 Task:  Click on  Soccer In the  Soccer League click on  Pick Sheet Your name Charlotte Harris Team name Houston and  Email softage.10@softage.net Game 1 Inter Miami Game 2 Philadelphia Game 3 Atlanta United Game 4 Houston Game 5 Real Salt Lake Game 6 FC Dallas Game 7 Nashville SC Game 8 Atlanta United Game 9 Philadelphia Game 10 Montreal Game 11 Chicago Game 12 NY Red Bulls Game 13 Austin Game 14 Real Salt Lake Game 15 Houston Game16 San Jose In Tie Breaker choose Houston Submit pick sheet
Action: Mouse moved to (655, 499)
Screenshot: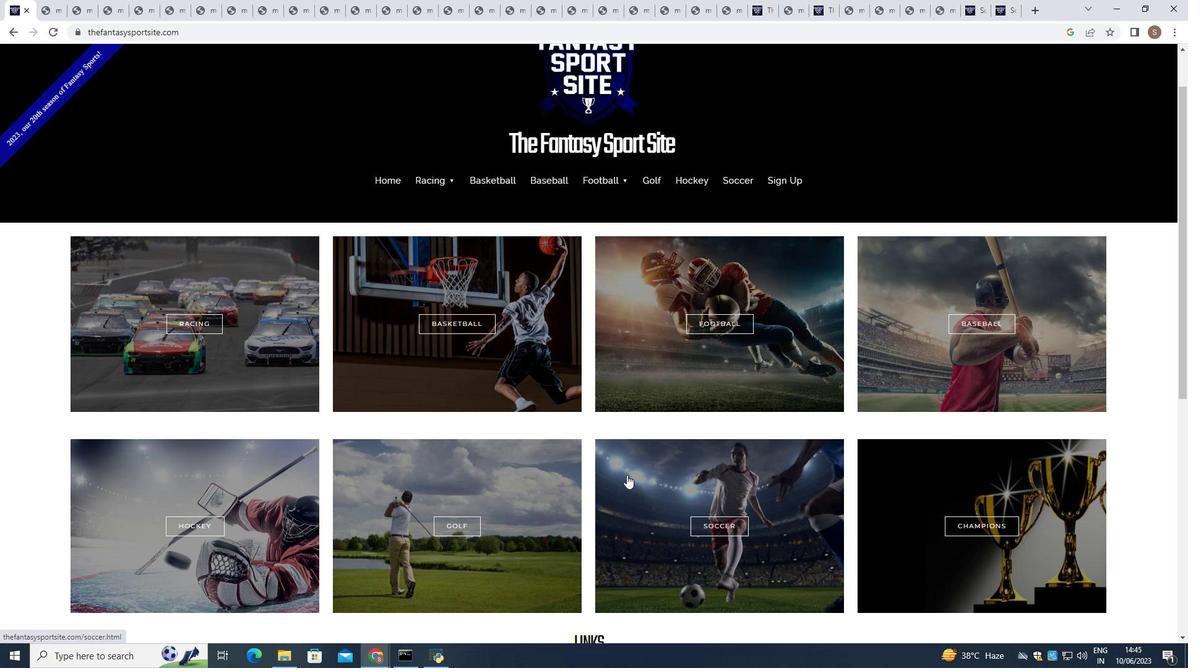 
Action: Mouse pressed left at (655, 499)
Screenshot: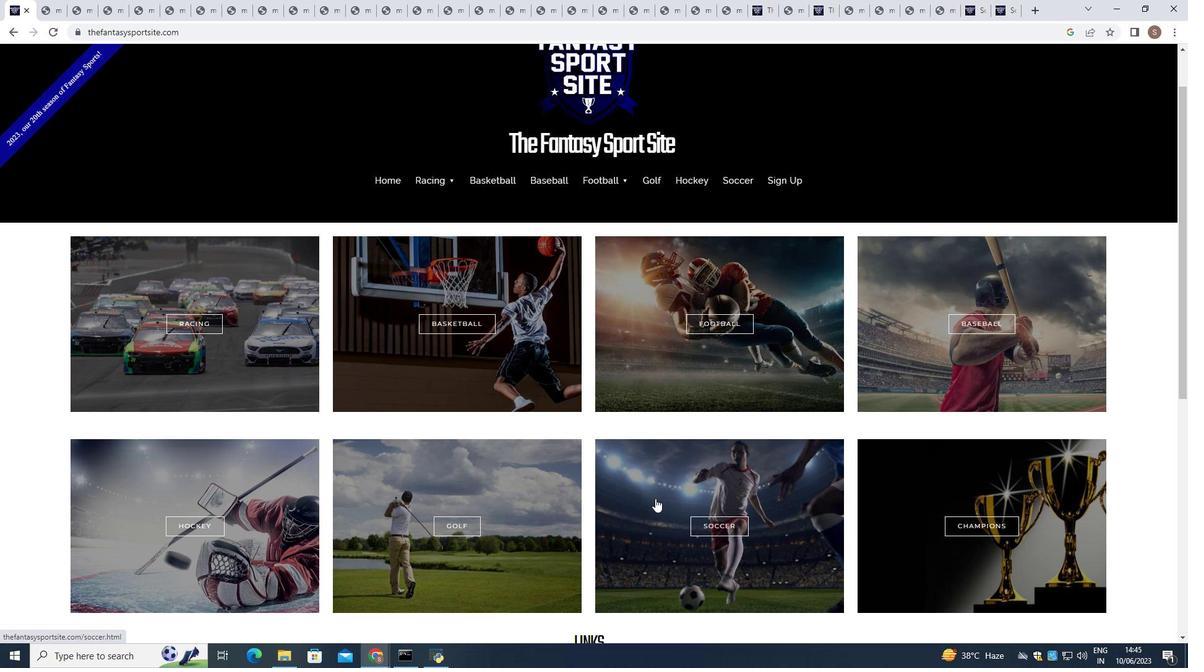 
Action: Mouse moved to (523, 437)
Screenshot: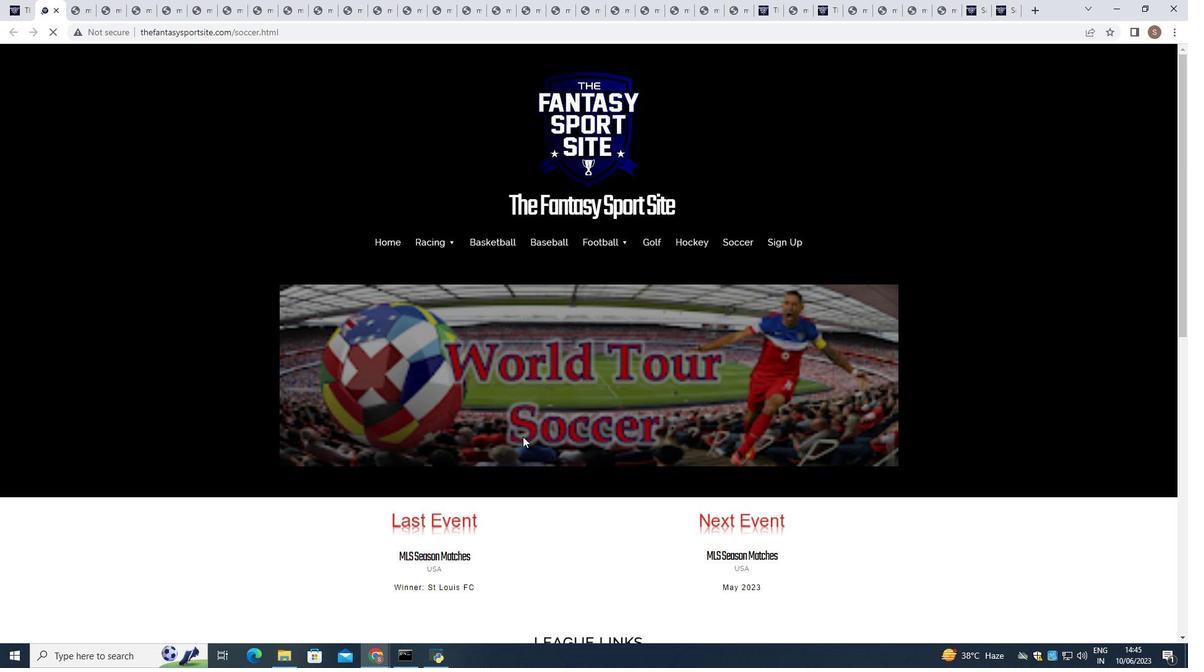 
Action: Mouse scrolled (523, 436) with delta (0, 0)
Screenshot: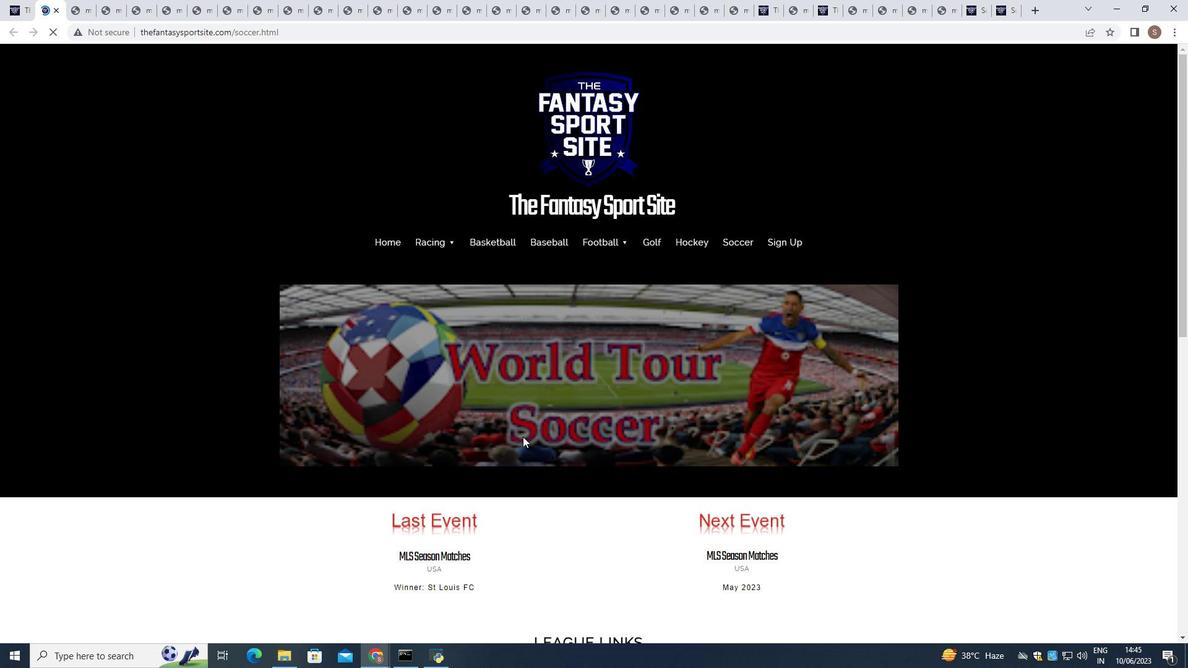 
Action: Mouse scrolled (523, 436) with delta (0, 0)
Screenshot: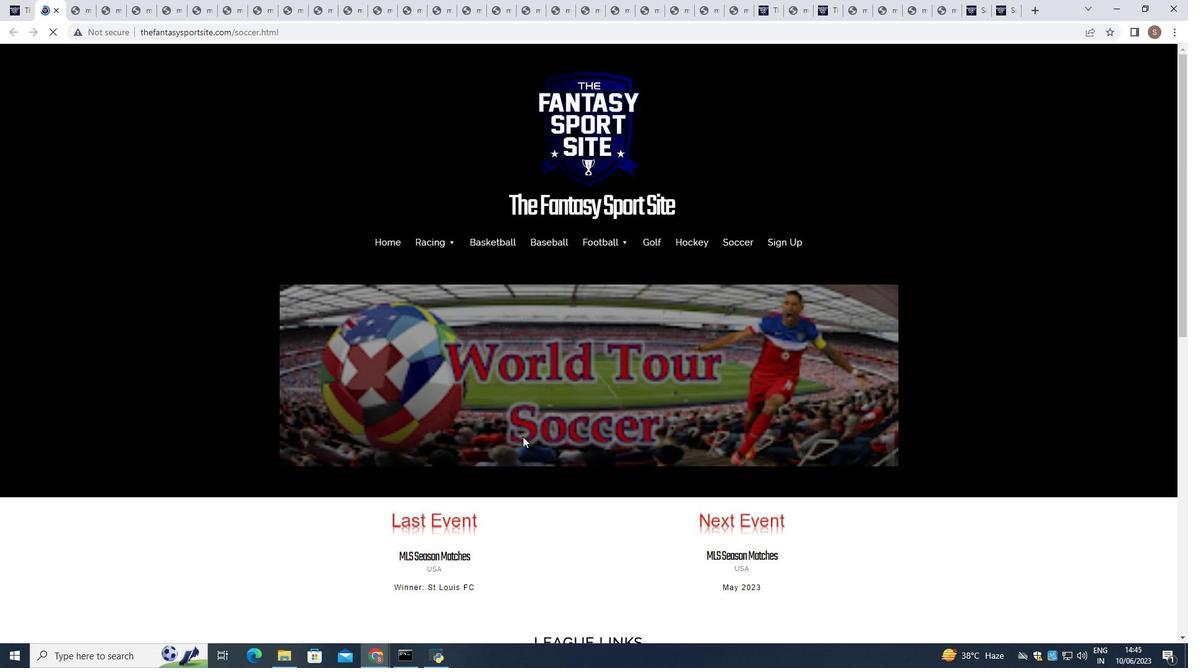 
Action: Mouse scrolled (523, 436) with delta (0, 0)
Screenshot: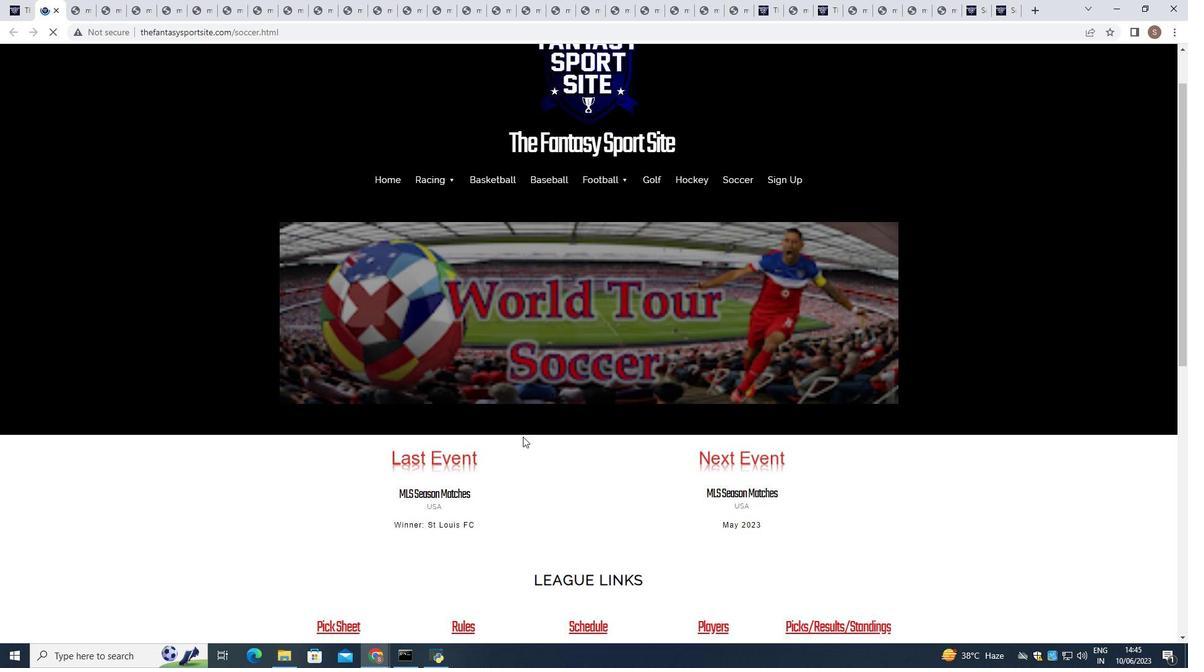 
Action: Mouse moved to (341, 503)
Screenshot: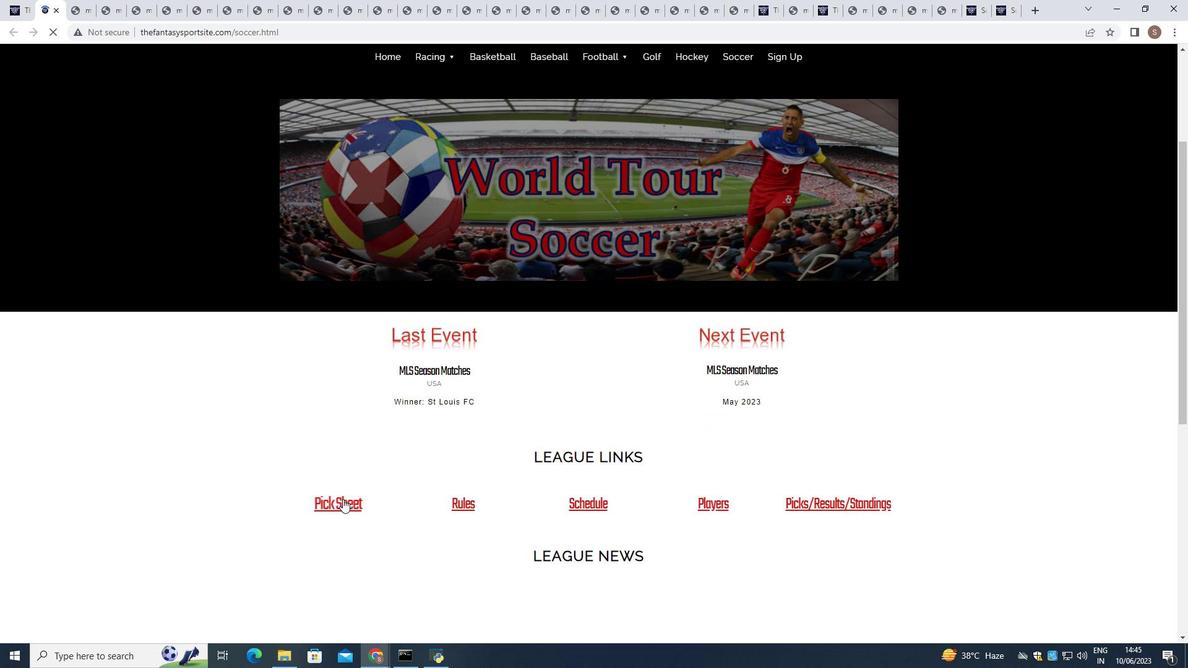 
Action: Mouse pressed left at (341, 503)
Screenshot: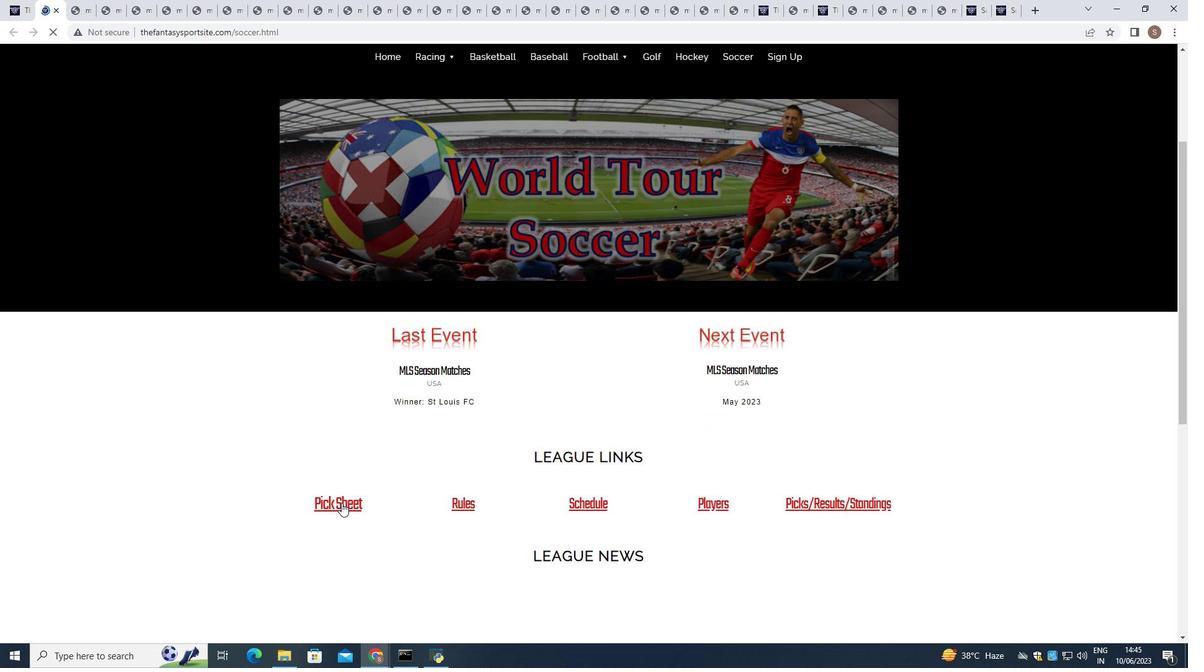 
Action: Mouse moved to (402, 460)
Screenshot: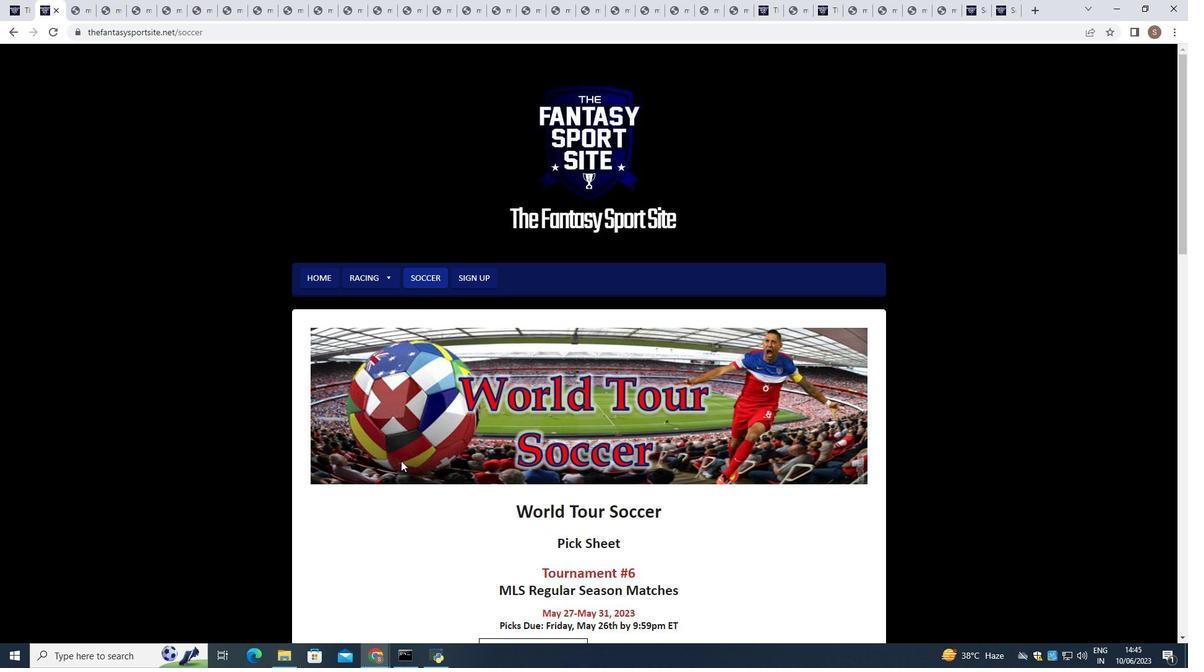 
Action: Mouse scrolled (402, 459) with delta (0, 0)
Screenshot: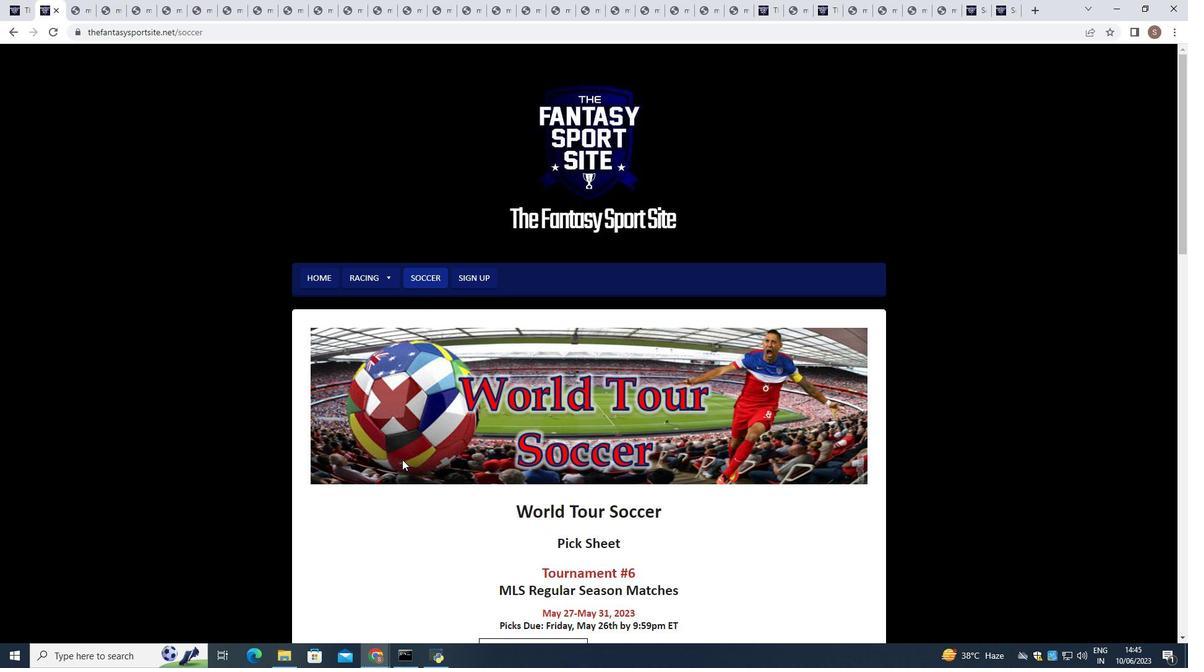 
Action: Mouse scrolled (402, 459) with delta (0, 0)
Screenshot: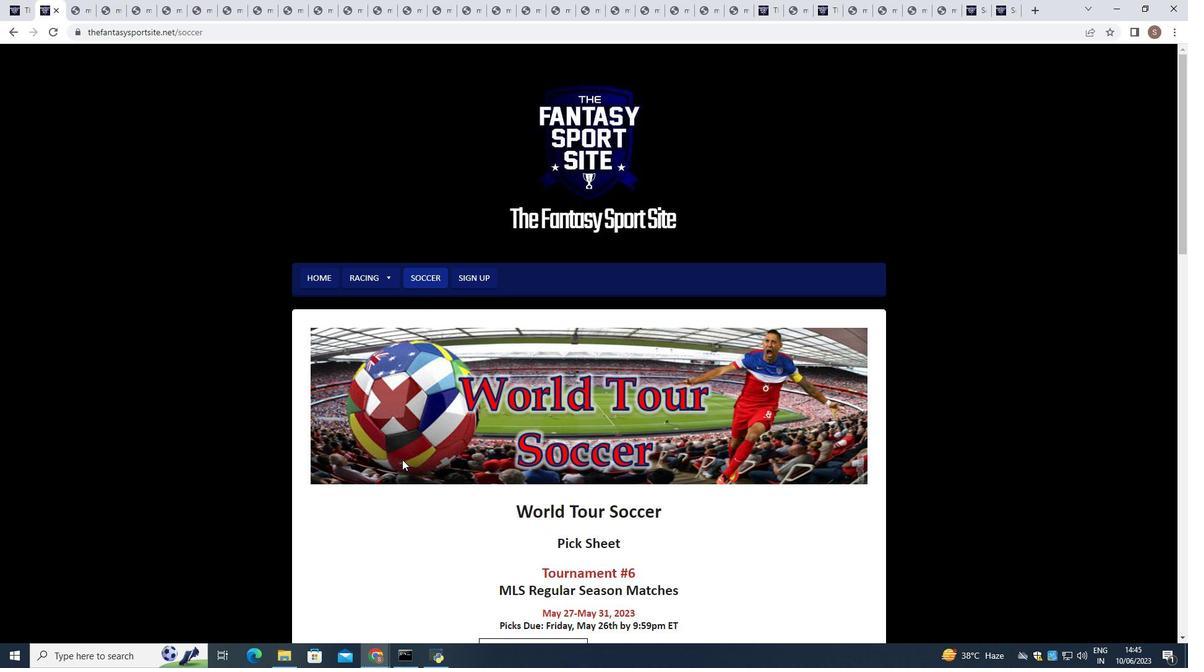 
Action: Mouse scrolled (402, 459) with delta (0, 0)
Screenshot: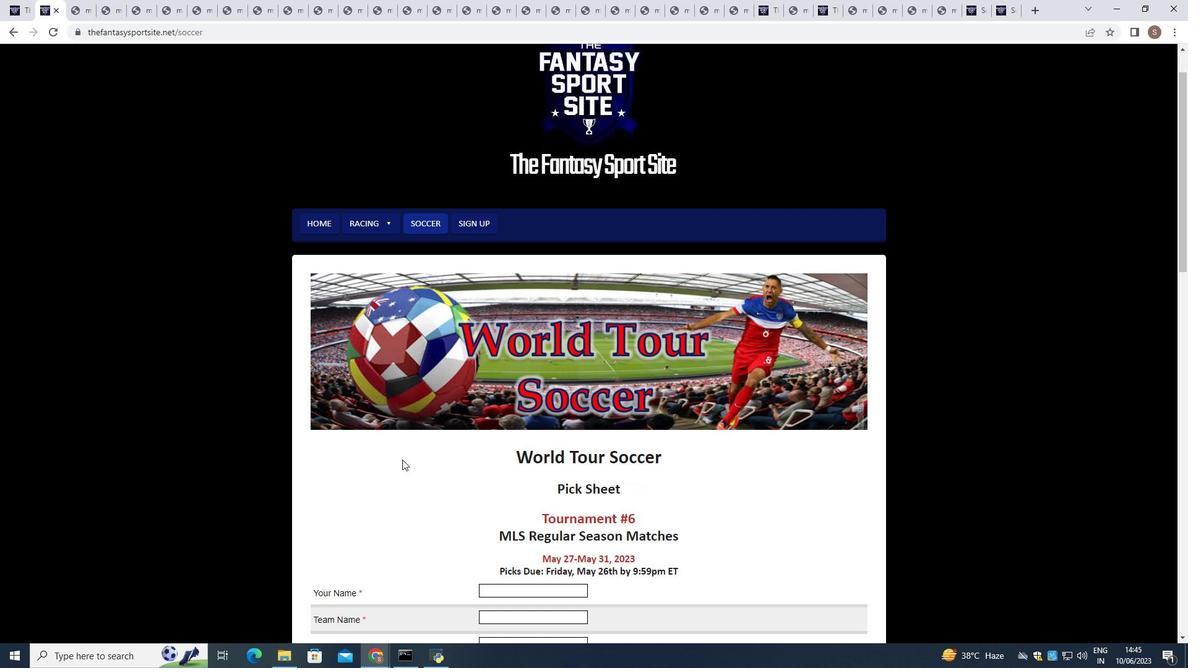 
Action: Mouse scrolled (402, 459) with delta (0, 0)
Screenshot: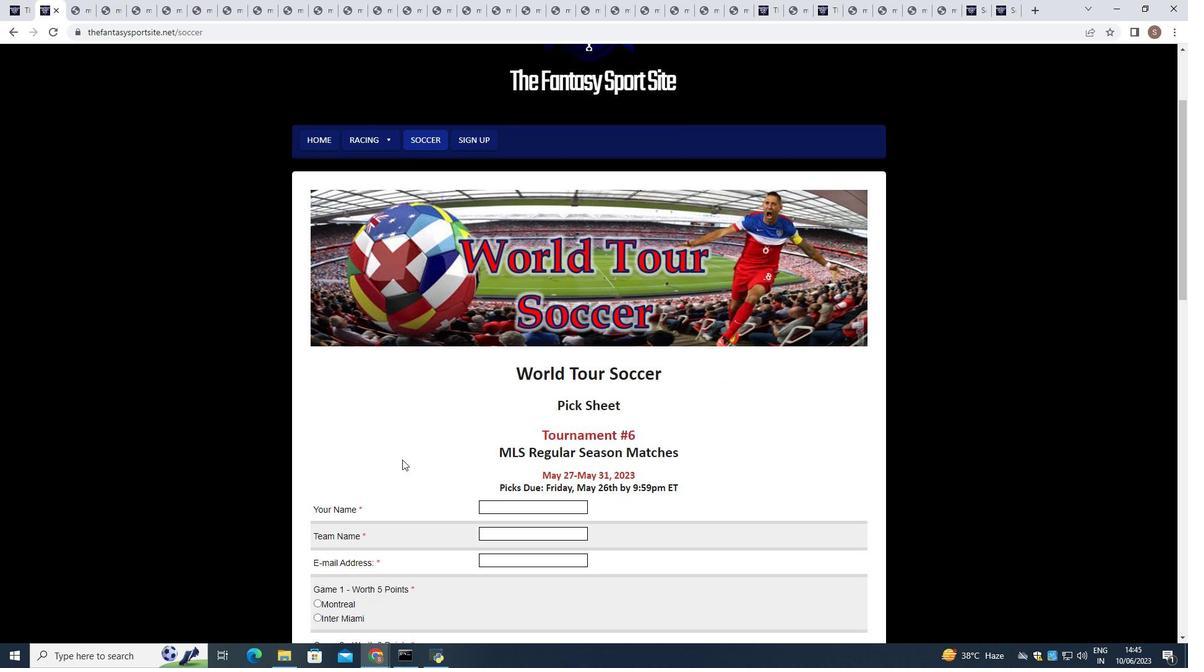 
Action: Mouse moved to (507, 401)
Screenshot: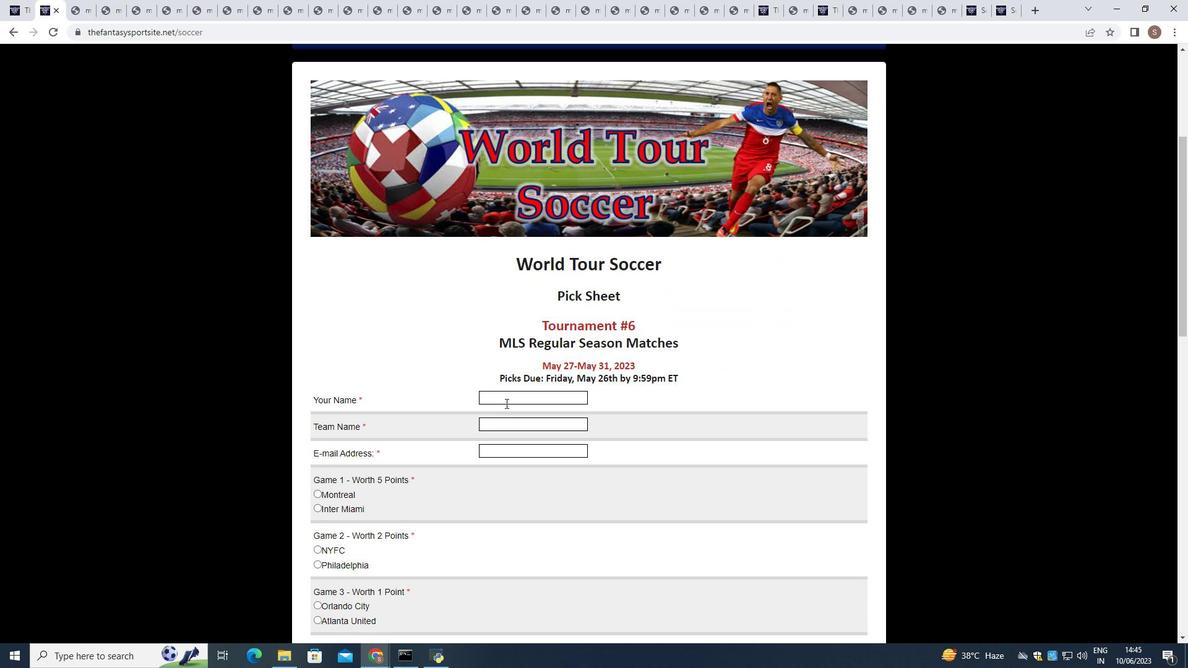 
Action: Mouse pressed left at (507, 401)
Screenshot: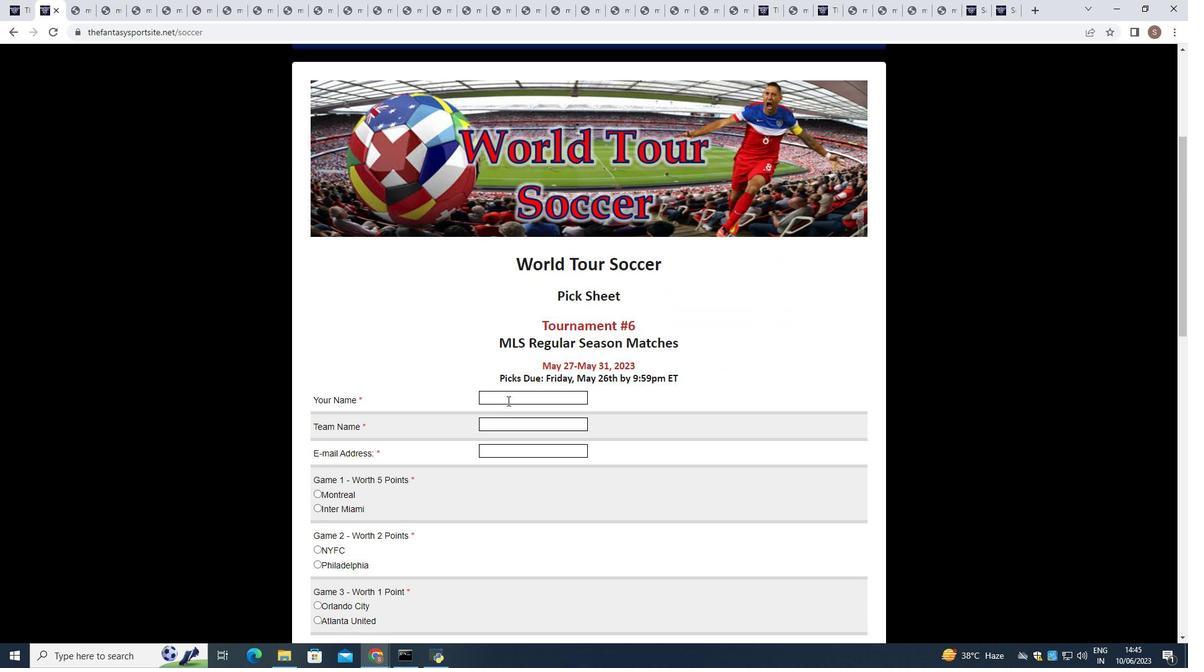 
Action: Key pressed <Key.shift><Key.shift><Key.shift><Key.shift><Key.shift><Key.shift><Key.shift><Key.shift><Key.shift><Key.shift><Key.shift><Key.shift><Key.shift><Key.shift><Key.shift><Key.shift><Key.shift><Key.shift><Key.shift><Key.shift><Key.shift><Key.shift><Key.shift><Key.shift><Key.shift><Key.shift>Charlotte<Key.space><Key.shift><Key.shift><Key.shift><Key.shift><Key.shift><Key.shift><Key.shift><Key.shift>Harris
Screenshot: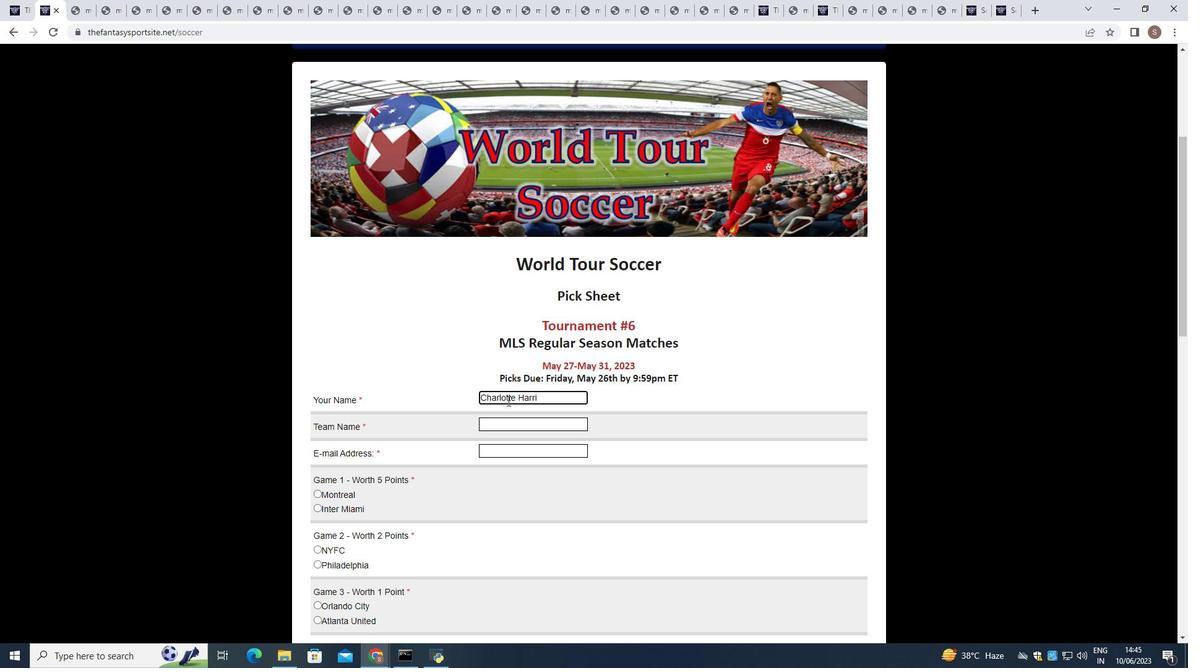 
Action: Mouse moved to (549, 424)
Screenshot: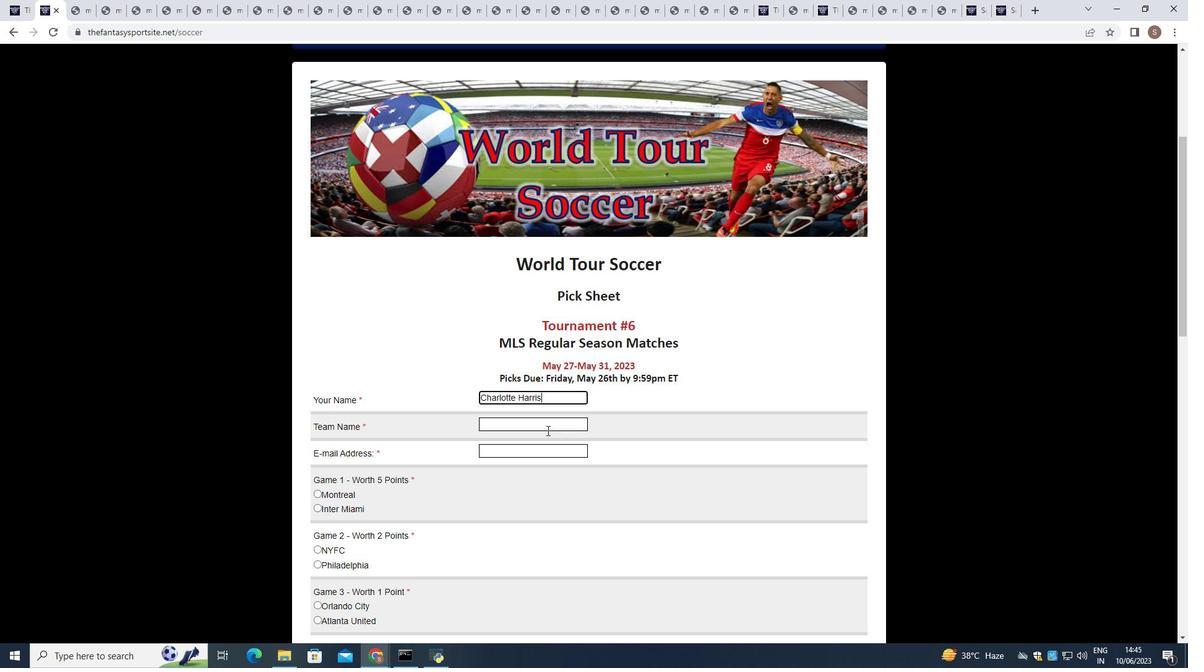 
Action: Mouse pressed left at (549, 424)
Screenshot: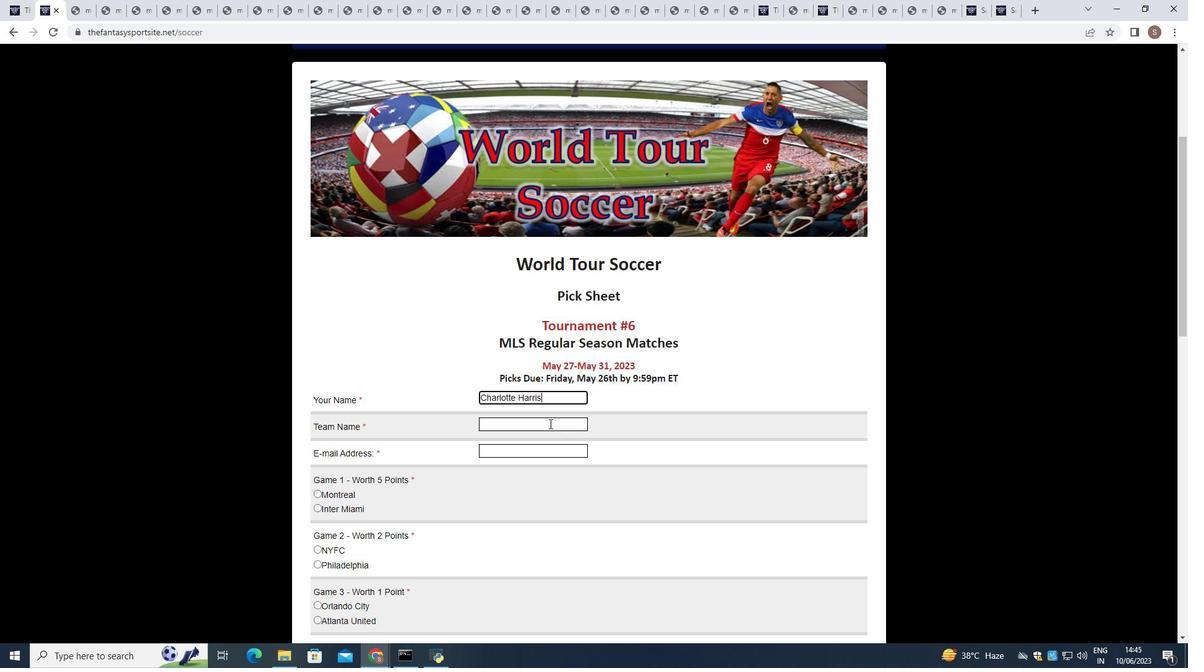 
Action: Key pressed <Key.shift_r><Key.shift_r><Key.shift_r><Key.shift_r><Key.shift_r><Key.shift_r><Key.shift_r><Key.shift_r>Ho
Screenshot: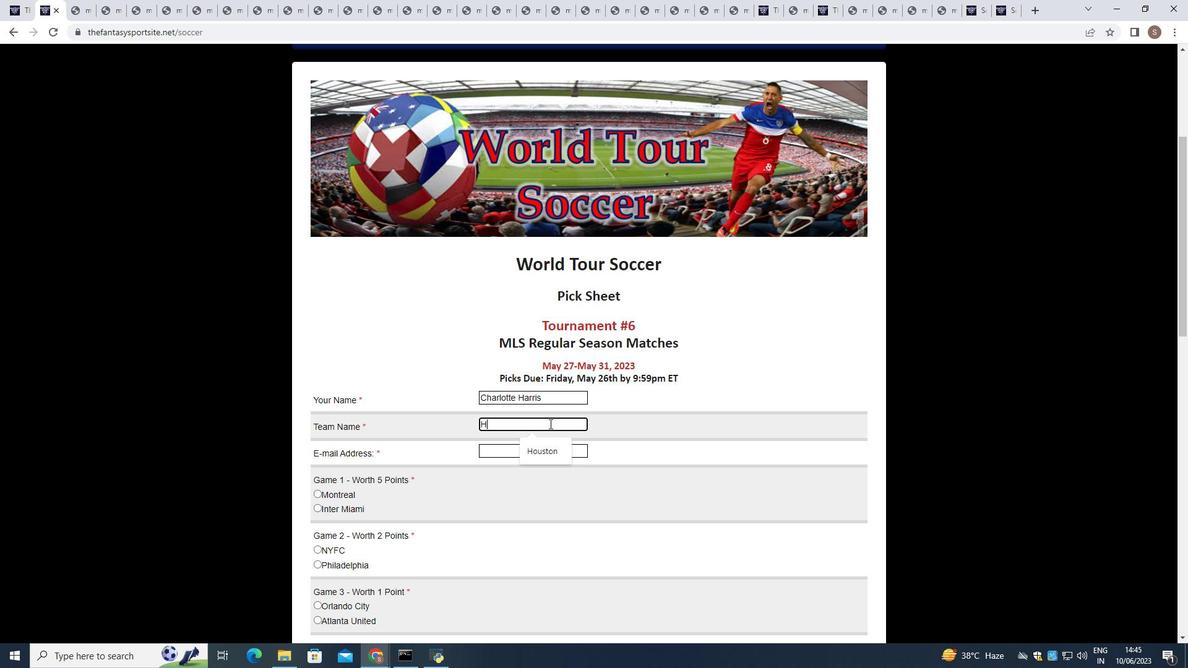 
Action: Mouse moved to (533, 448)
Screenshot: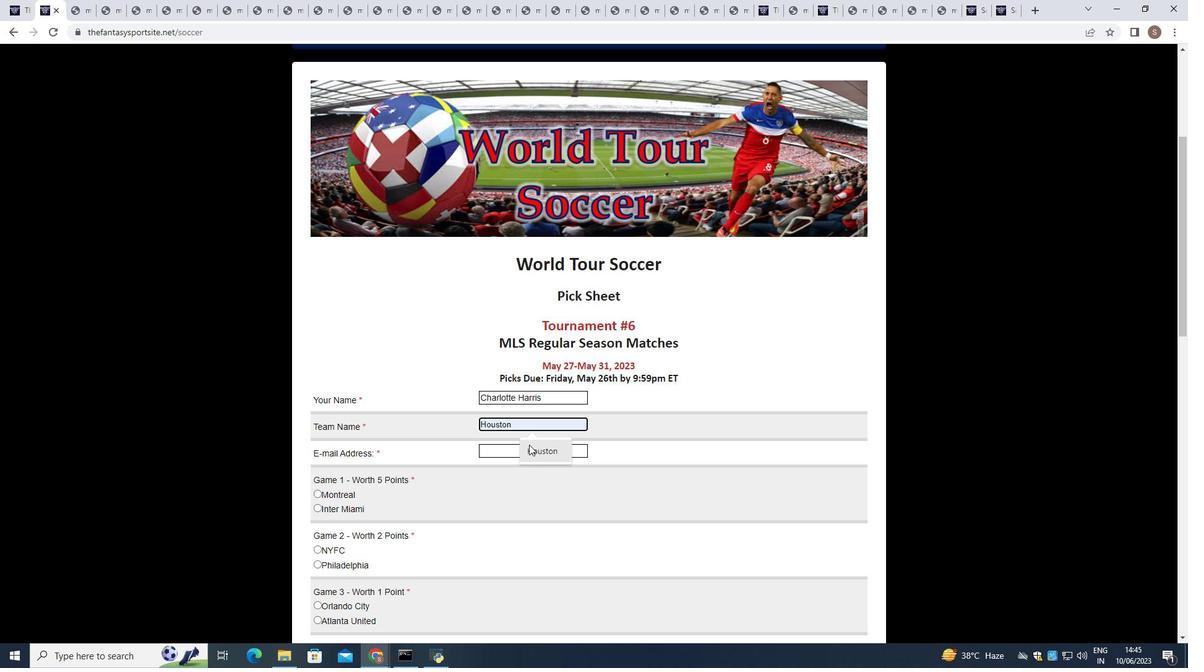 
Action: Mouse pressed left at (533, 448)
Screenshot: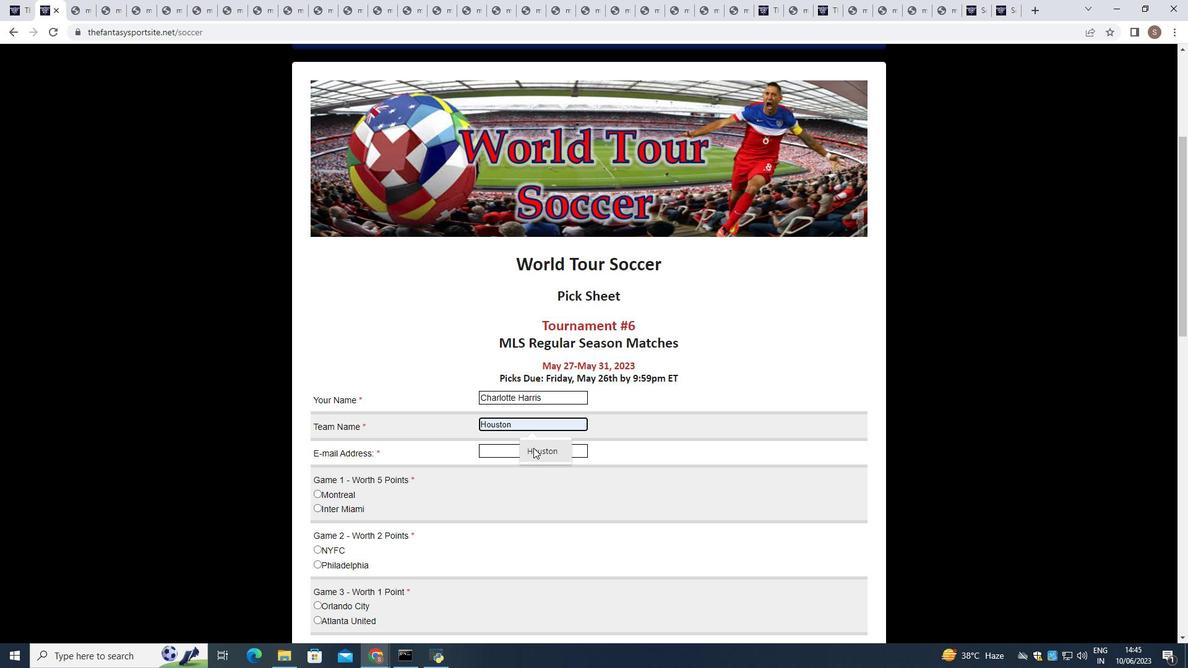 
Action: Mouse moved to (525, 450)
Screenshot: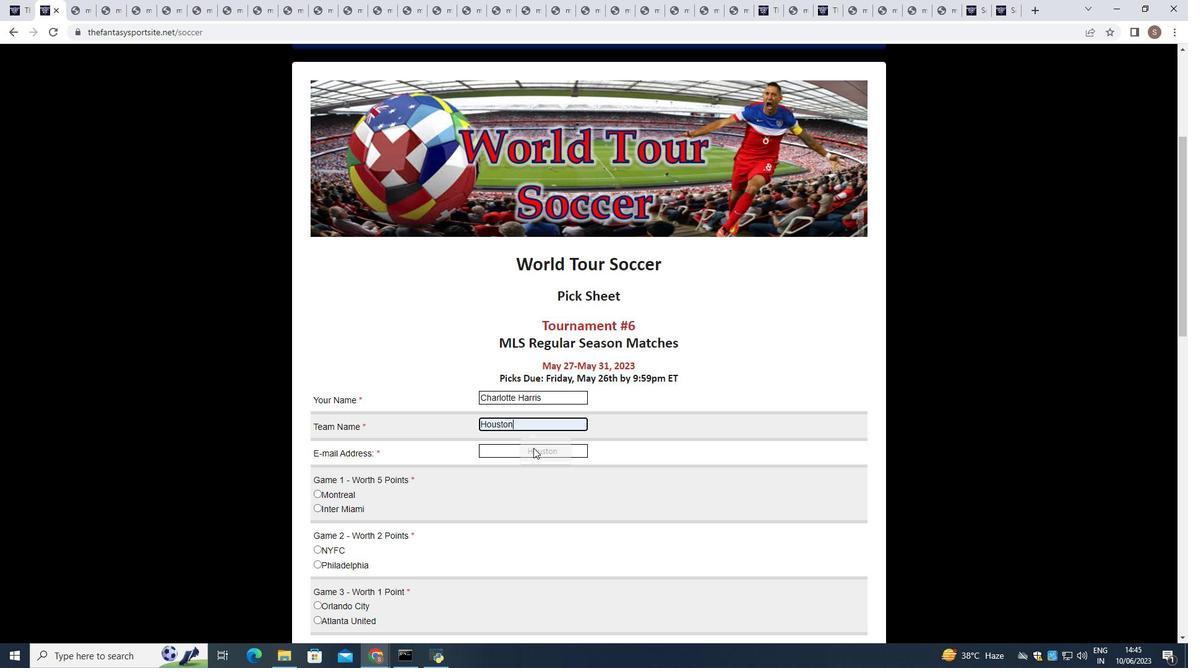 
Action: Mouse pressed left at (525, 450)
Screenshot: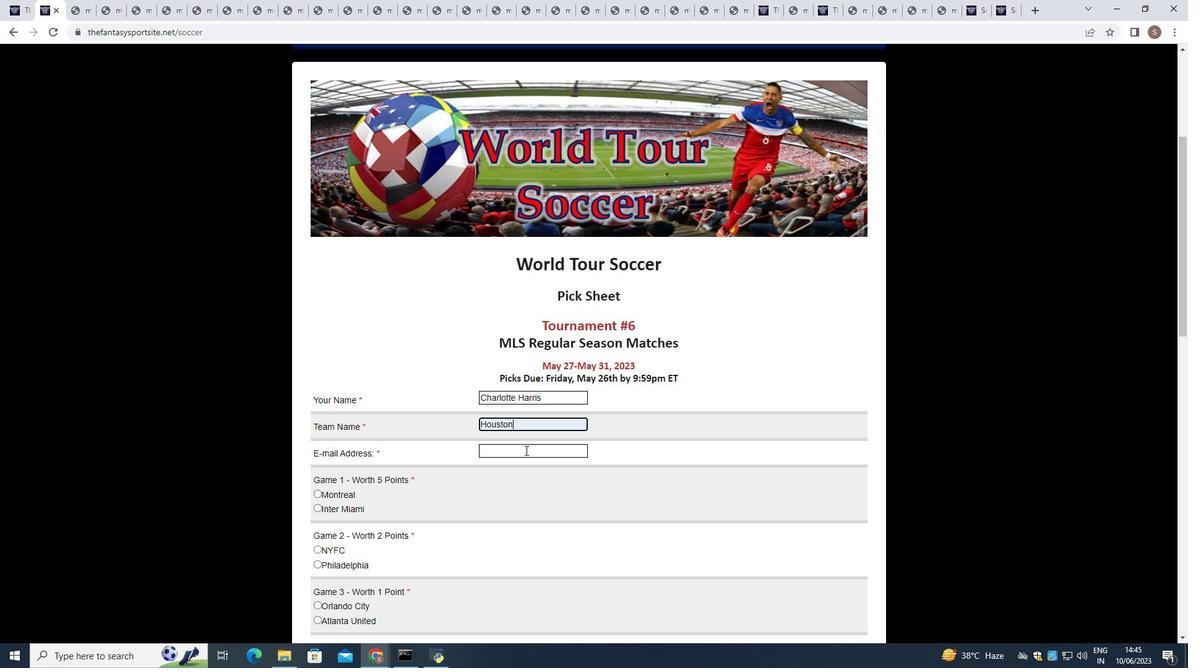 
Action: Mouse moved to (524, 442)
Screenshot: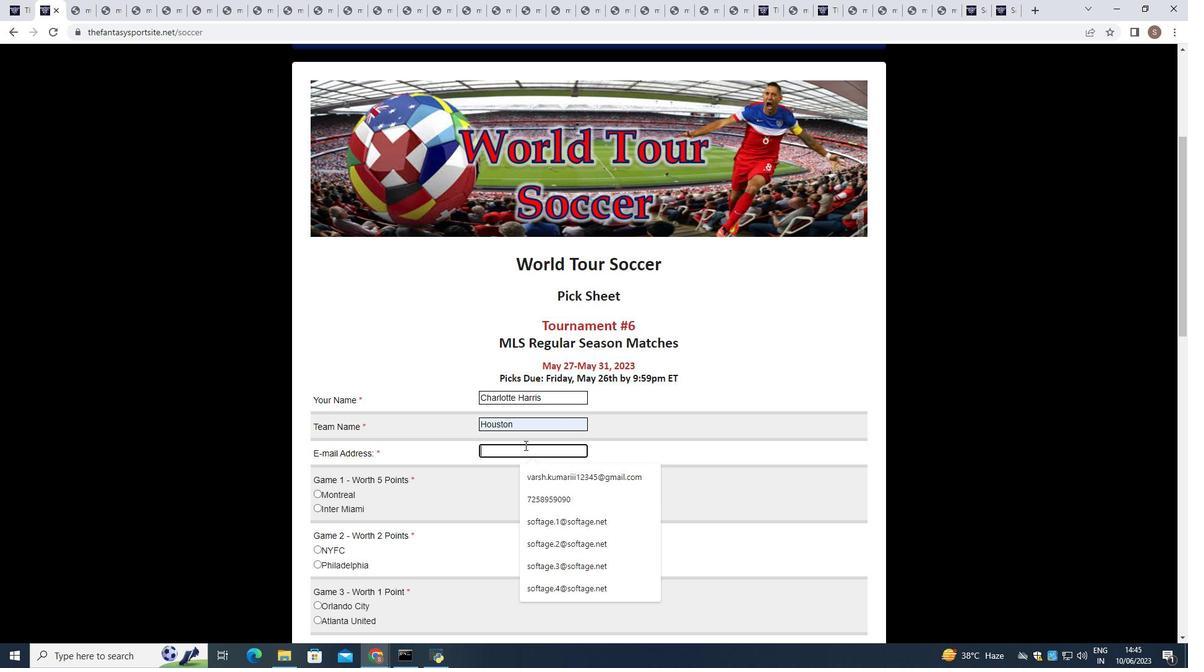 
Action: Key pressed softage.10
Screenshot: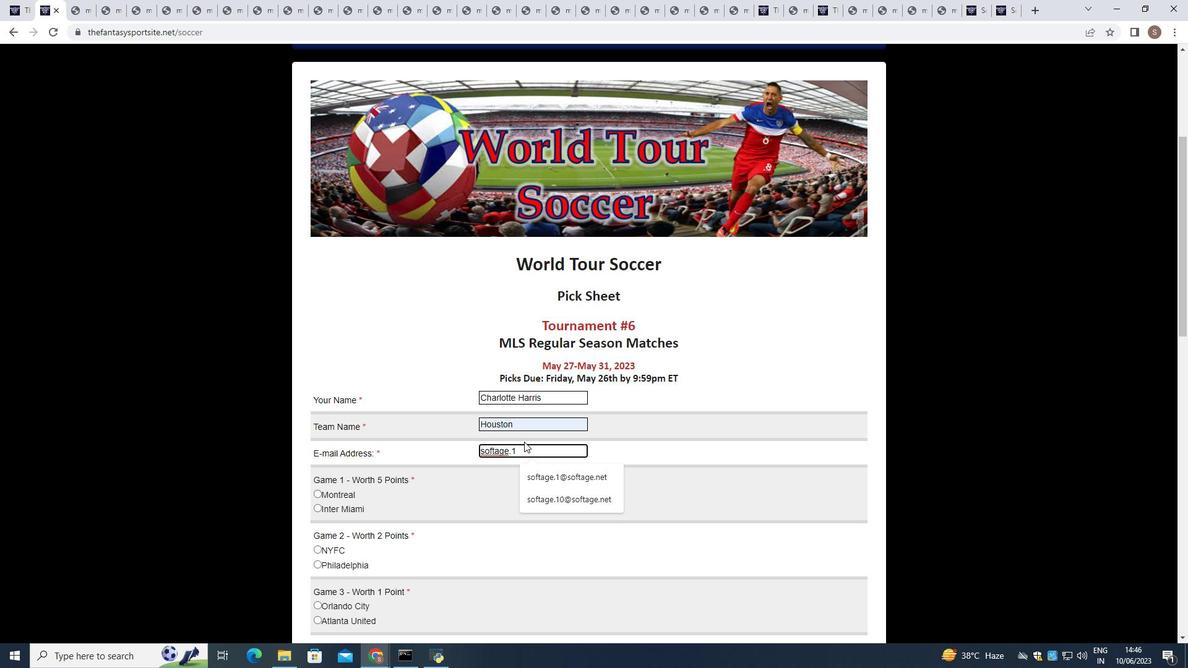 
Action: Mouse moved to (534, 478)
Screenshot: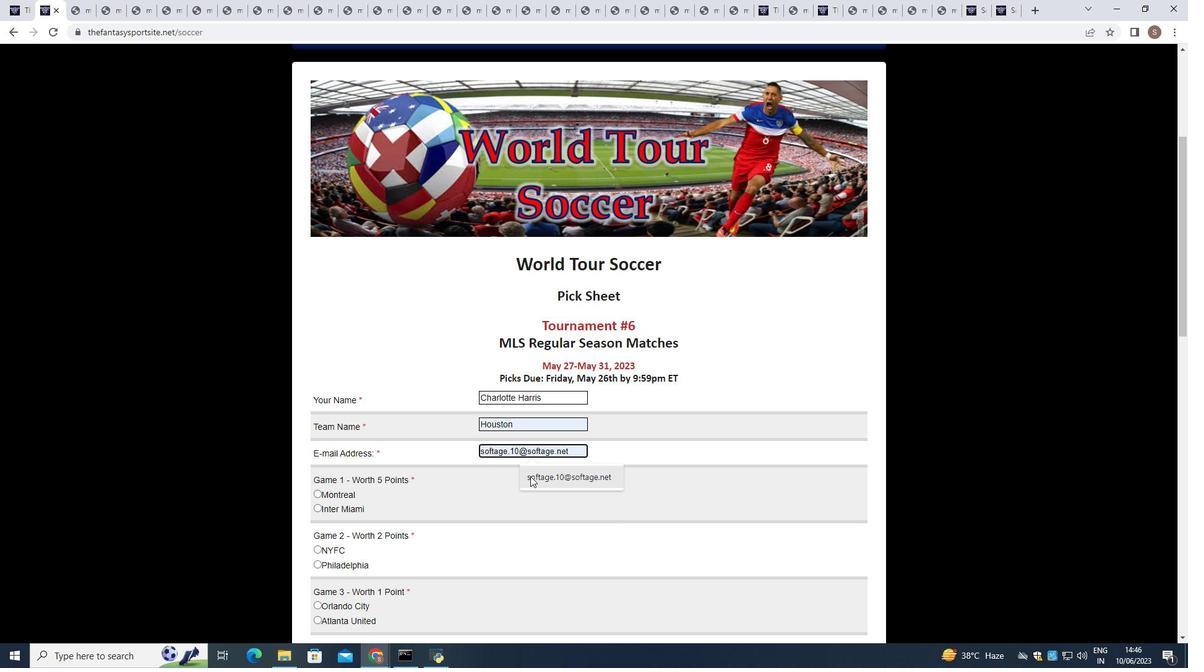 
Action: Mouse pressed left at (534, 478)
Screenshot: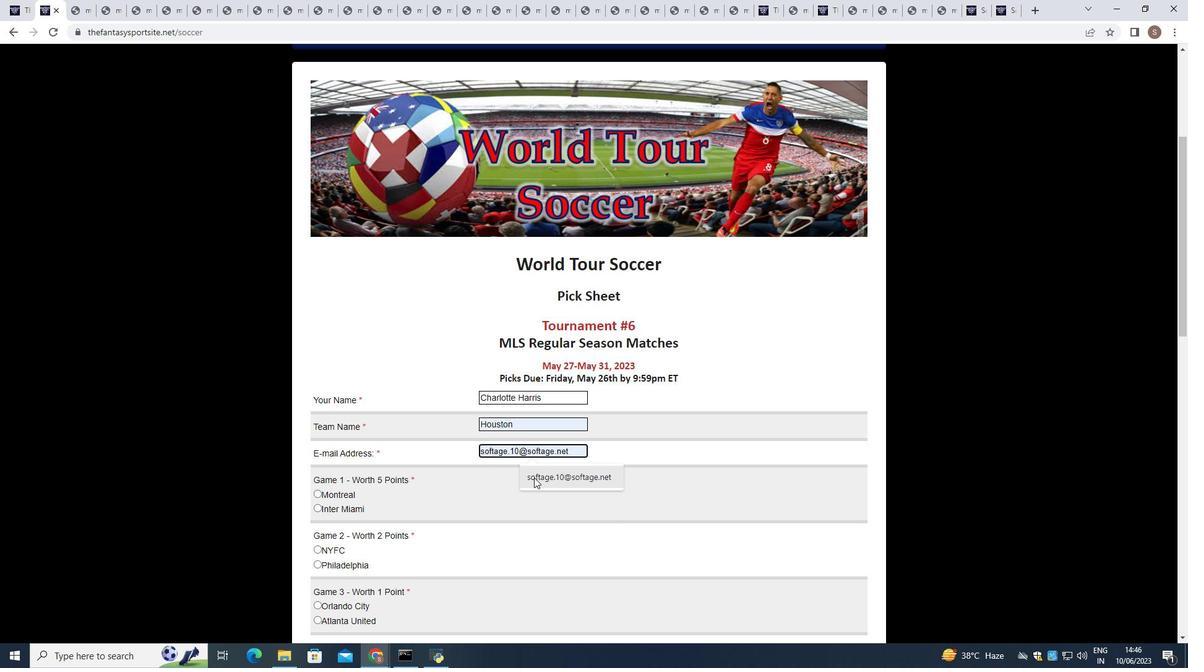 
Action: Mouse moved to (317, 509)
Screenshot: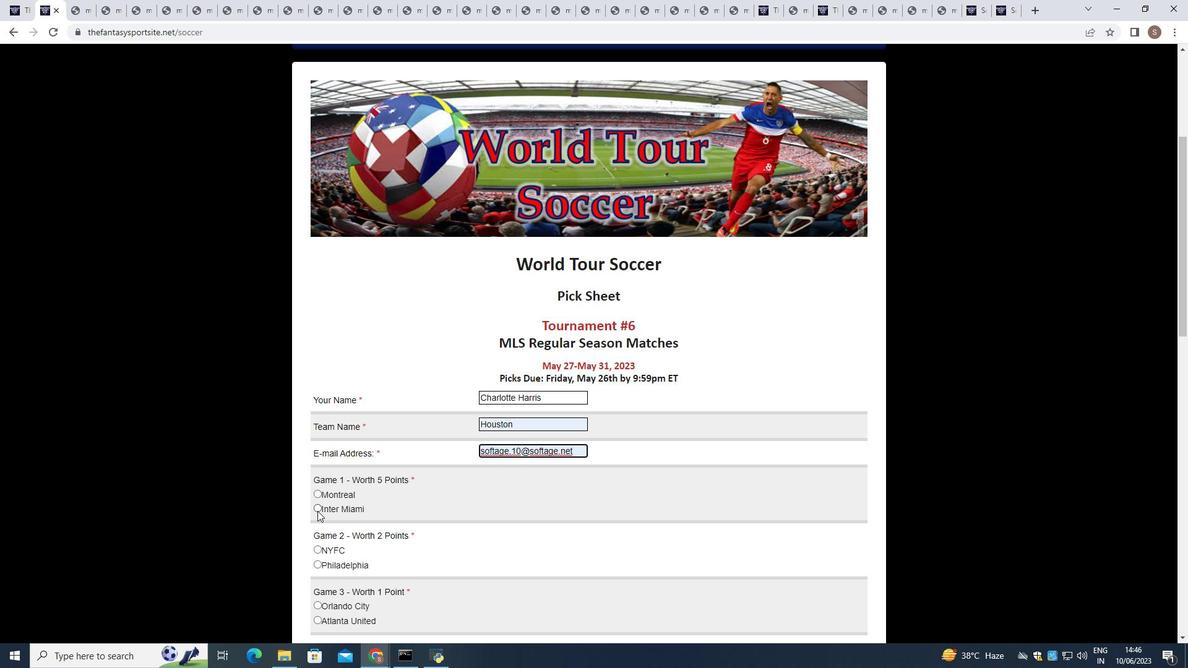 
Action: Mouse pressed left at (317, 509)
Screenshot: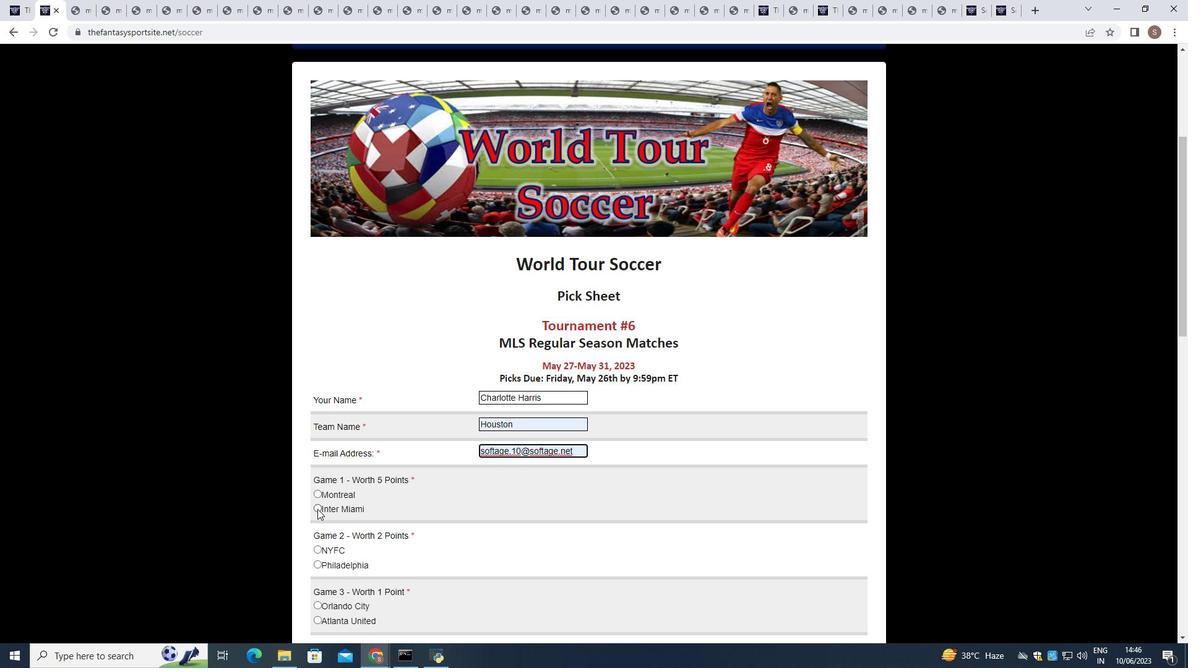 
Action: Mouse moved to (317, 507)
Screenshot: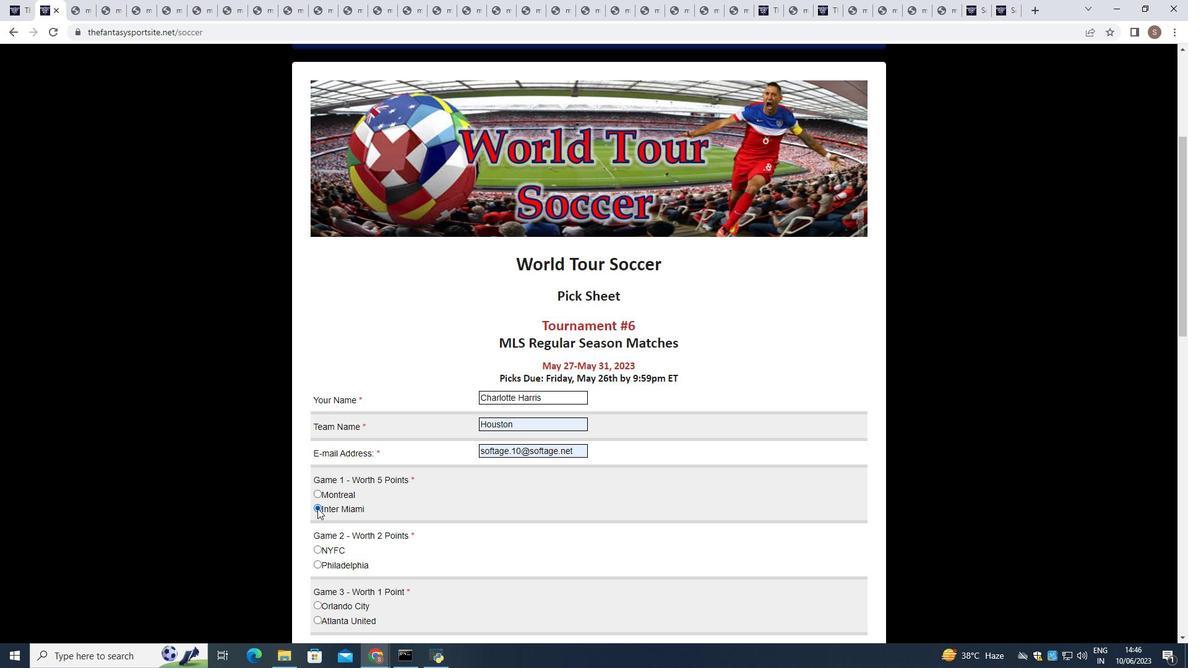 
Action: Mouse scrolled (317, 507) with delta (0, 0)
Screenshot: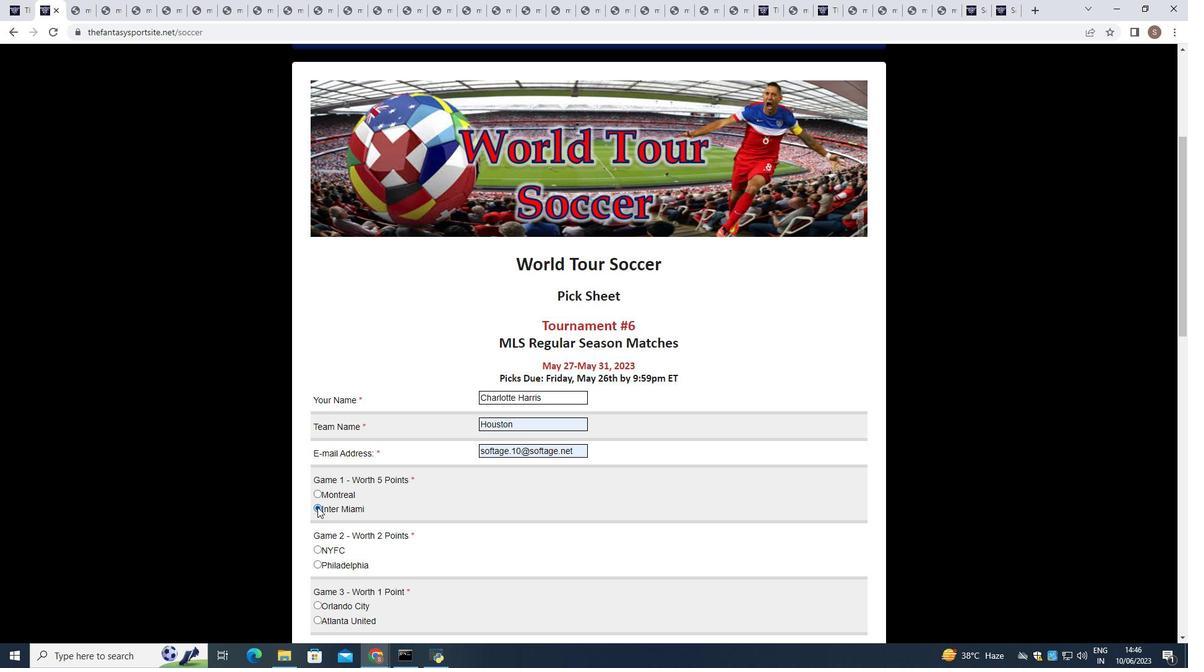 
Action: Mouse scrolled (317, 507) with delta (0, 0)
Screenshot: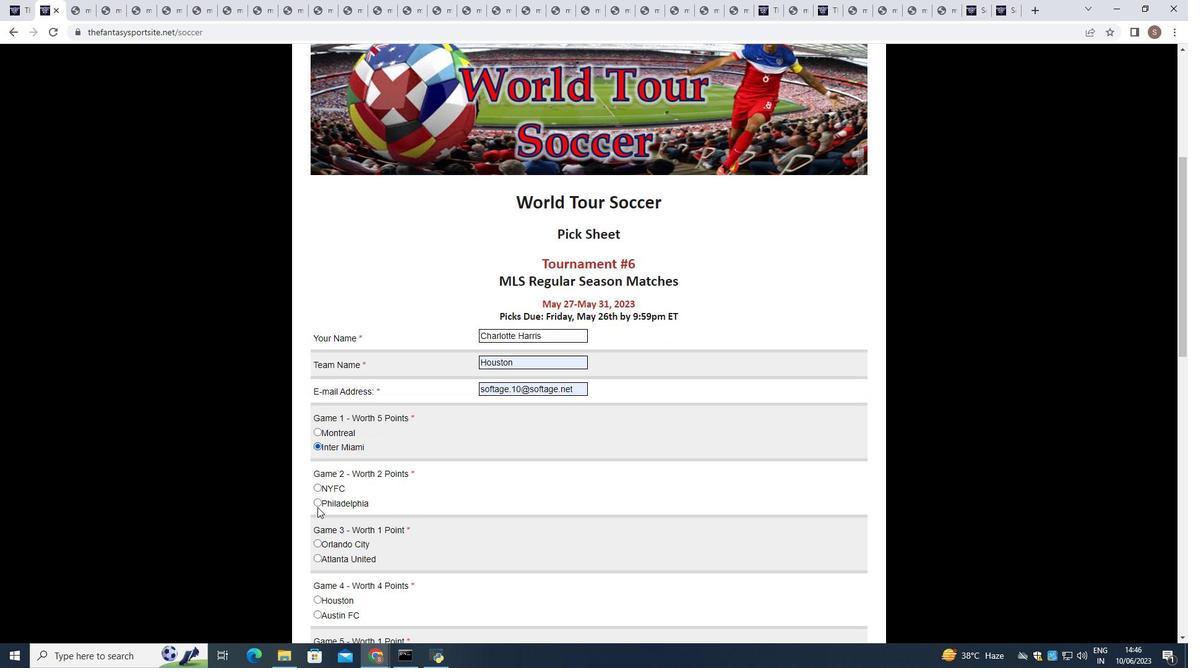 
Action: Mouse moved to (317, 440)
Screenshot: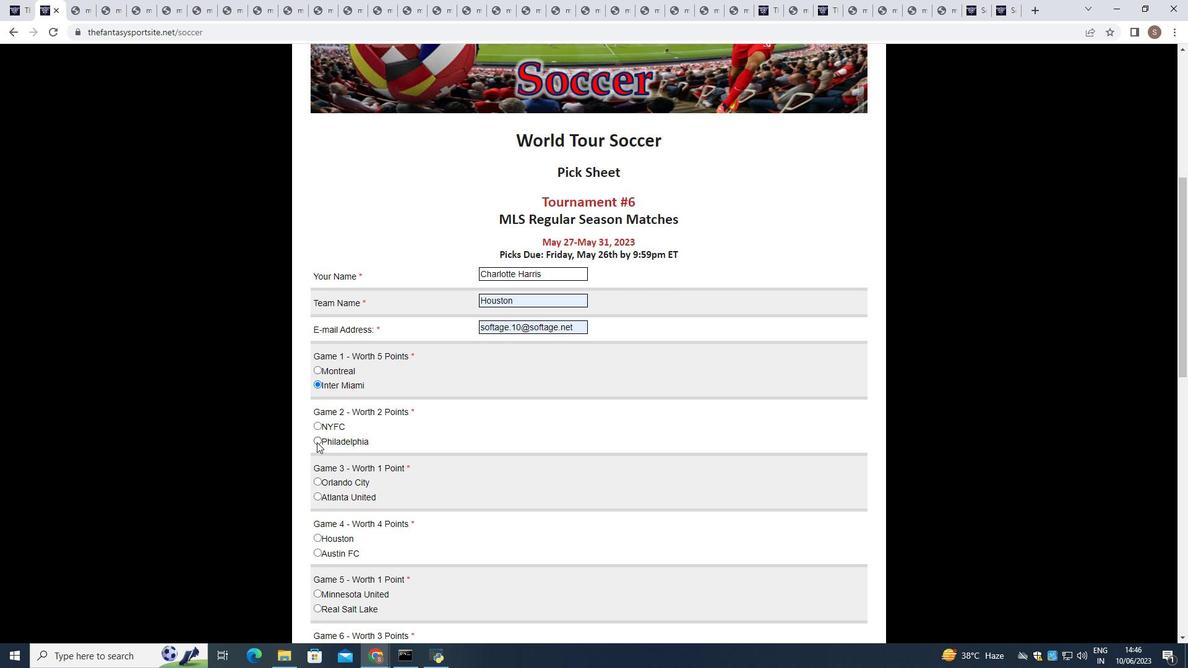 
Action: Mouse pressed left at (317, 440)
Screenshot: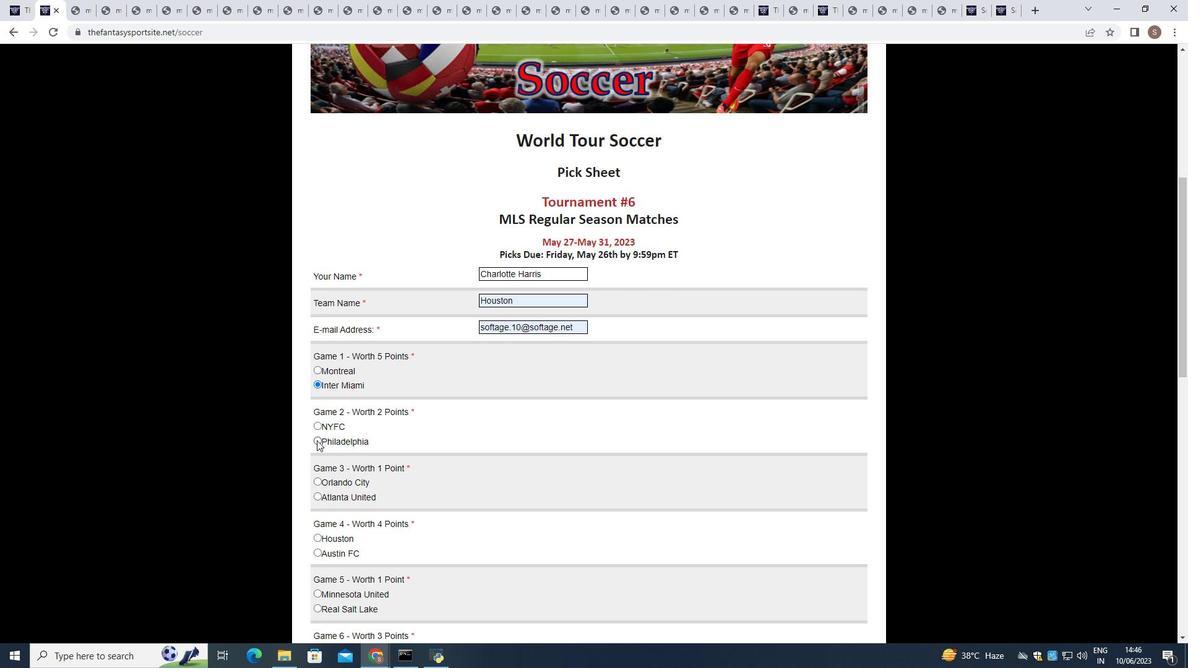 
Action: Mouse moved to (314, 492)
Screenshot: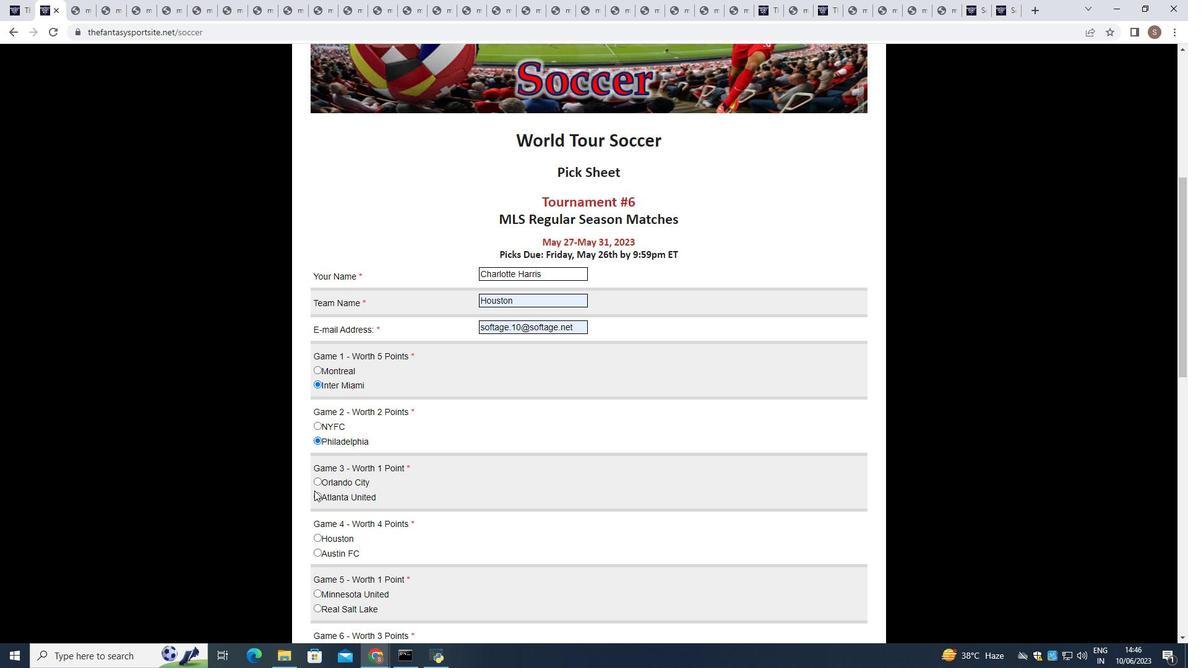 
Action: Mouse pressed left at (314, 492)
Screenshot: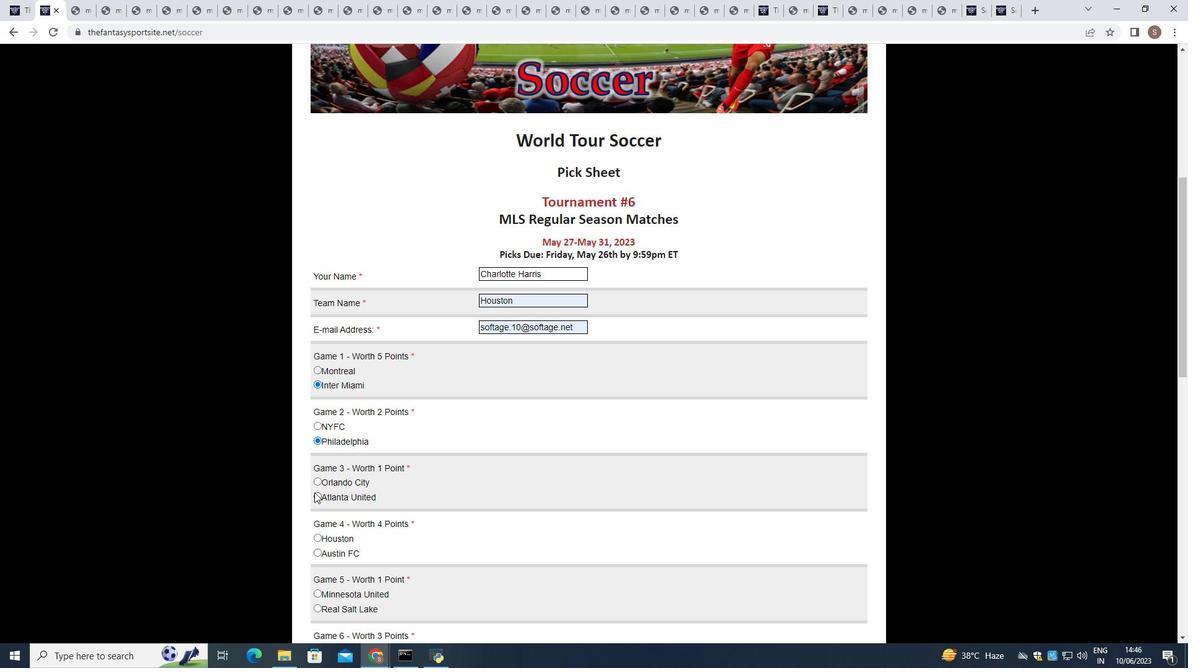 
Action: Mouse moved to (318, 536)
Screenshot: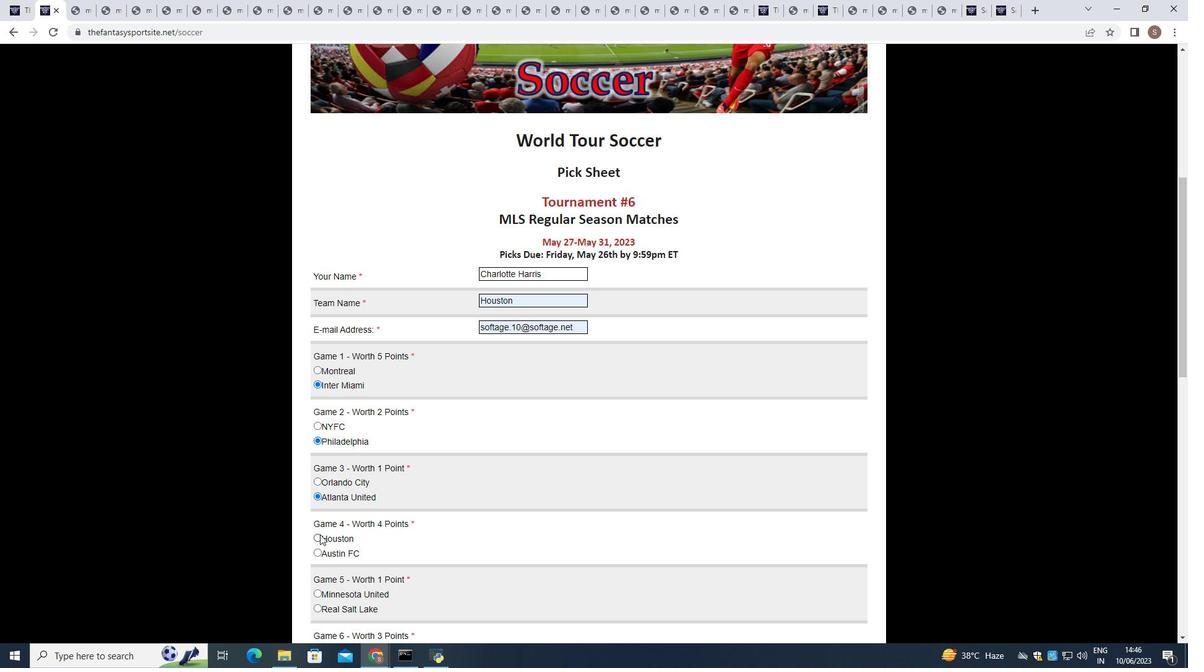 
Action: Mouse pressed left at (318, 536)
Screenshot: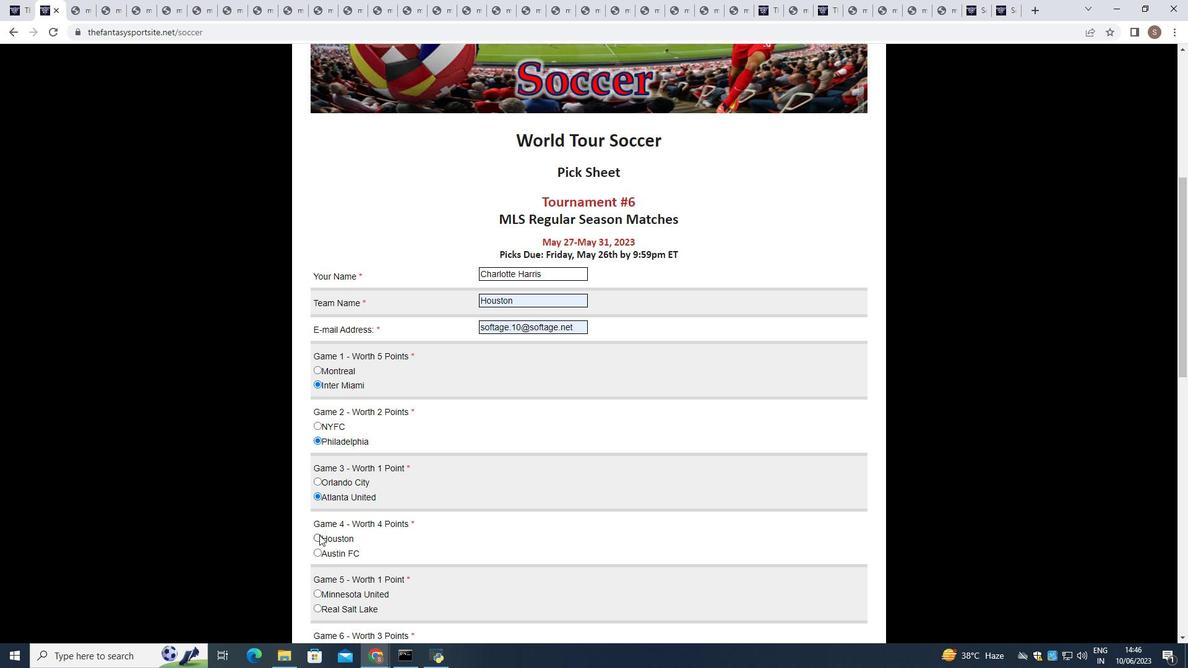 
Action: Mouse moved to (316, 609)
Screenshot: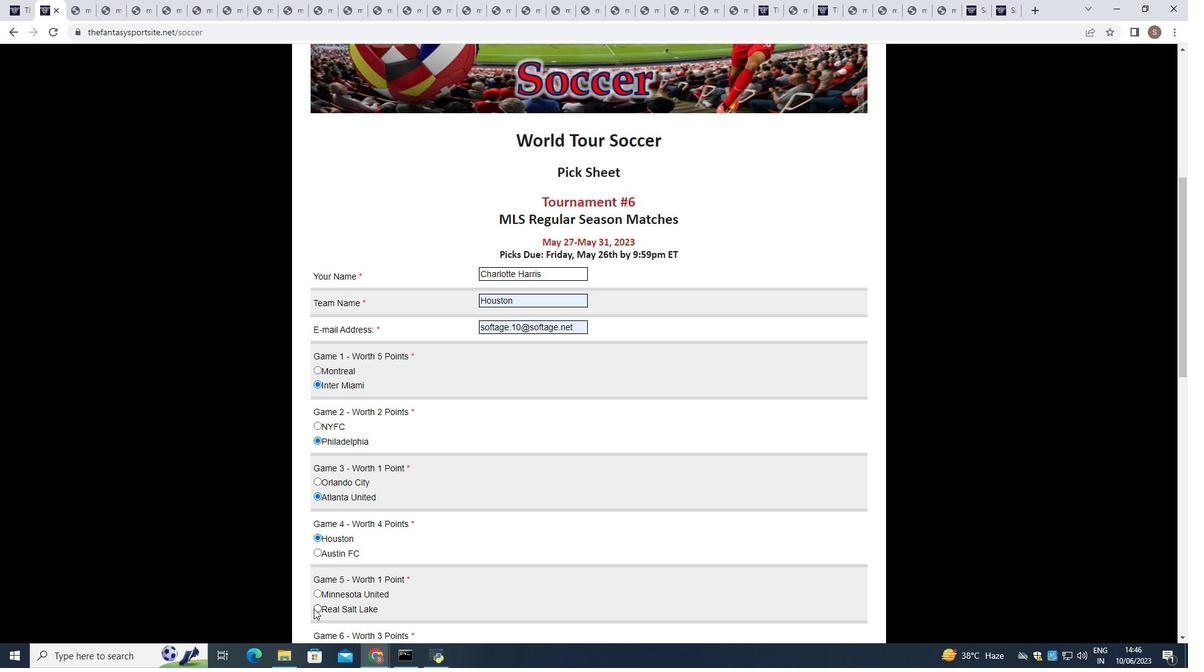 
Action: Mouse pressed left at (316, 609)
Screenshot: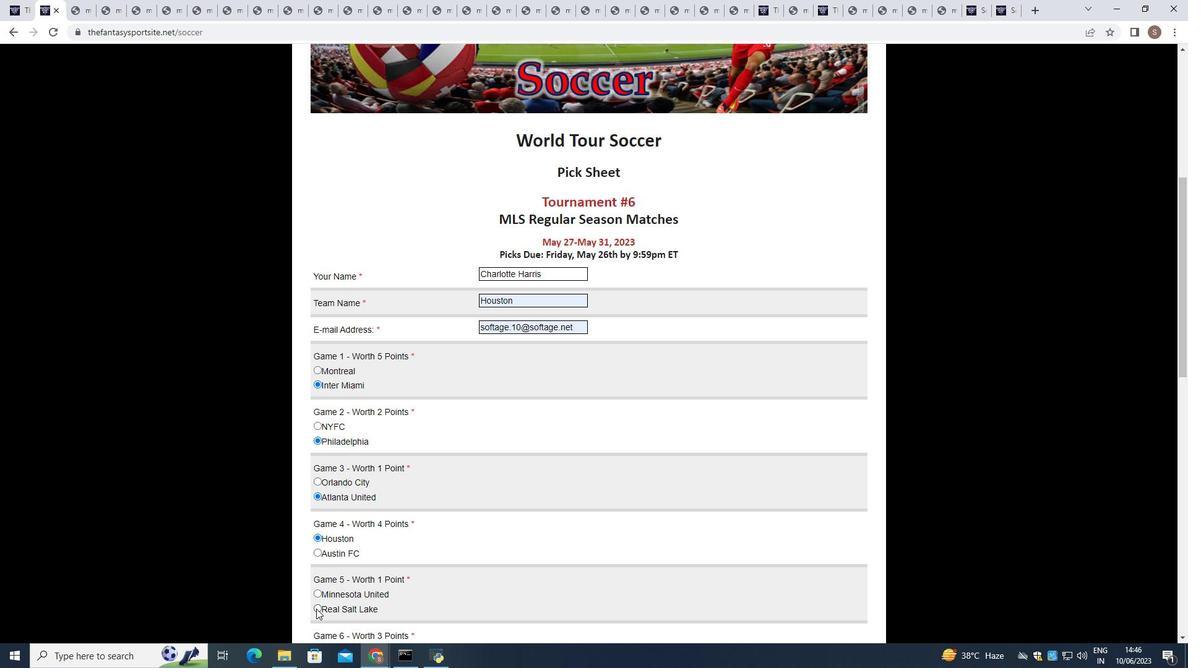 
Action: Mouse moved to (336, 582)
Screenshot: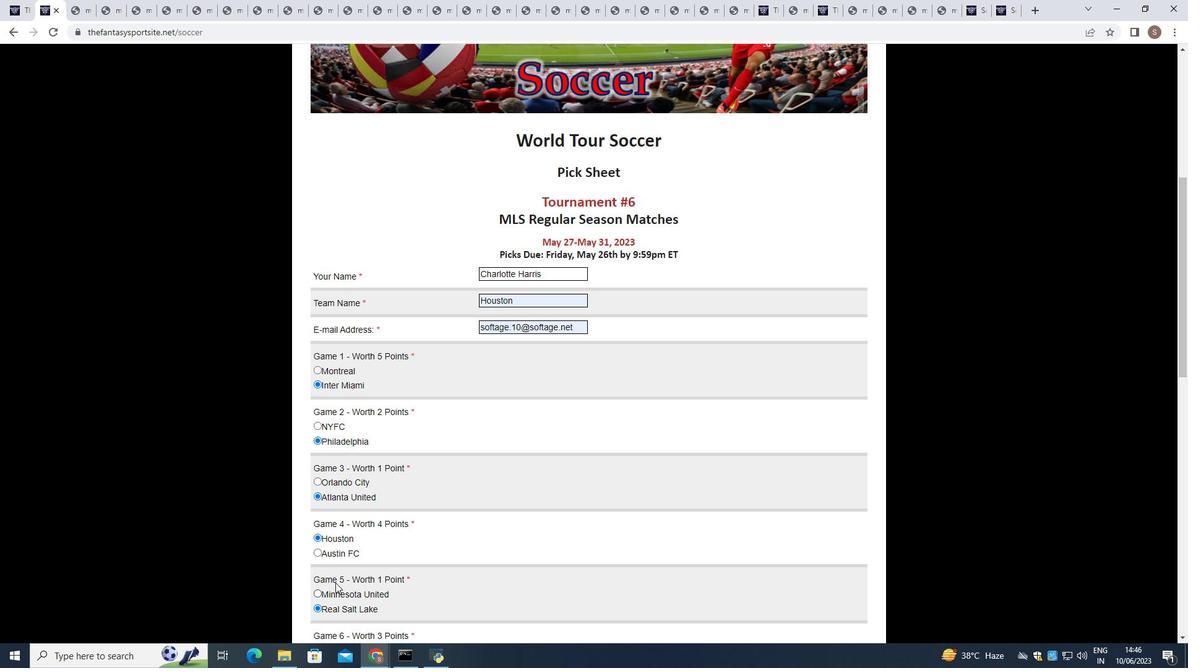 
Action: Mouse scrolled (336, 582) with delta (0, 0)
Screenshot: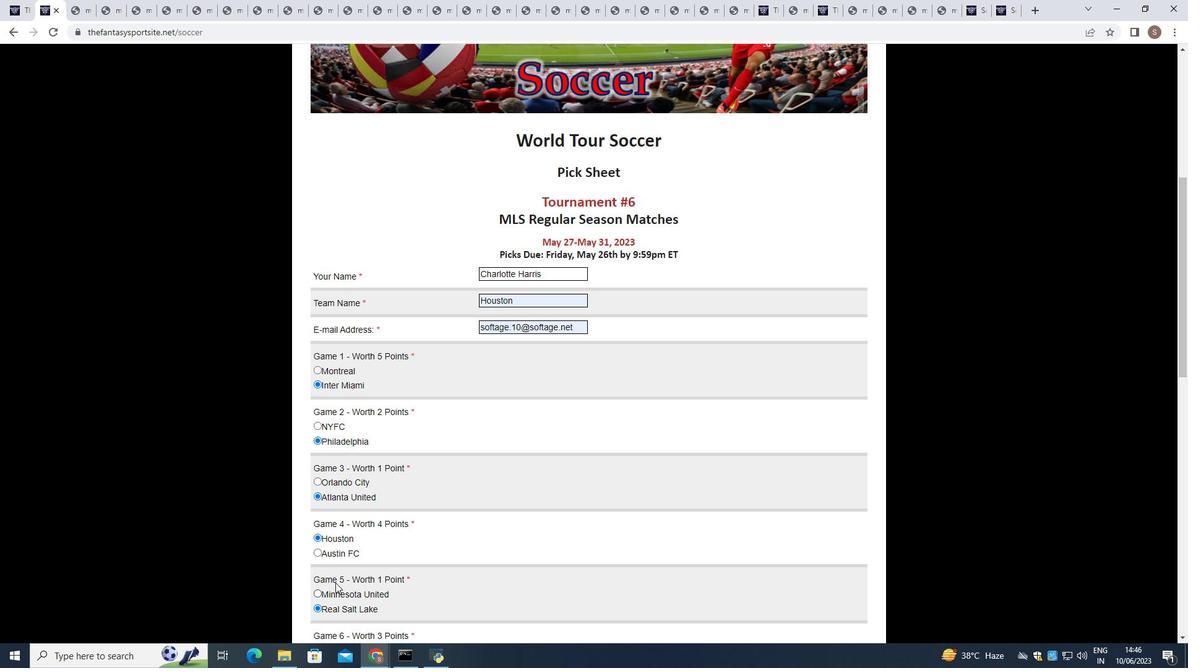 
Action: Mouse scrolled (336, 582) with delta (0, 0)
Screenshot: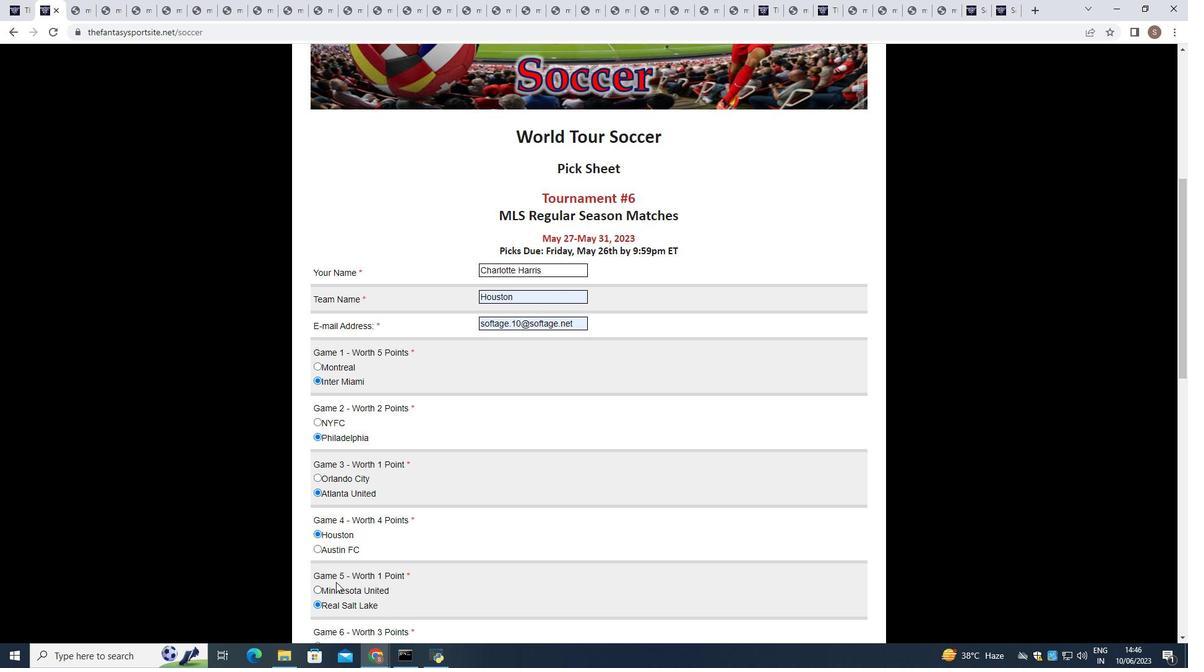 
Action: Mouse scrolled (336, 582) with delta (0, 0)
Screenshot: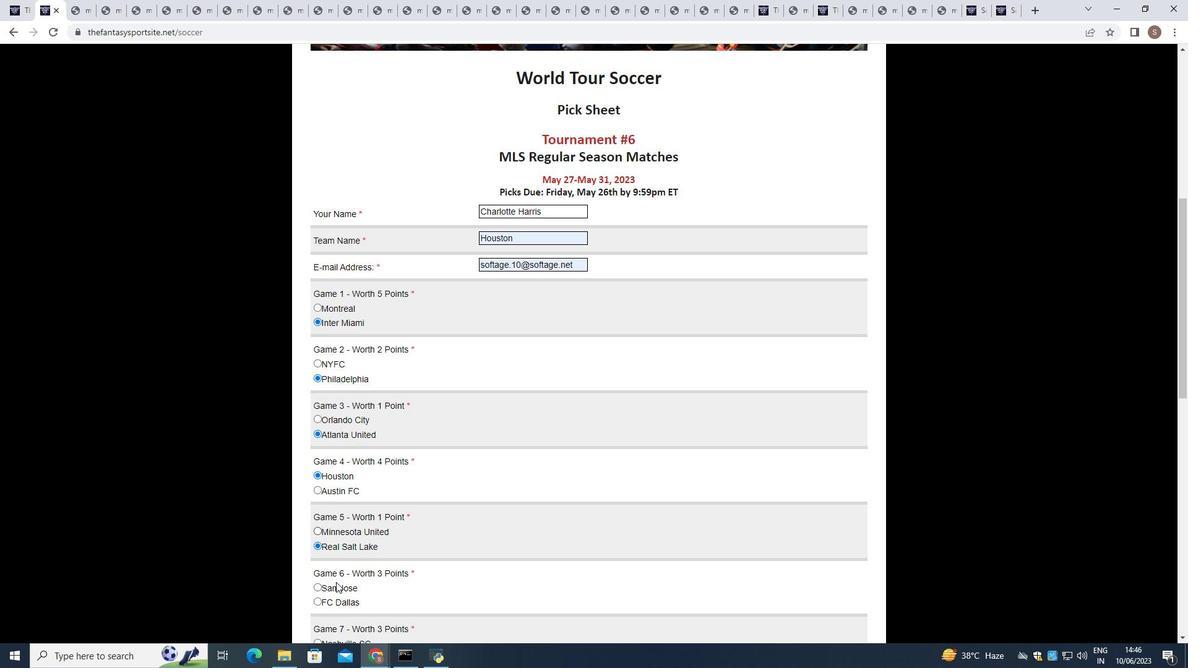 
Action: Mouse moved to (314, 474)
Screenshot: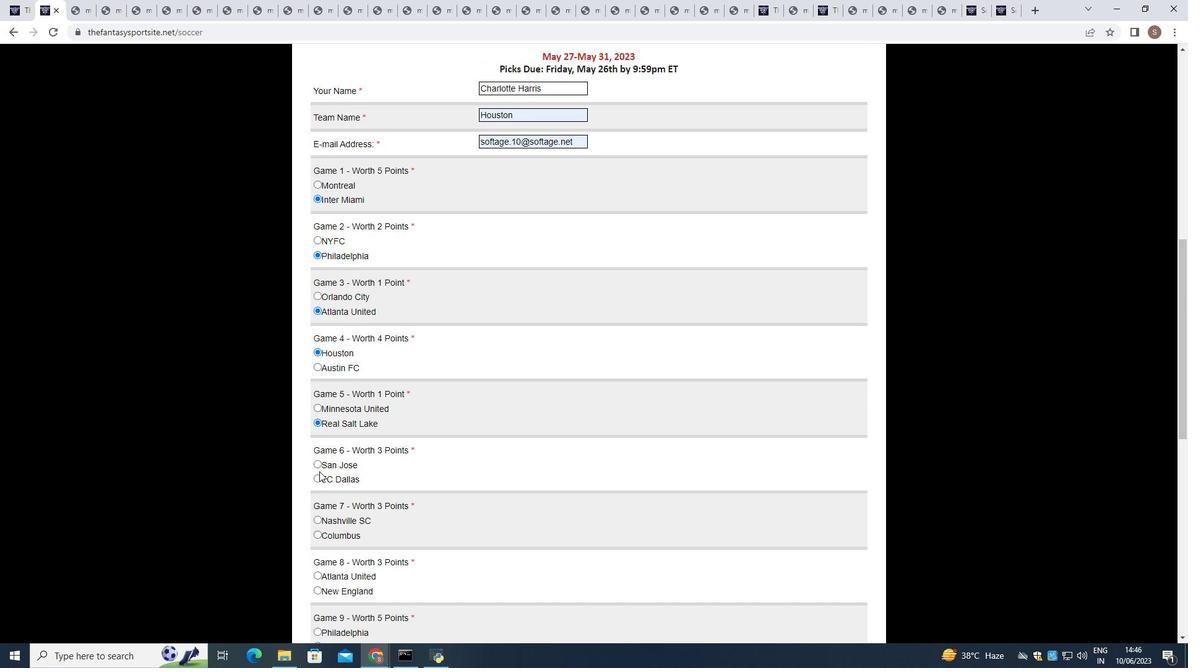 
Action: Mouse pressed left at (314, 474)
Screenshot: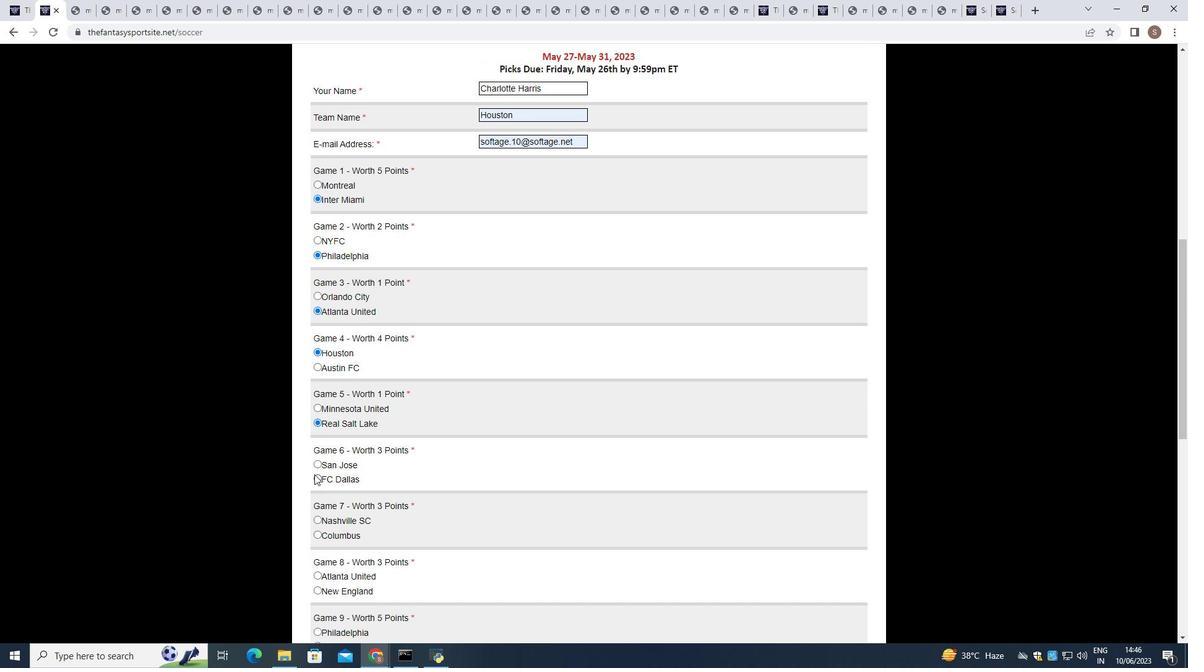 
Action: Mouse moved to (317, 520)
Screenshot: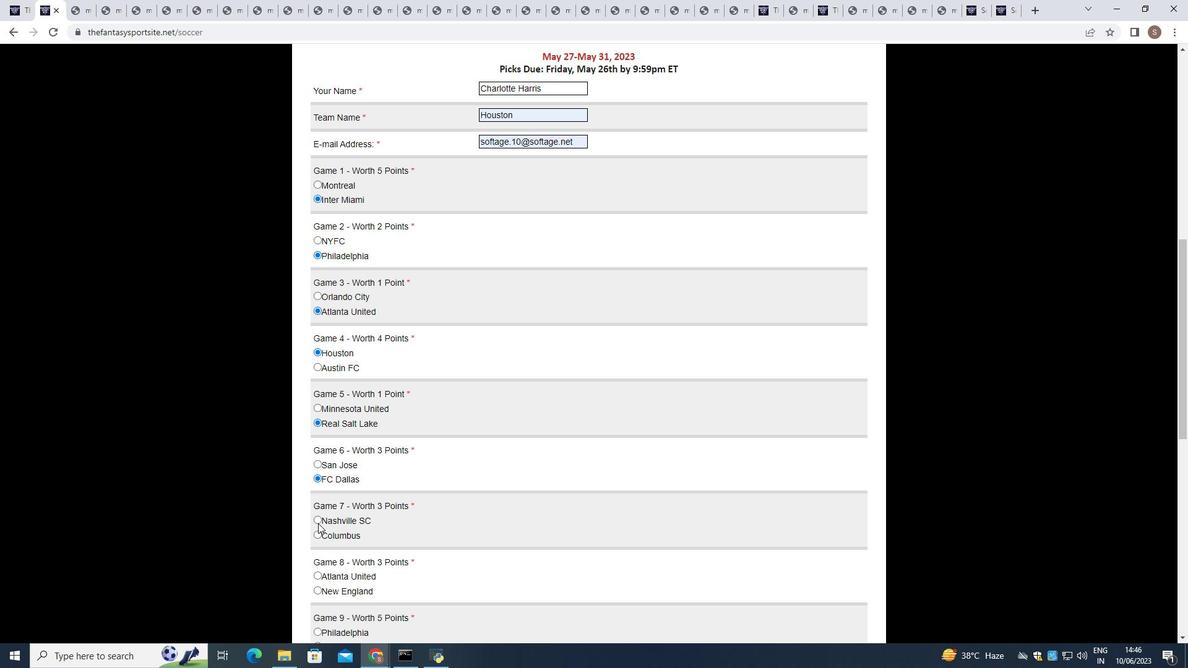 
Action: Mouse pressed left at (317, 520)
Screenshot: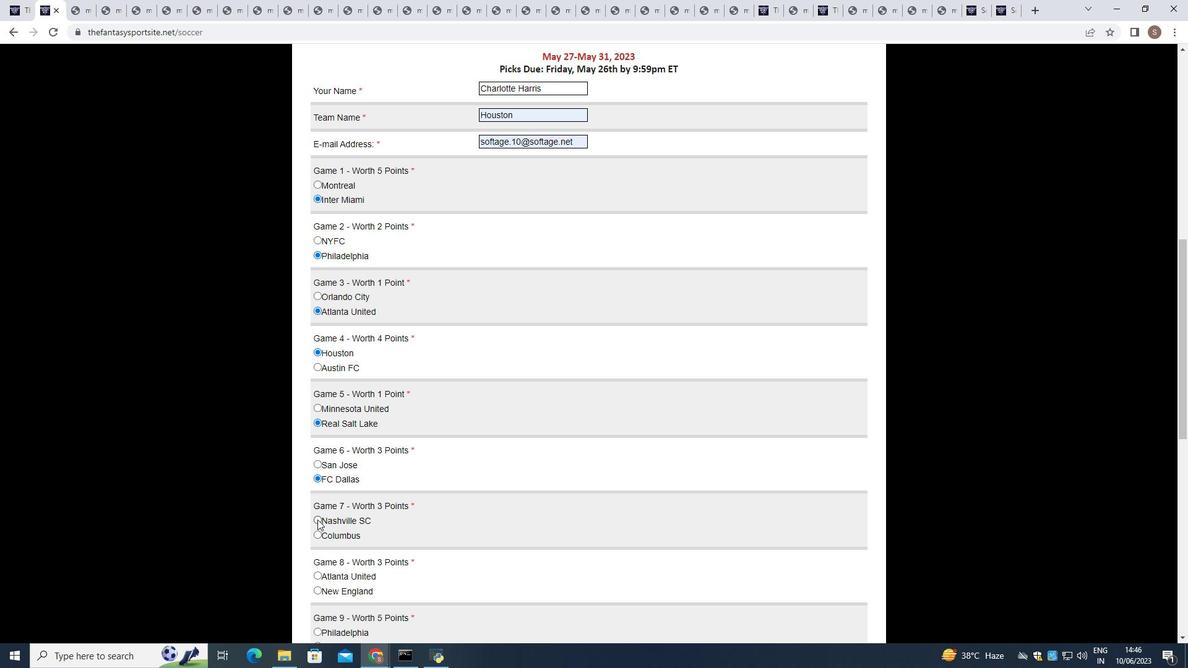 
Action: Mouse moved to (317, 575)
Screenshot: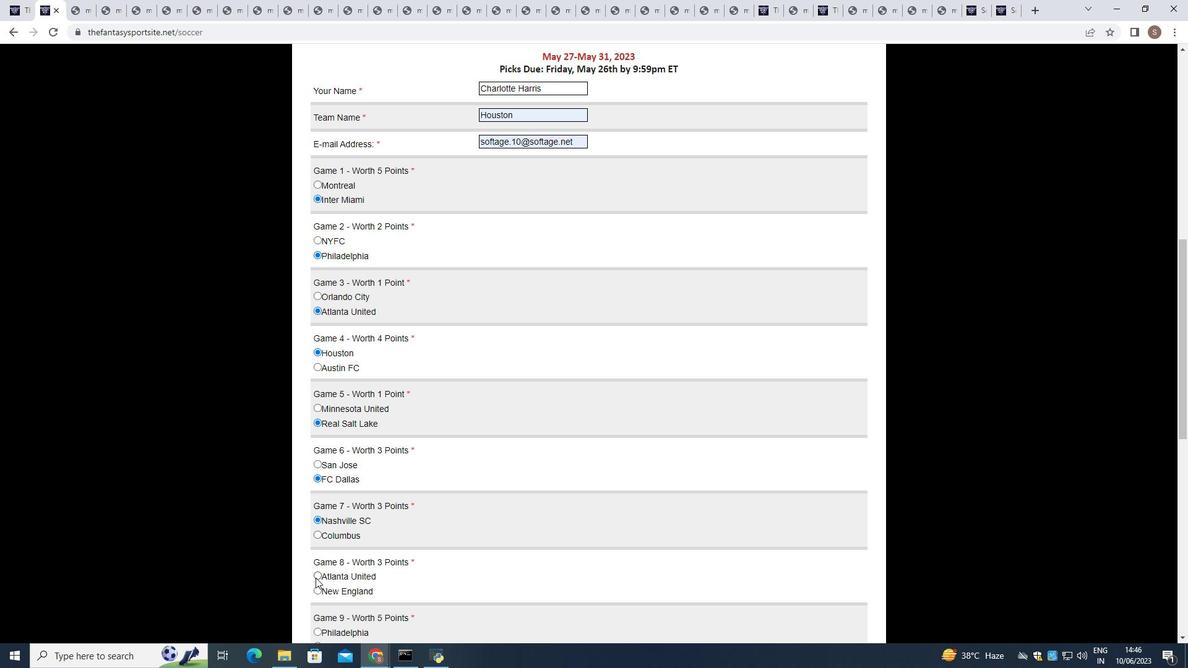 
Action: Mouse pressed left at (317, 575)
Screenshot: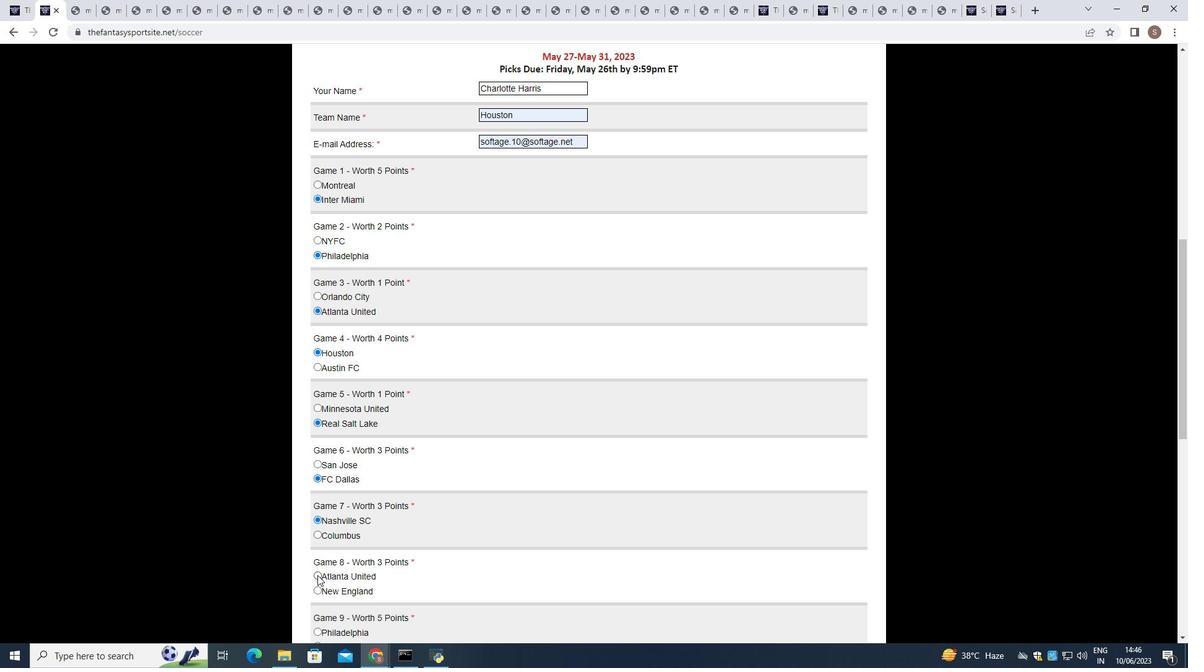 
Action: Mouse scrolled (317, 575) with delta (0, 0)
Screenshot: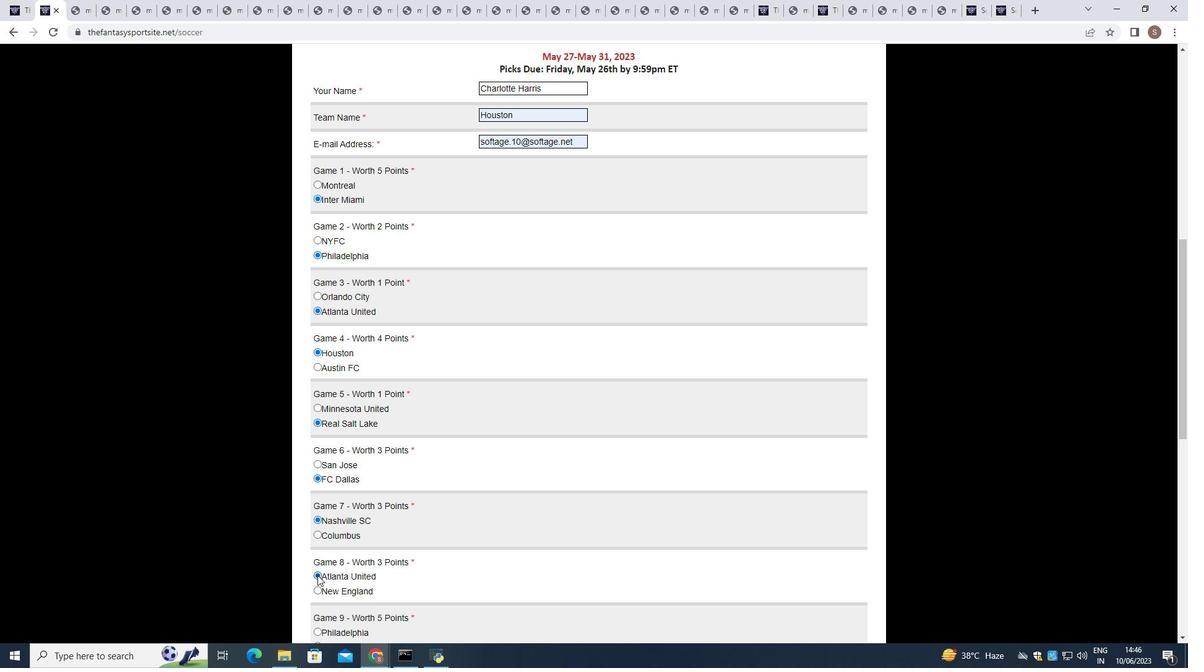 
Action: Mouse moved to (319, 567)
Screenshot: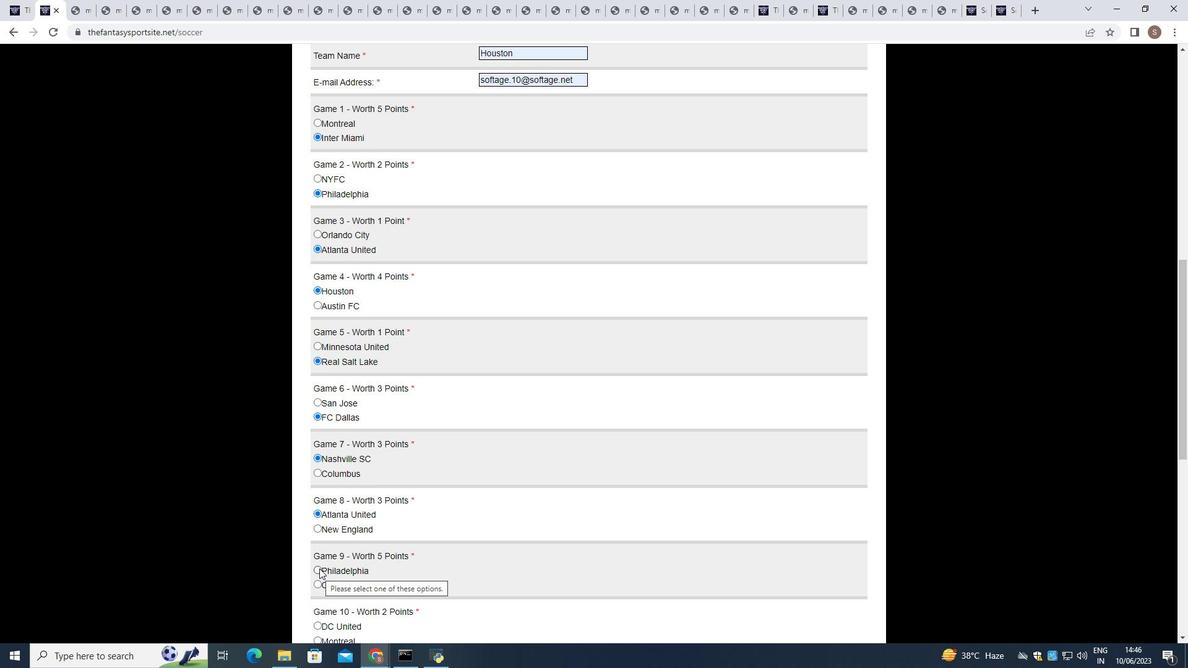 
Action: Mouse pressed left at (319, 567)
Screenshot: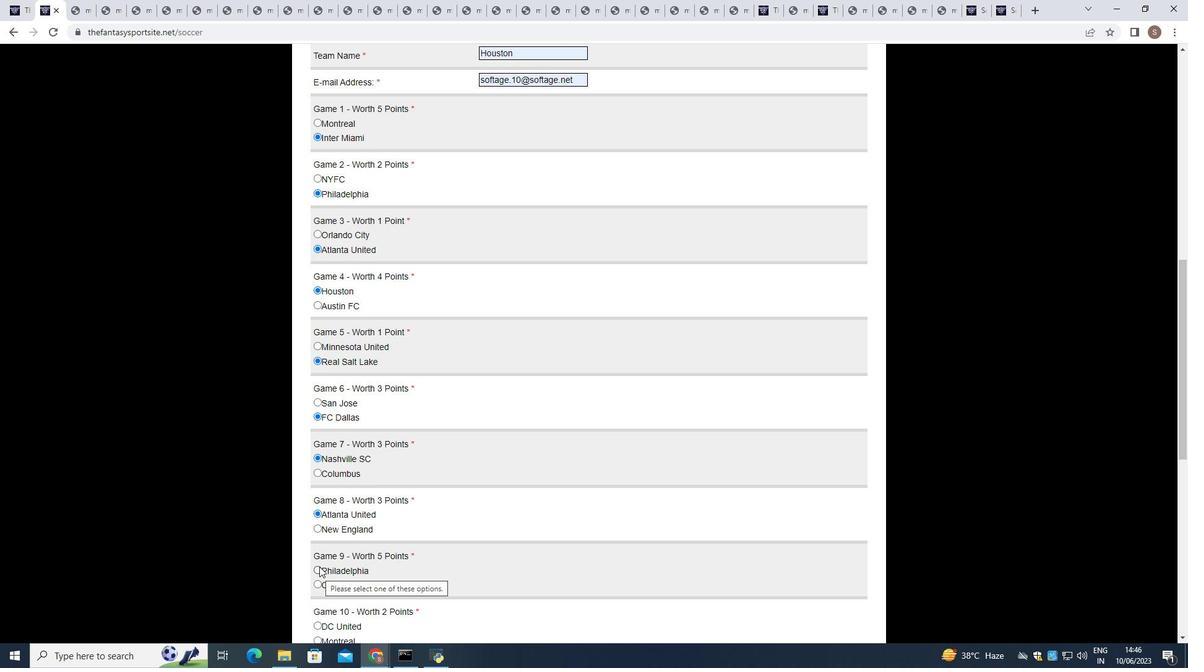 
Action: Mouse scrolled (319, 566) with delta (0, 0)
Screenshot: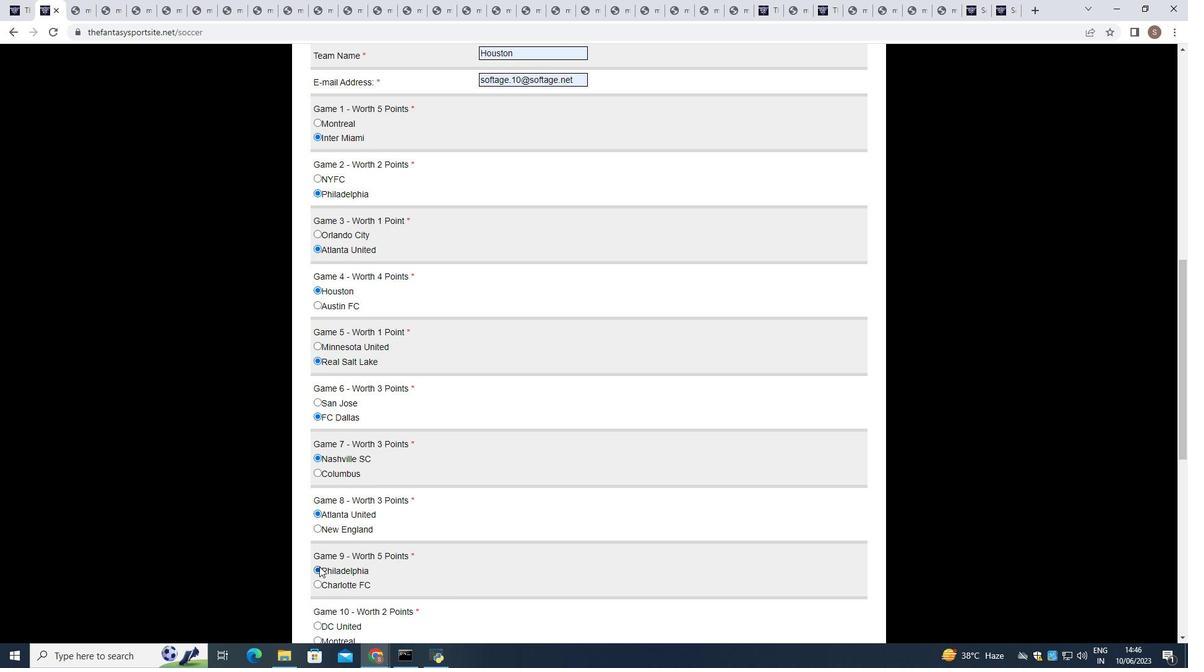 
Action: Mouse scrolled (319, 566) with delta (0, 0)
Screenshot: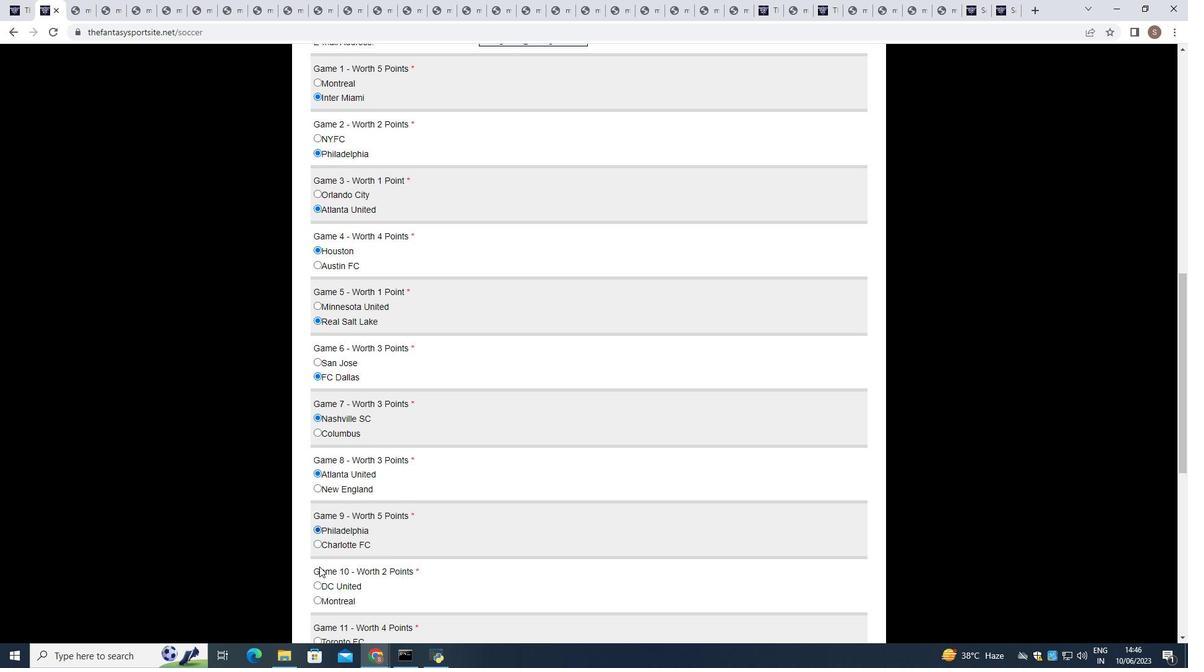
Action: Mouse moved to (318, 515)
Screenshot: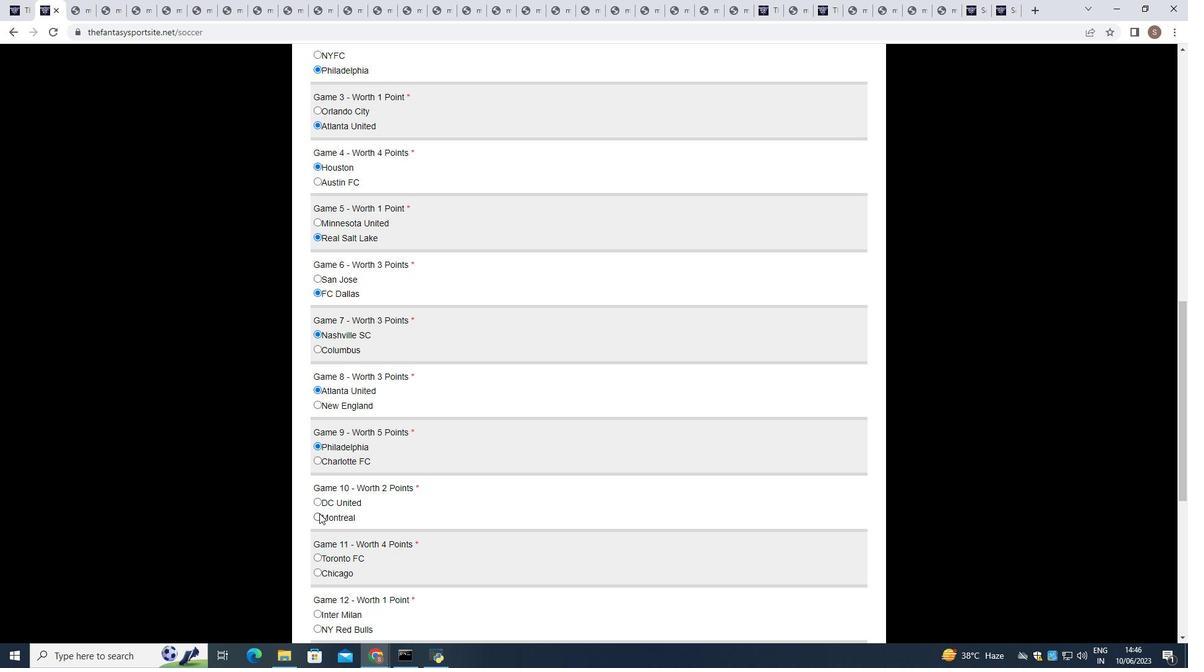 
Action: Mouse pressed left at (318, 515)
Screenshot: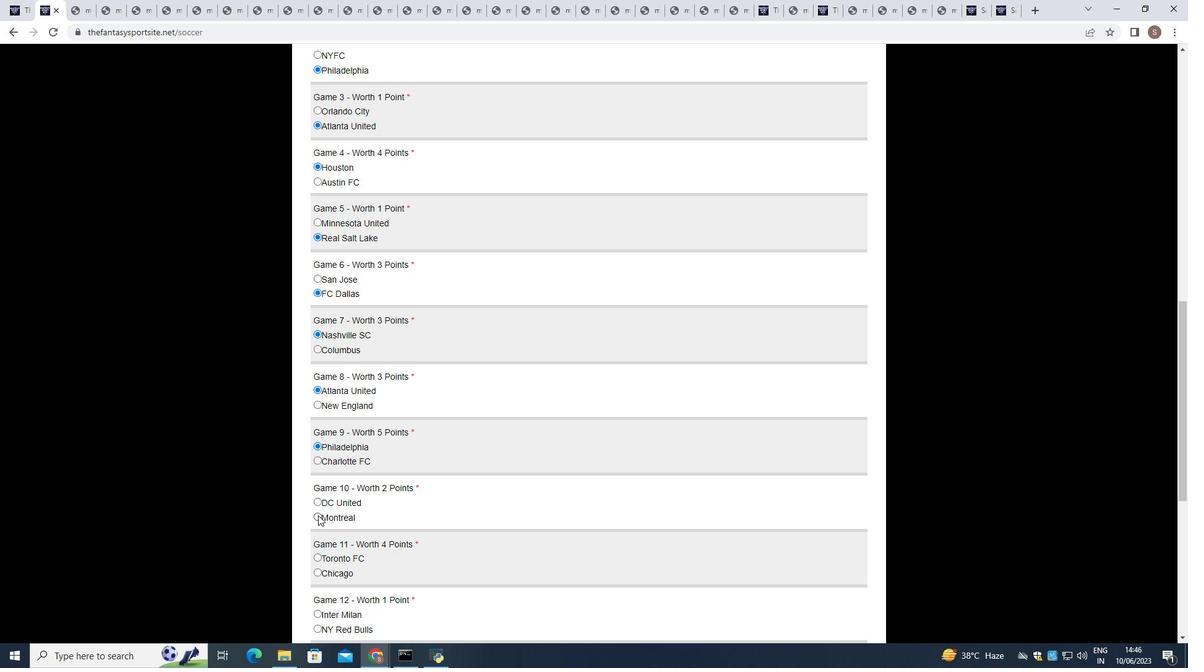 
Action: Mouse moved to (316, 569)
Screenshot: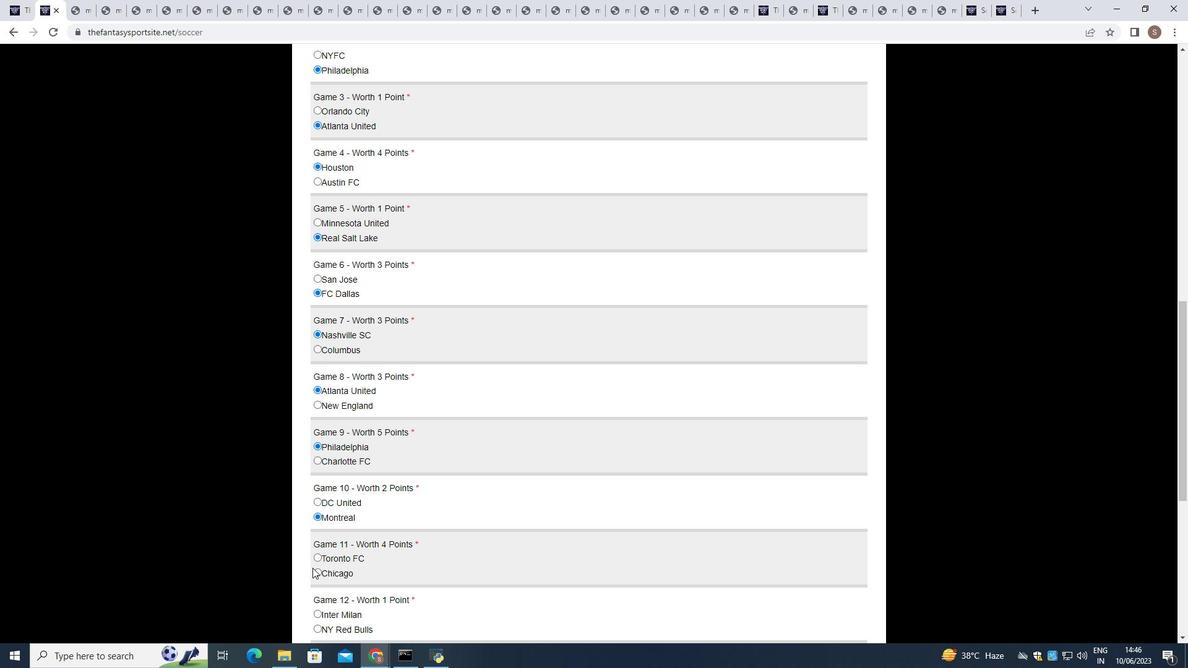 
Action: Mouse pressed left at (316, 569)
Screenshot: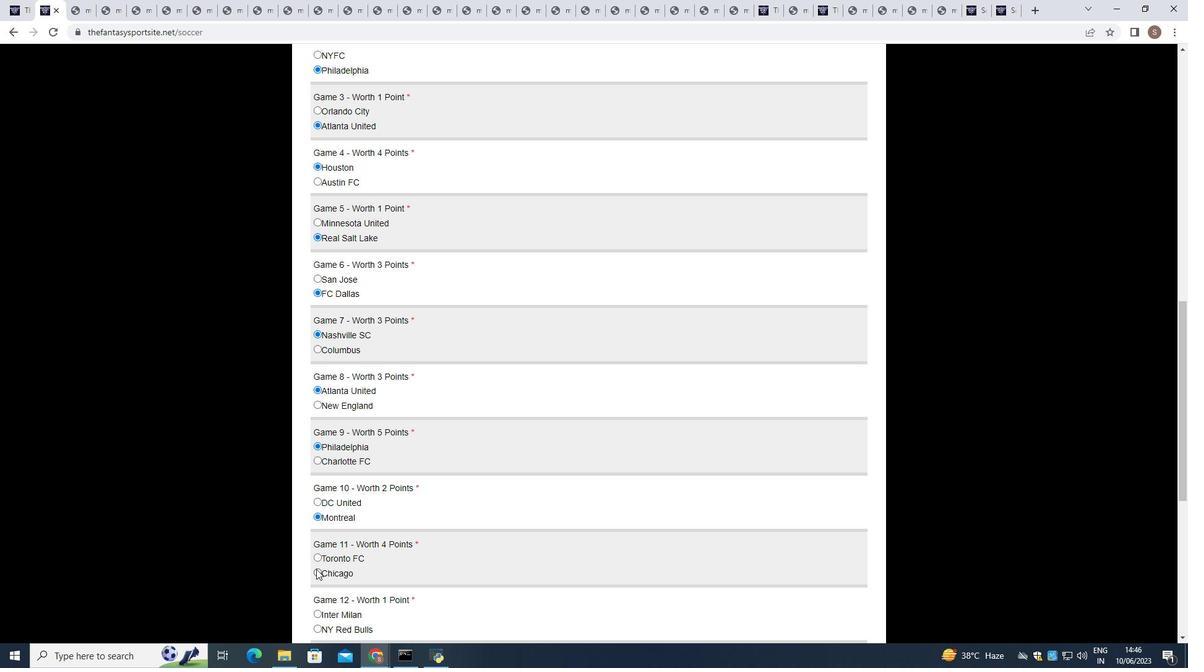 
Action: Mouse moved to (318, 628)
Screenshot: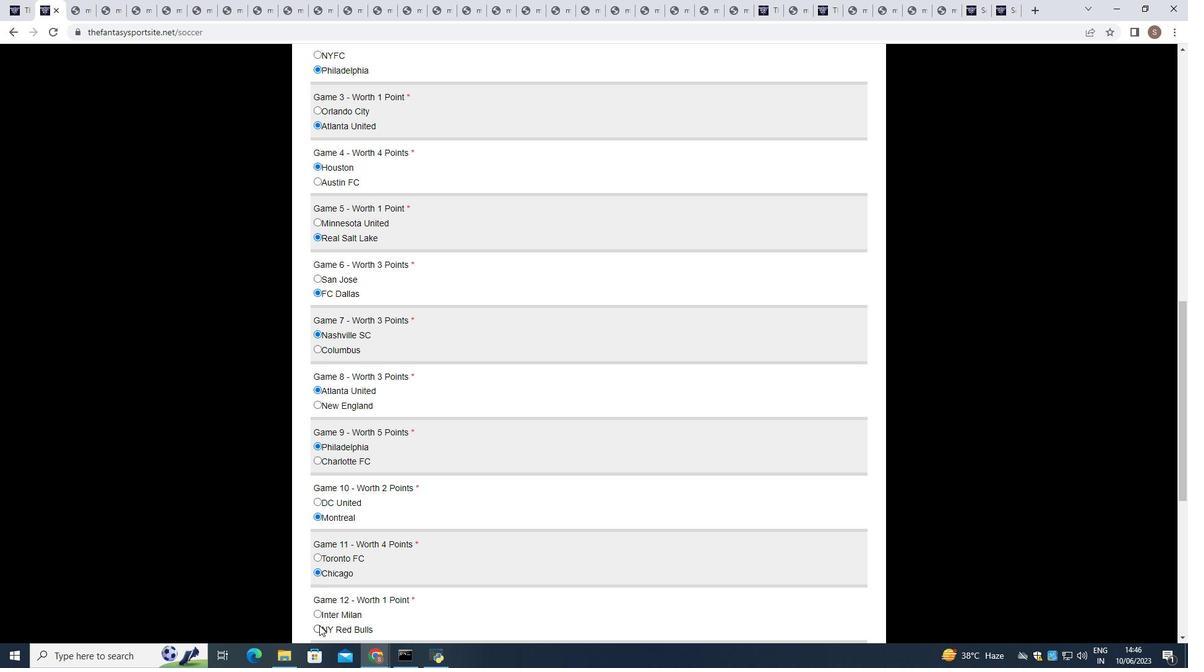 
Action: Mouse pressed left at (318, 628)
Screenshot: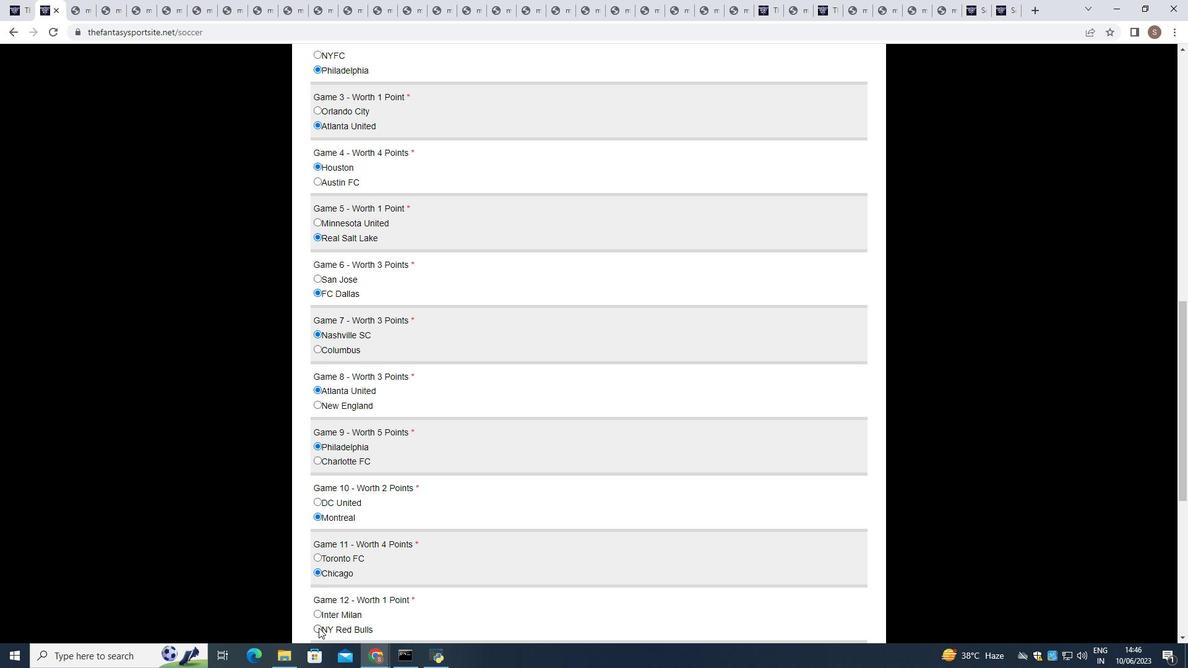 
Action: Mouse moved to (343, 587)
Screenshot: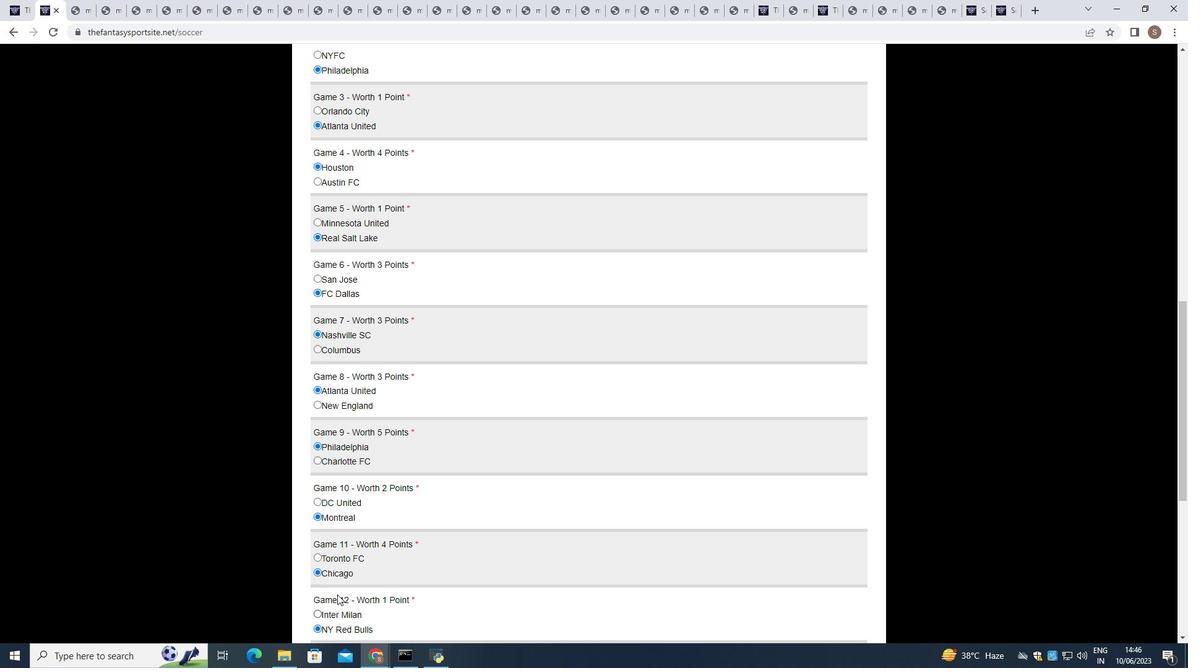 
Action: Mouse scrolled (343, 586) with delta (0, 0)
Screenshot: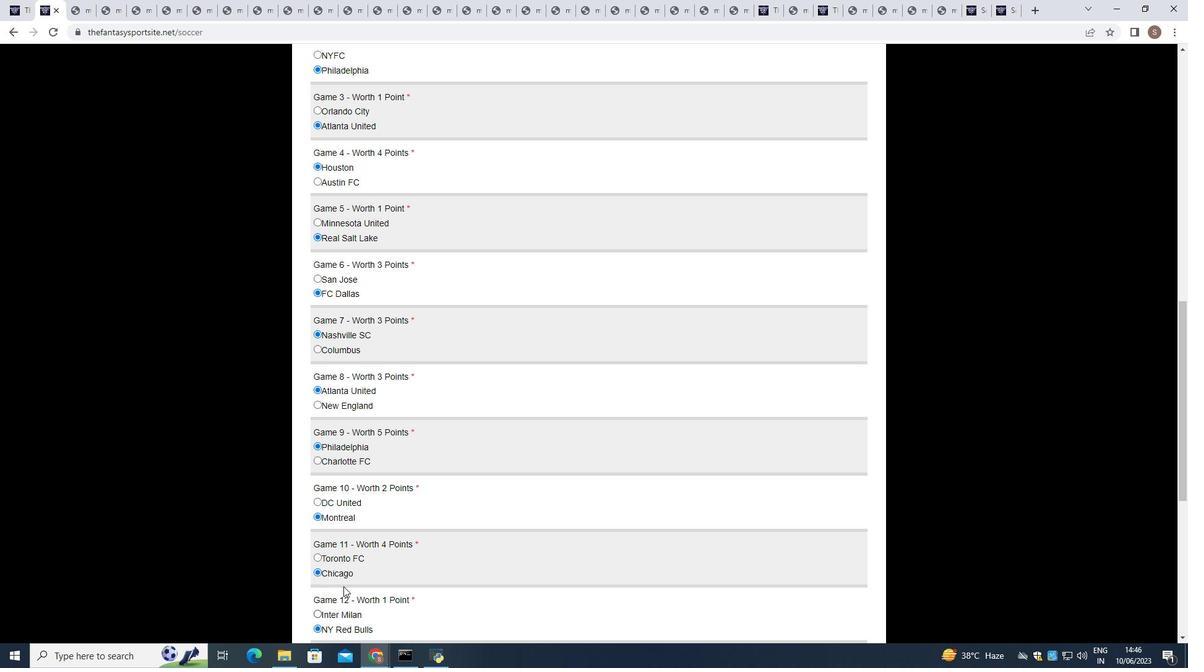 
Action: Mouse scrolled (343, 586) with delta (0, 0)
Screenshot: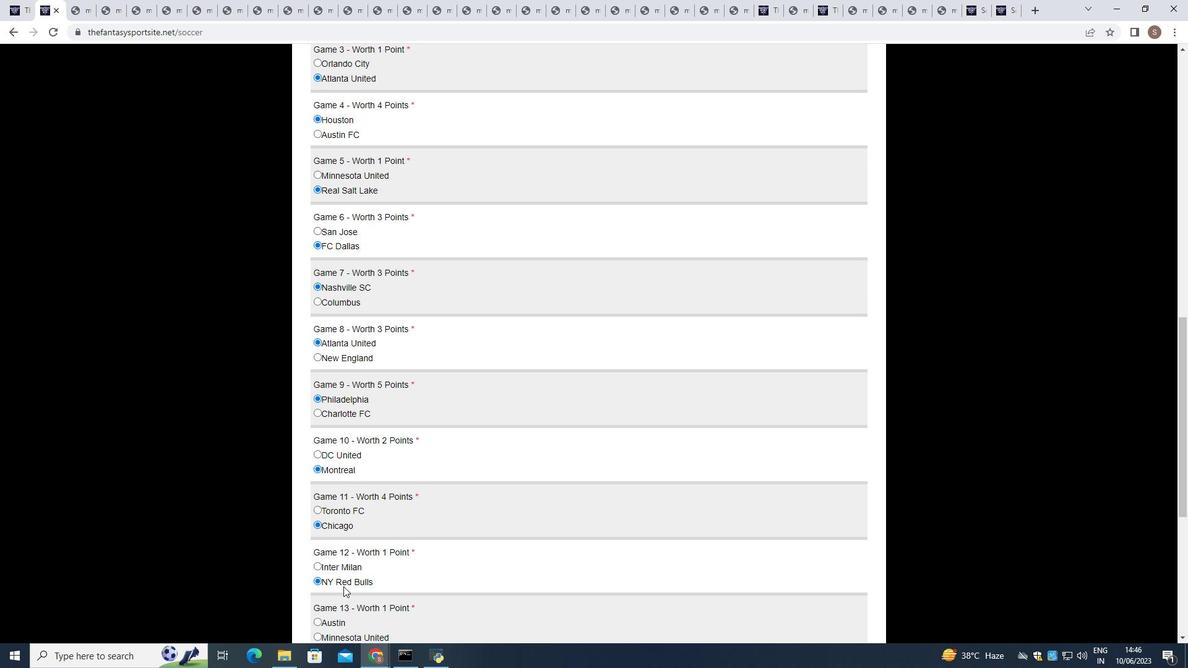 
Action: Mouse scrolled (343, 586) with delta (0, 0)
Screenshot: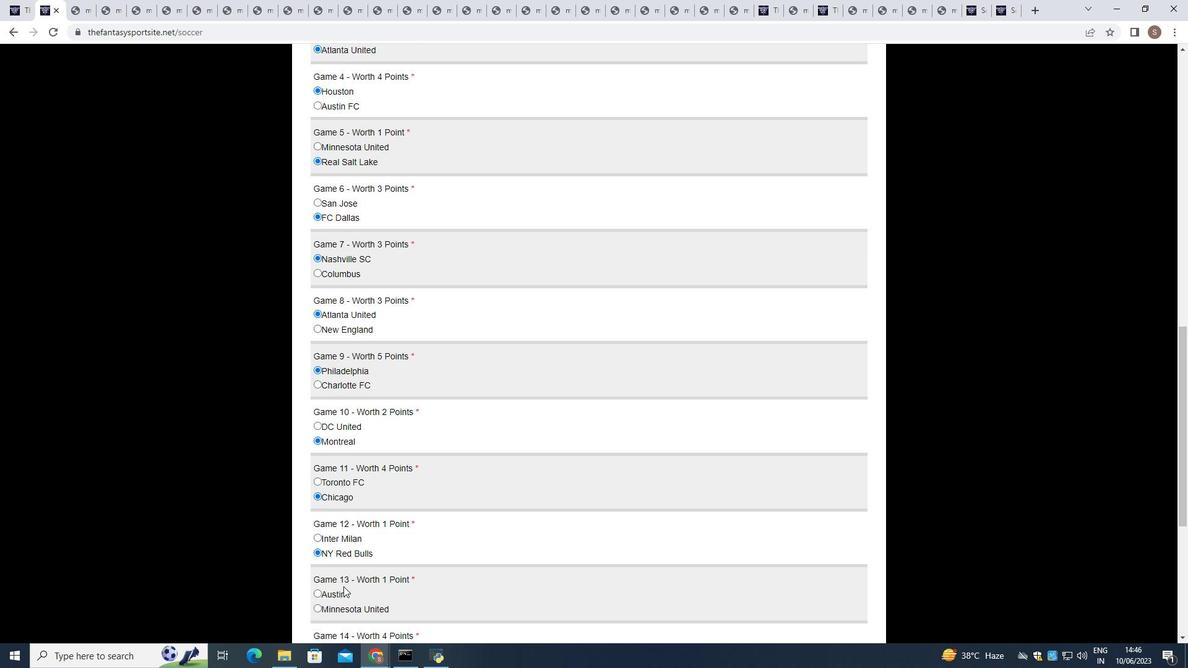 
Action: Mouse scrolled (343, 586) with delta (0, 0)
Screenshot: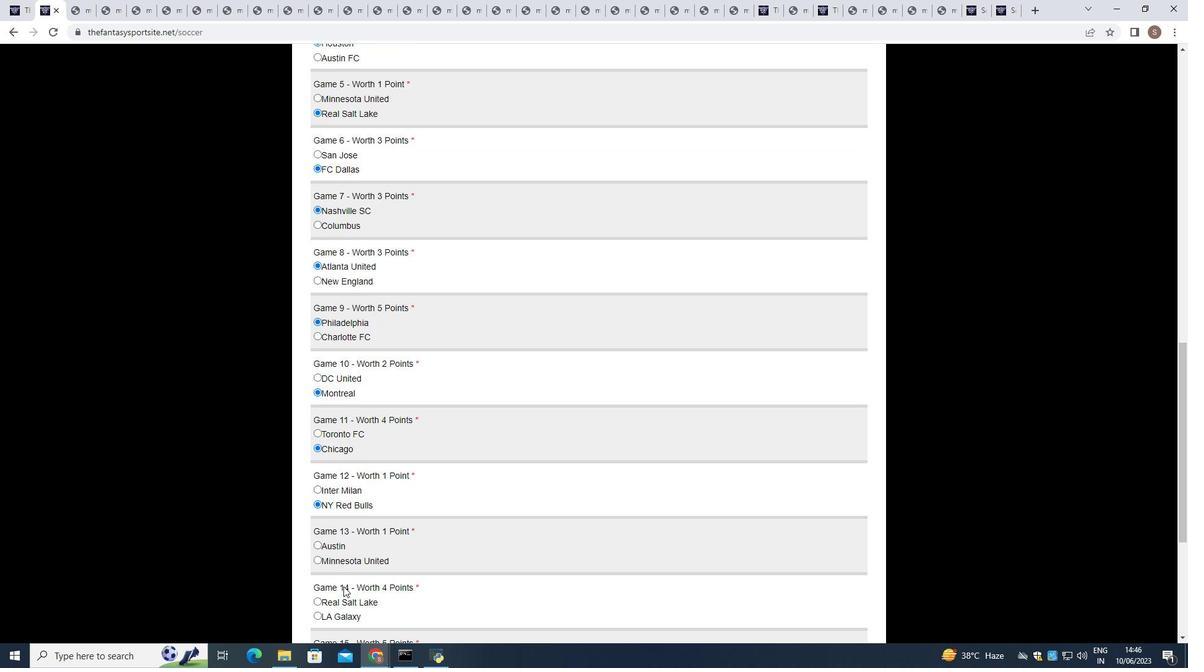 
Action: Mouse moved to (317, 422)
Screenshot: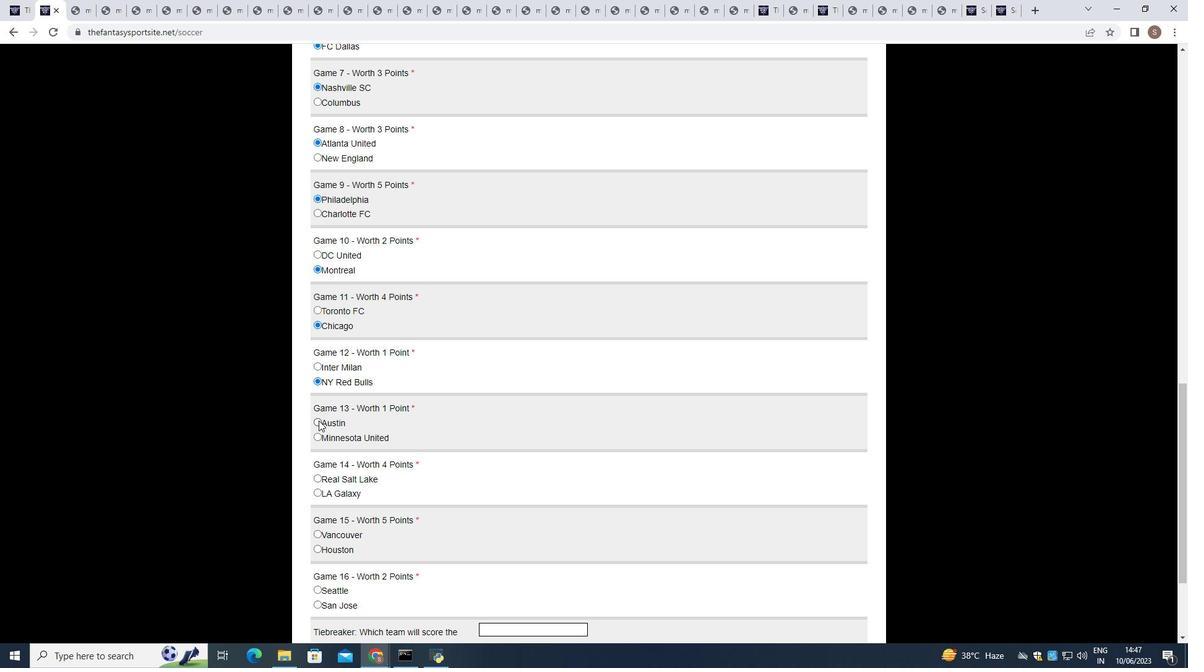 
Action: Mouse pressed left at (317, 422)
Screenshot: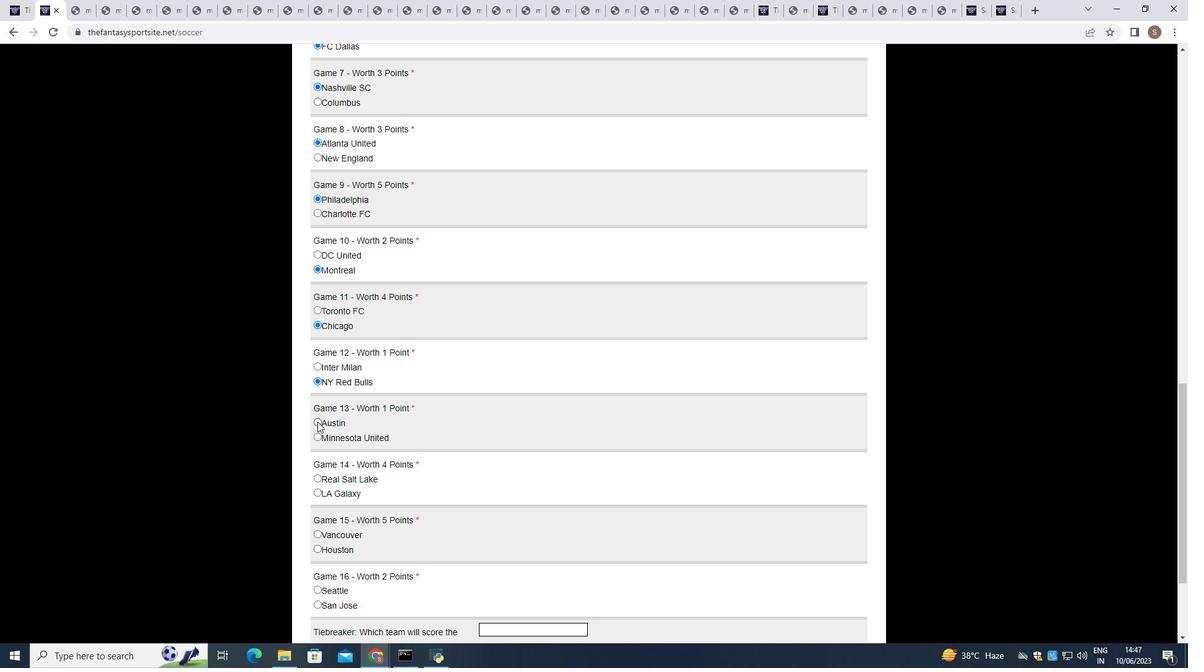 
Action: Mouse moved to (320, 474)
Screenshot: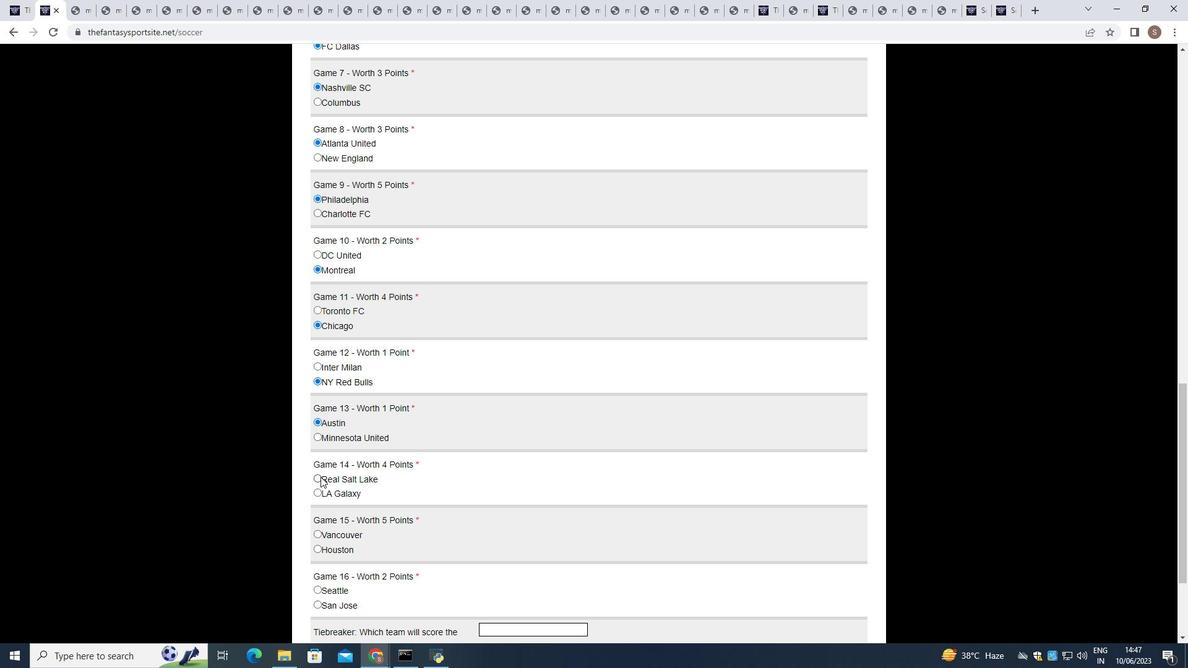 
Action: Mouse pressed left at (320, 474)
Screenshot: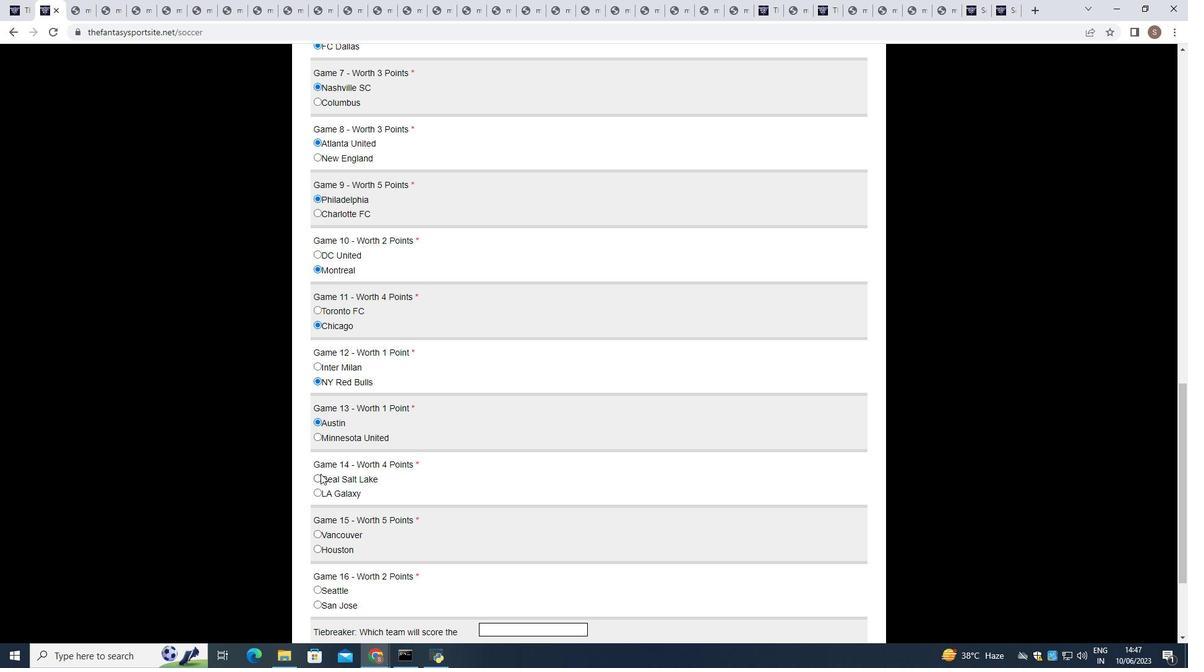 
Action: Mouse moved to (318, 544)
Screenshot: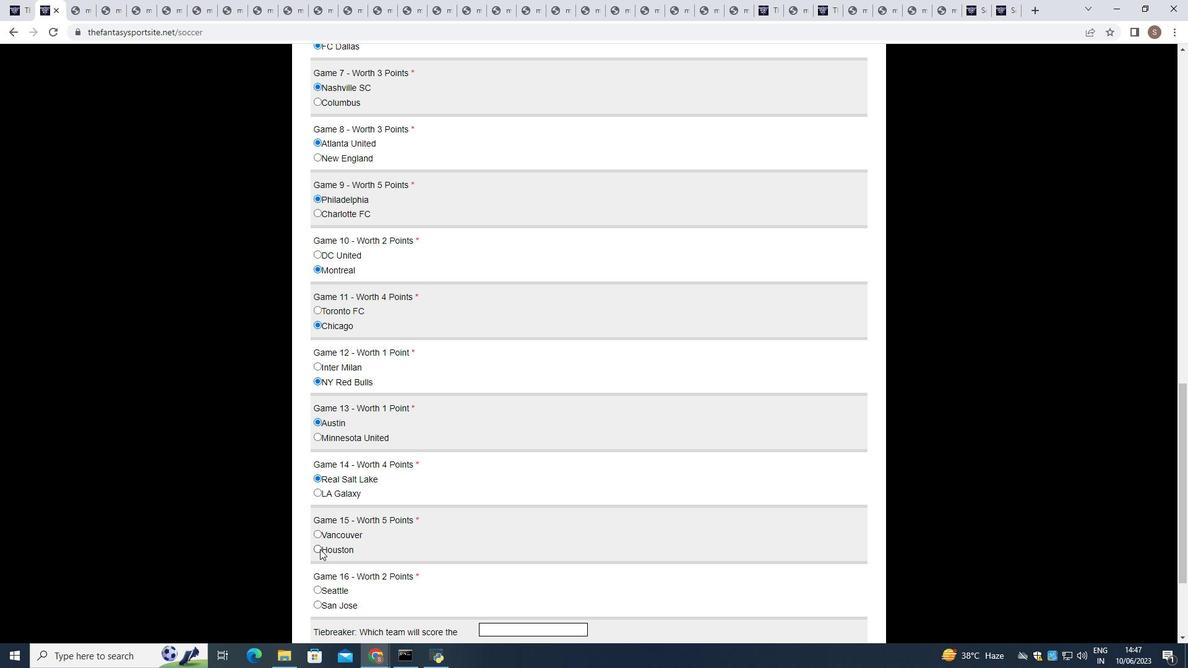
Action: Mouse pressed left at (318, 544)
Screenshot: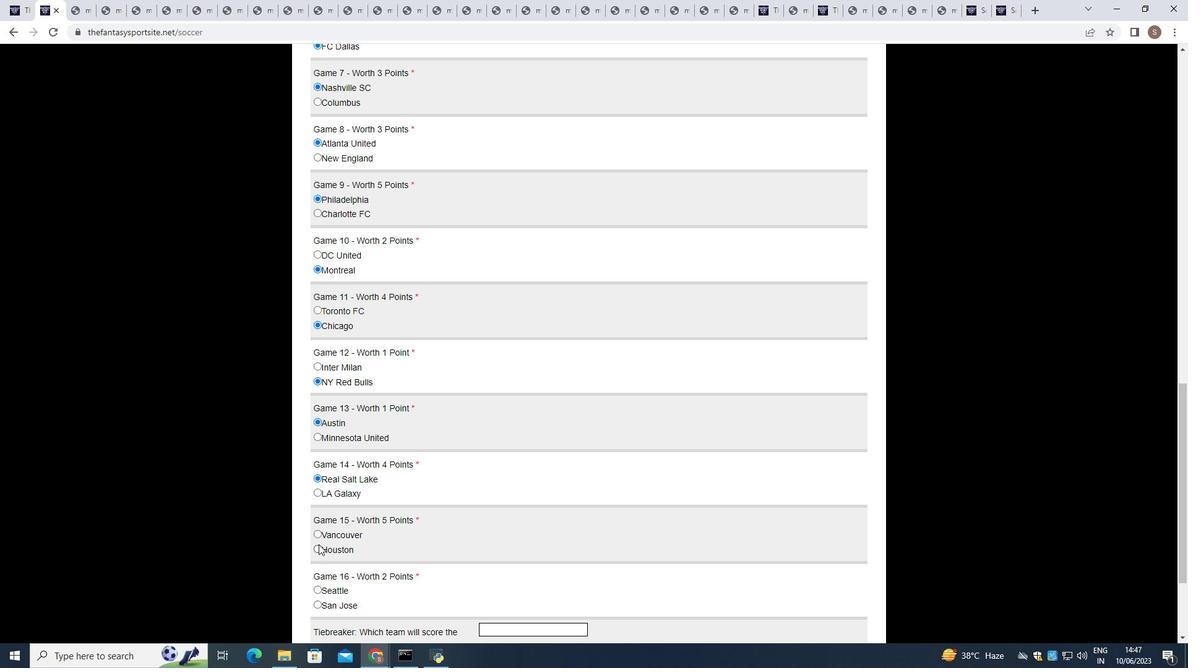 
Action: Mouse moved to (313, 601)
Screenshot: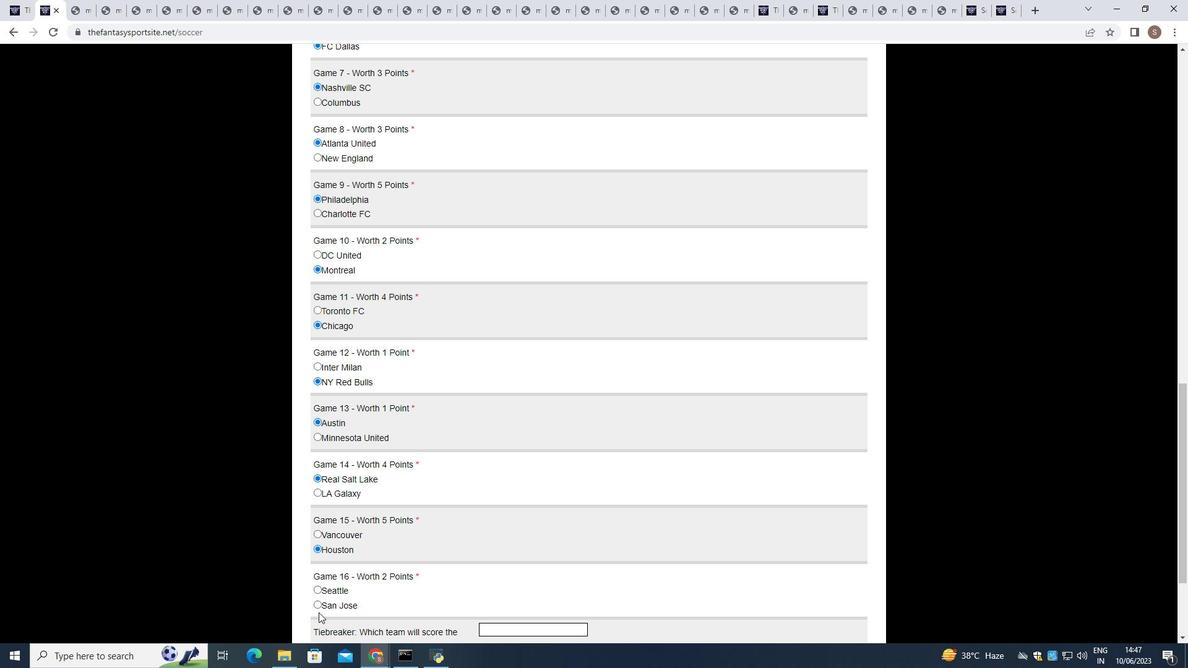 
Action: Mouse pressed left at (313, 601)
Screenshot: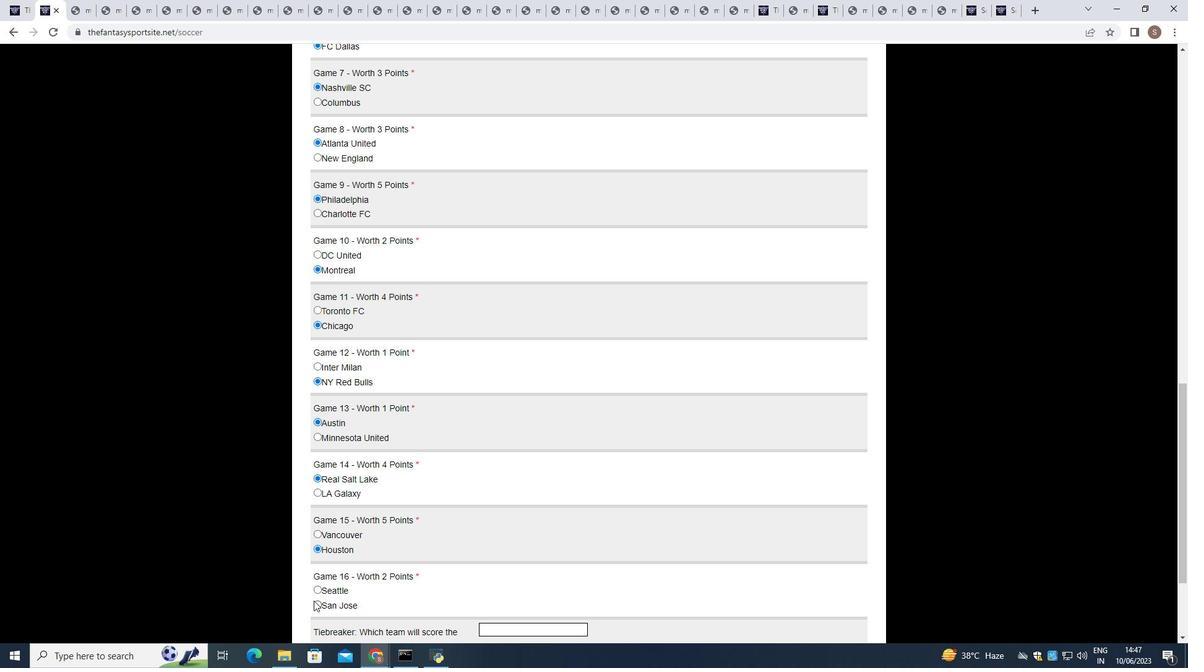 
Action: Mouse moved to (358, 587)
Screenshot: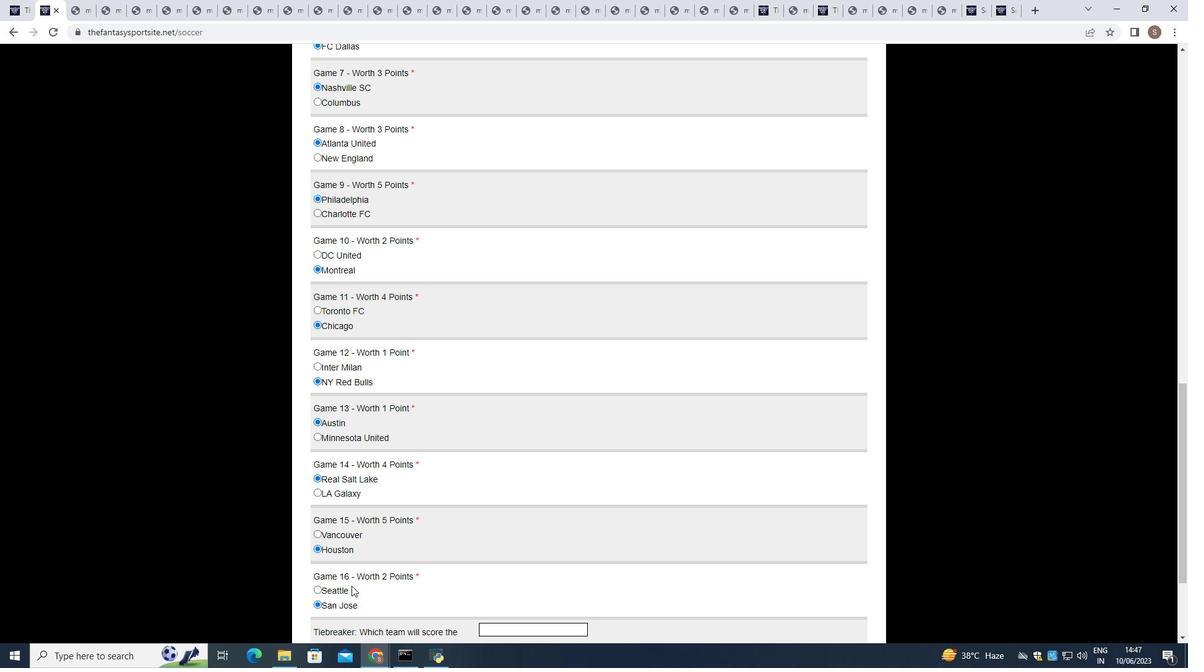 
Action: Mouse scrolled (358, 586) with delta (0, 0)
Screenshot: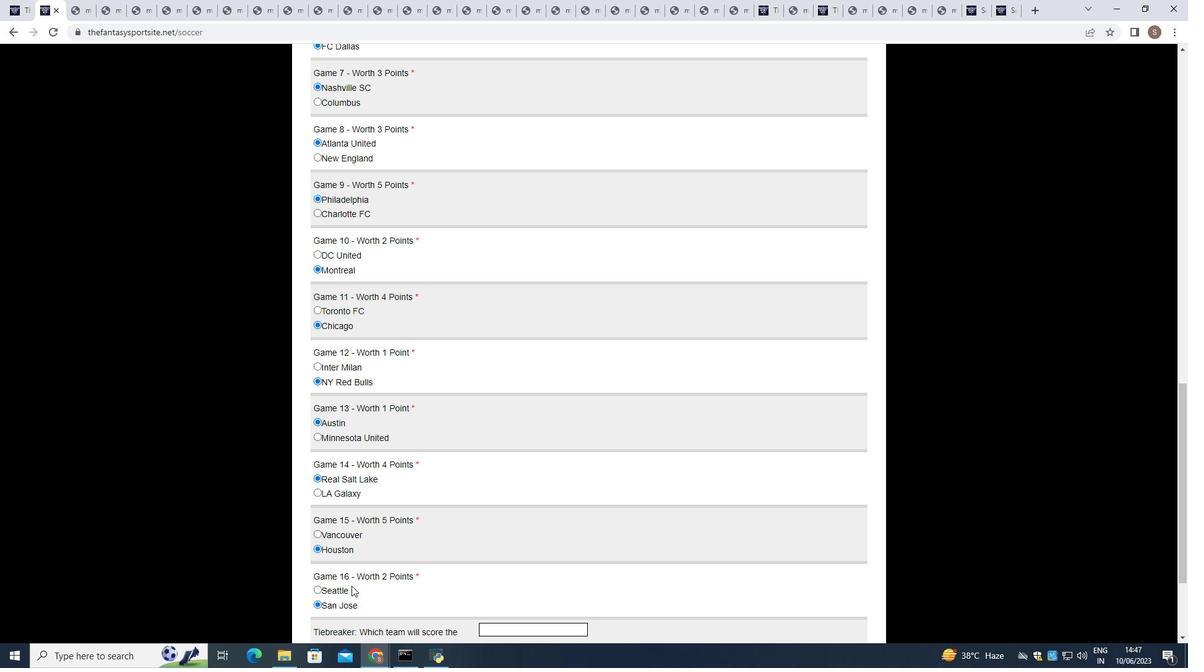 
Action: Mouse moved to (359, 587)
Screenshot: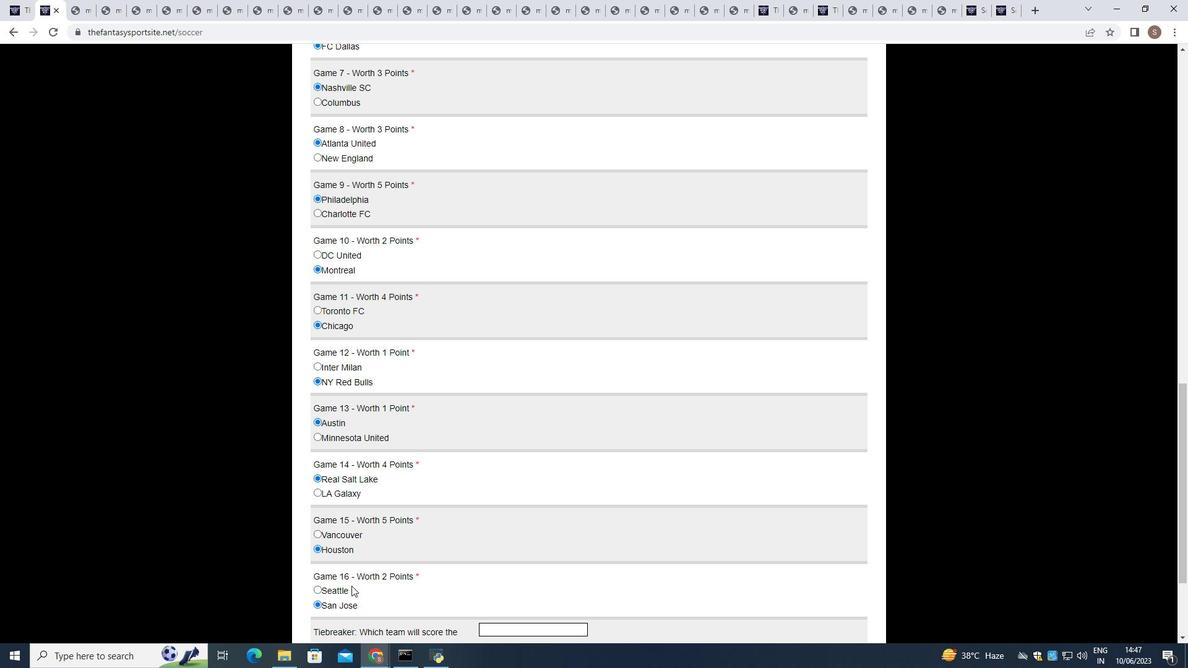 
Action: Mouse scrolled (359, 587) with delta (0, 0)
Screenshot: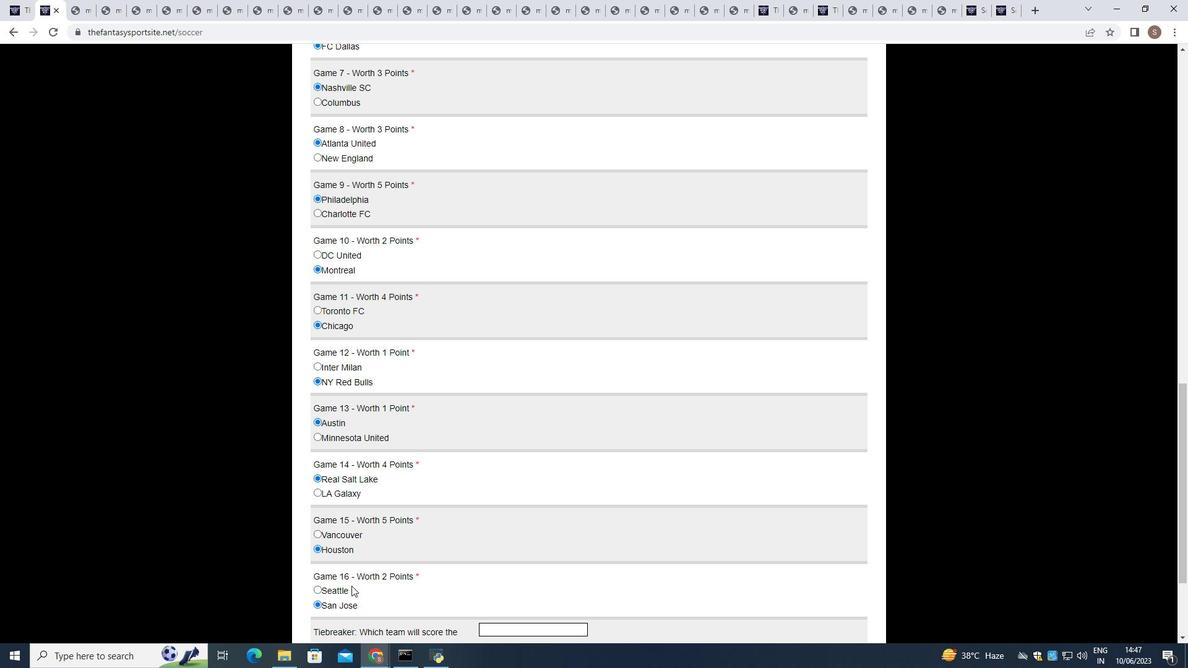 
Action: Mouse scrolled (359, 587) with delta (0, 0)
Screenshot: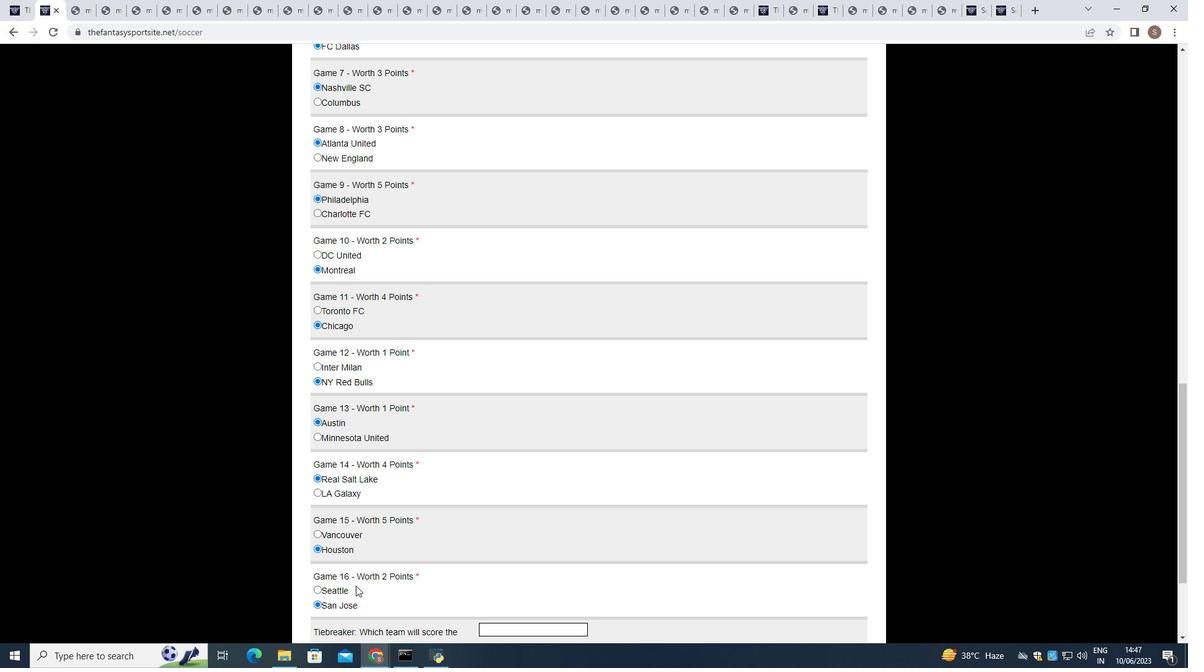 
Action: Mouse moved to (520, 483)
Screenshot: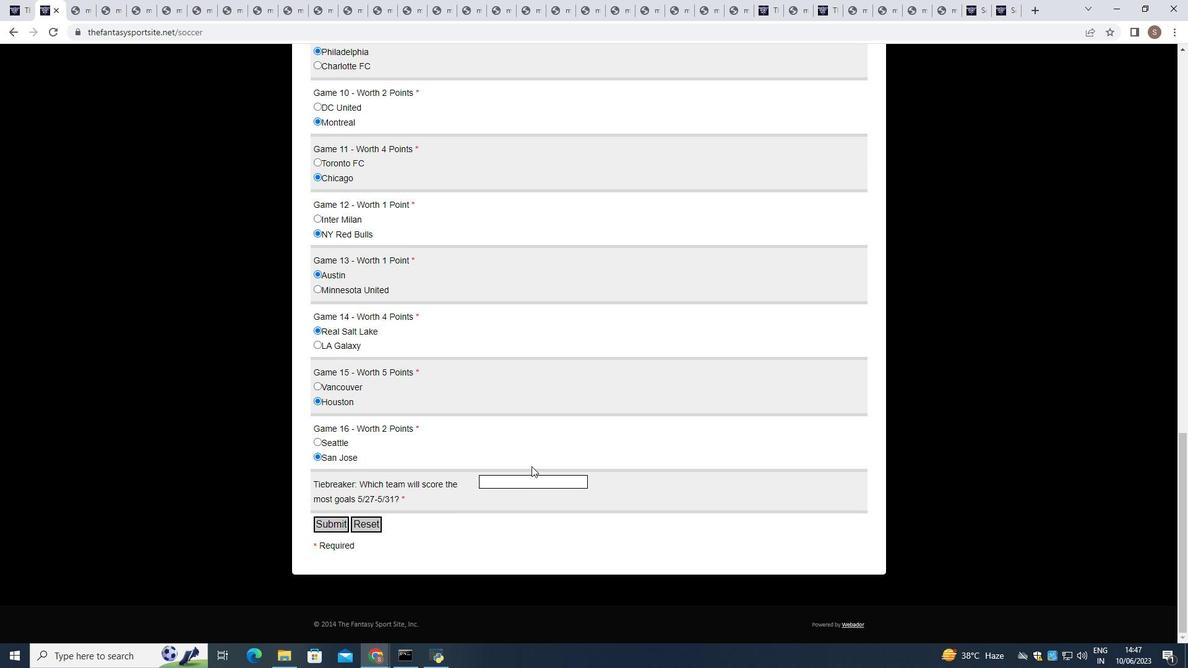 
Action: Mouse pressed left at (520, 483)
Screenshot: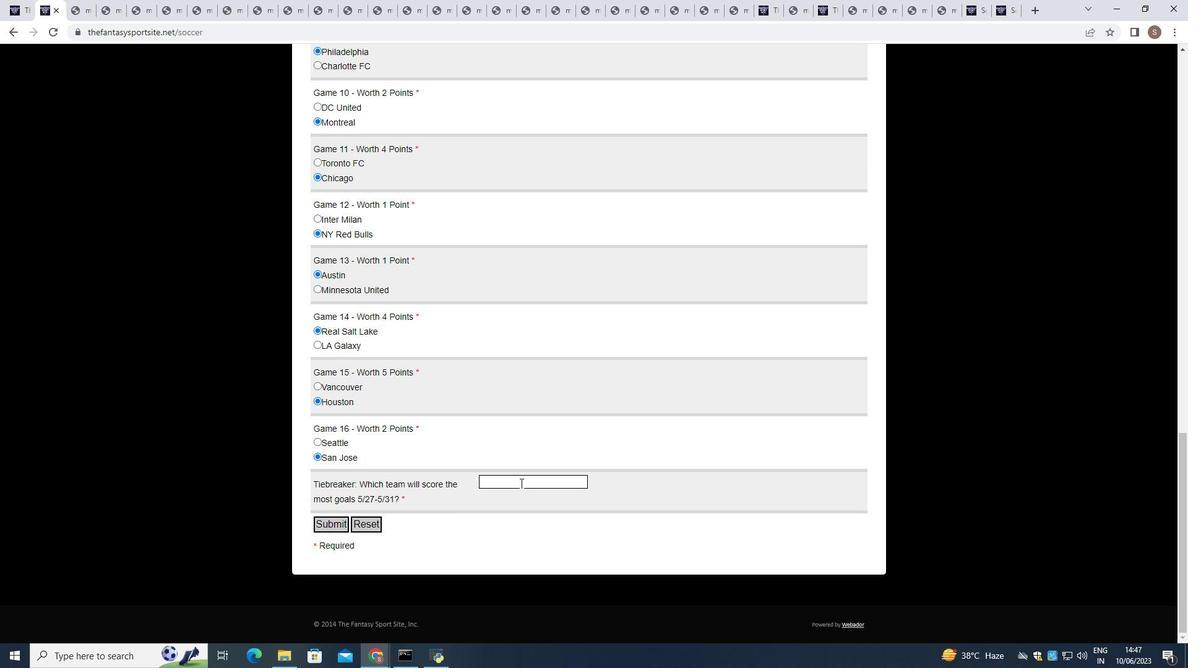 
Action: Mouse moved to (520, 484)
Screenshot: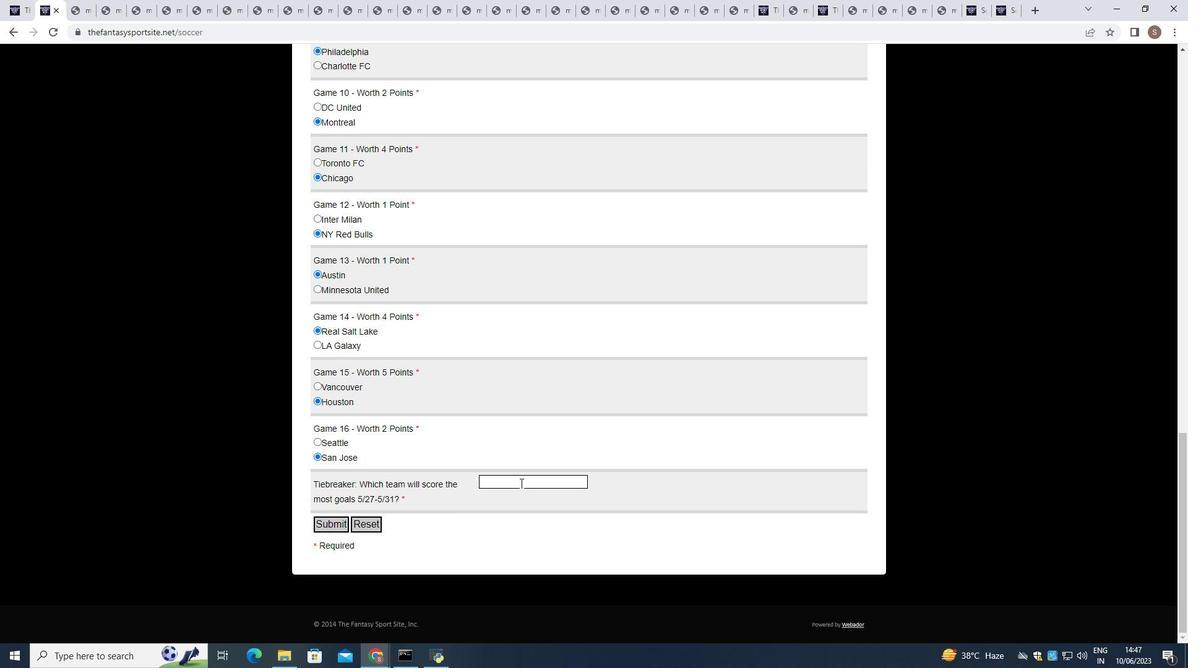 
Action: Key pressed <Key.shift>Hou
Screenshot: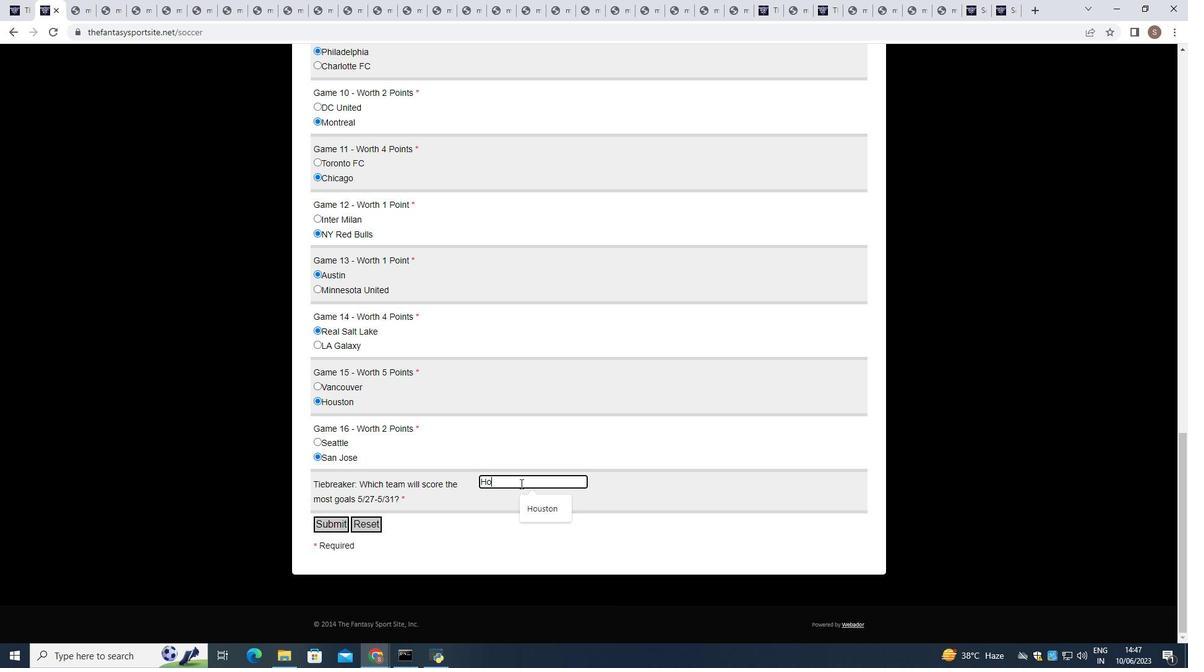 
Action: Mouse moved to (544, 507)
Screenshot: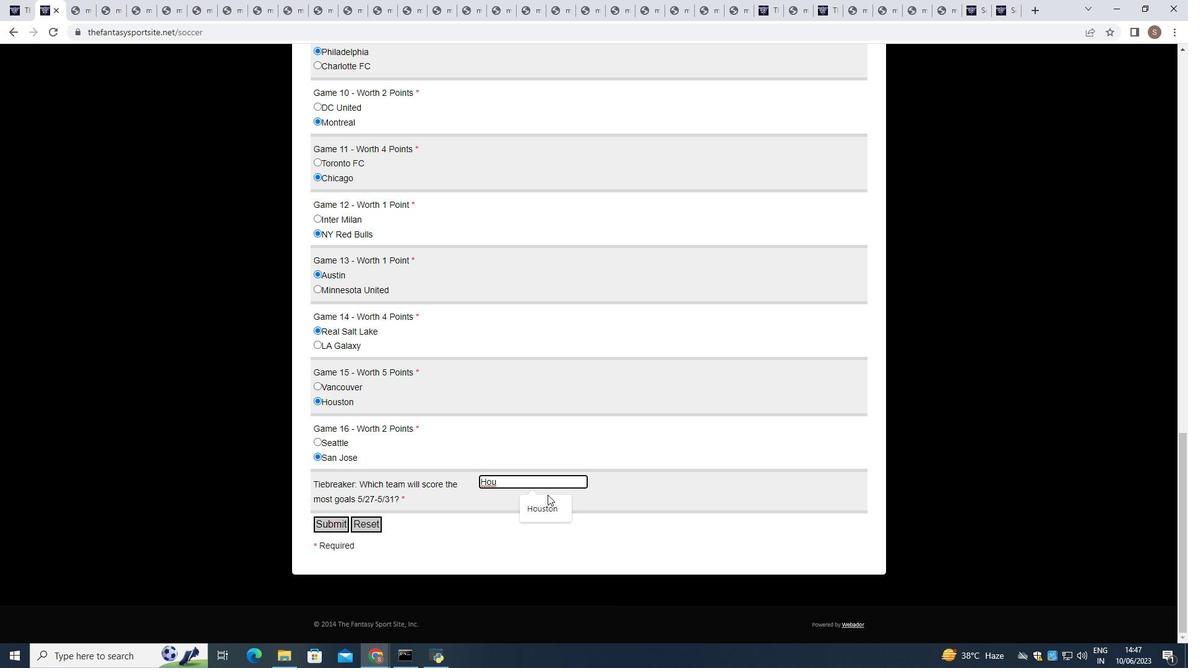 
Action: Mouse pressed left at (544, 507)
Screenshot: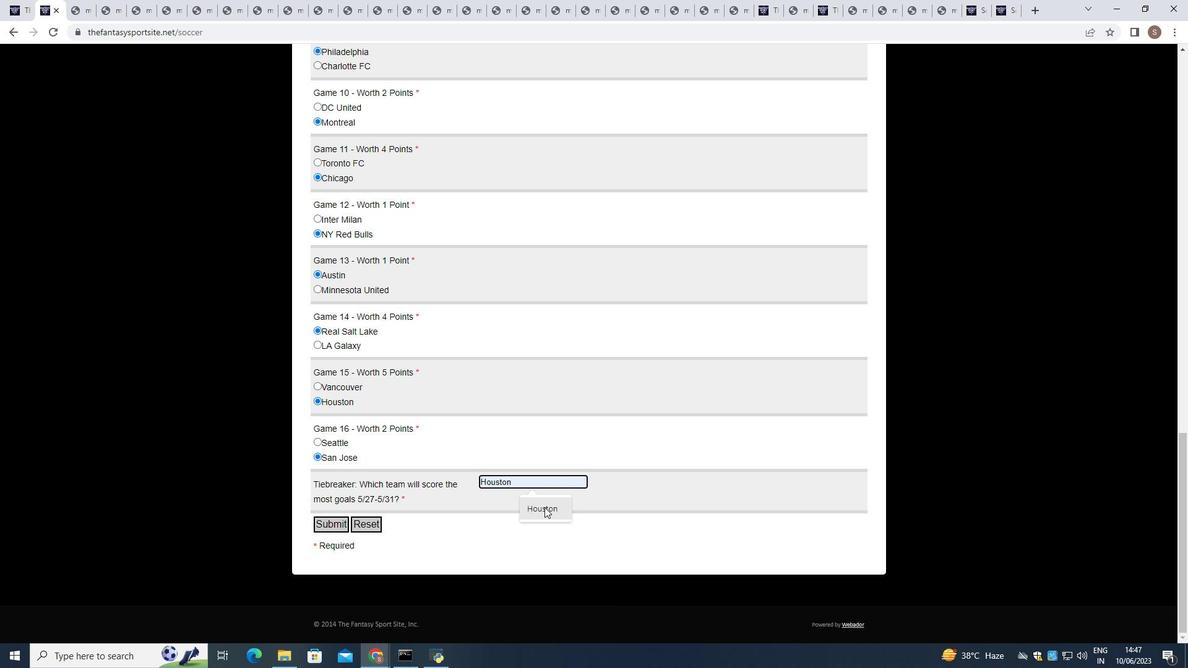 
Action: Mouse moved to (336, 527)
Screenshot: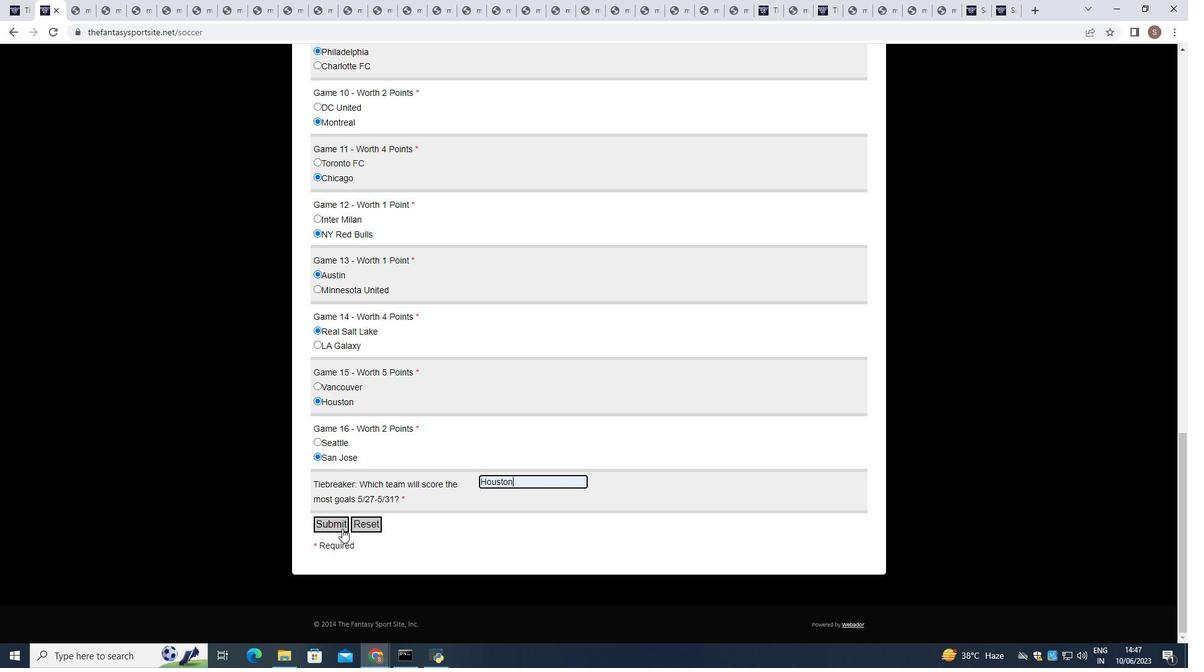
Action: Mouse pressed left at (336, 527)
Screenshot: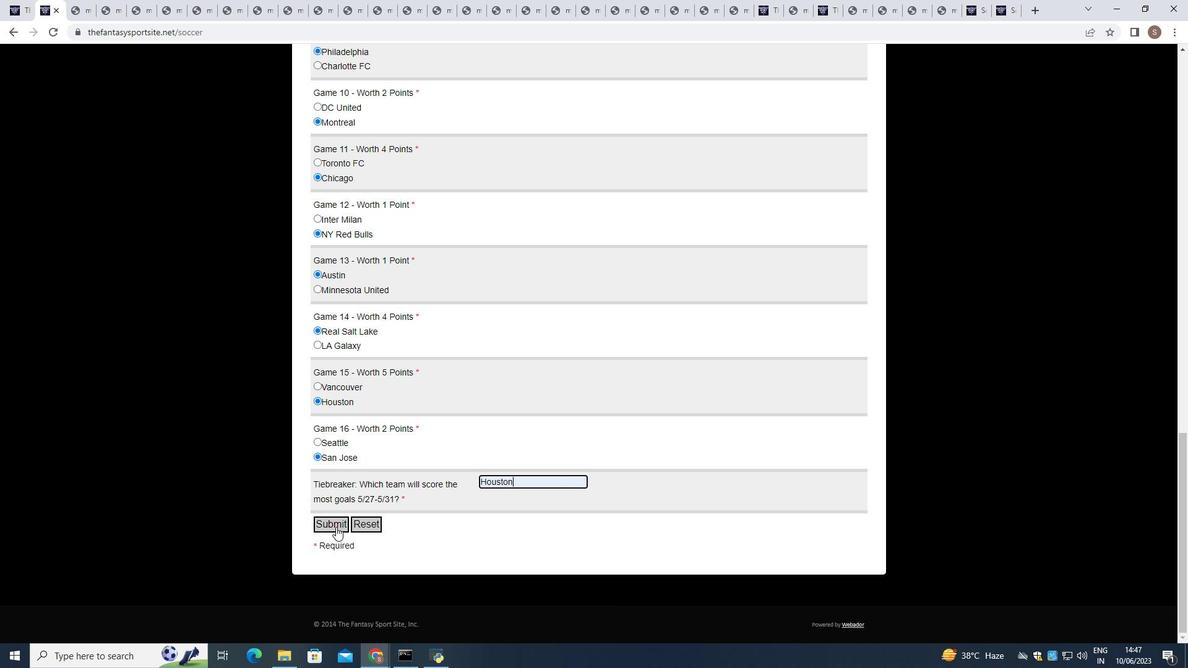 
Action: Mouse moved to (340, 518)
Screenshot: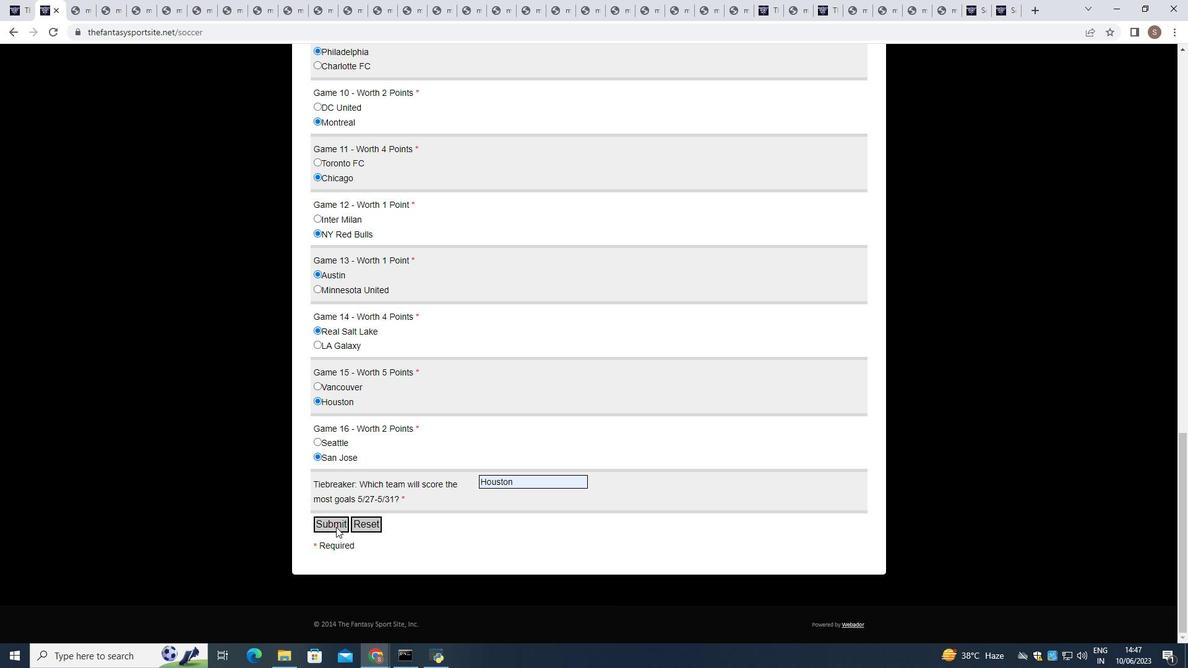 
